 Task: Look for space in Salta, Argentina from 2nd June, 2023 to 9th June, 2023 for 5 adults in price range Rs.7000 to Rs.13000. Place can be shared room with 2 bedrooms having 5 beds and 2 bathrooms. Property type can be house, flat, guest house. Amenities needed are: wifi, heating. Booking option can be shelf check-in. Required host language is English.
Action: Mouse moved to (551, 118)
Screenshot: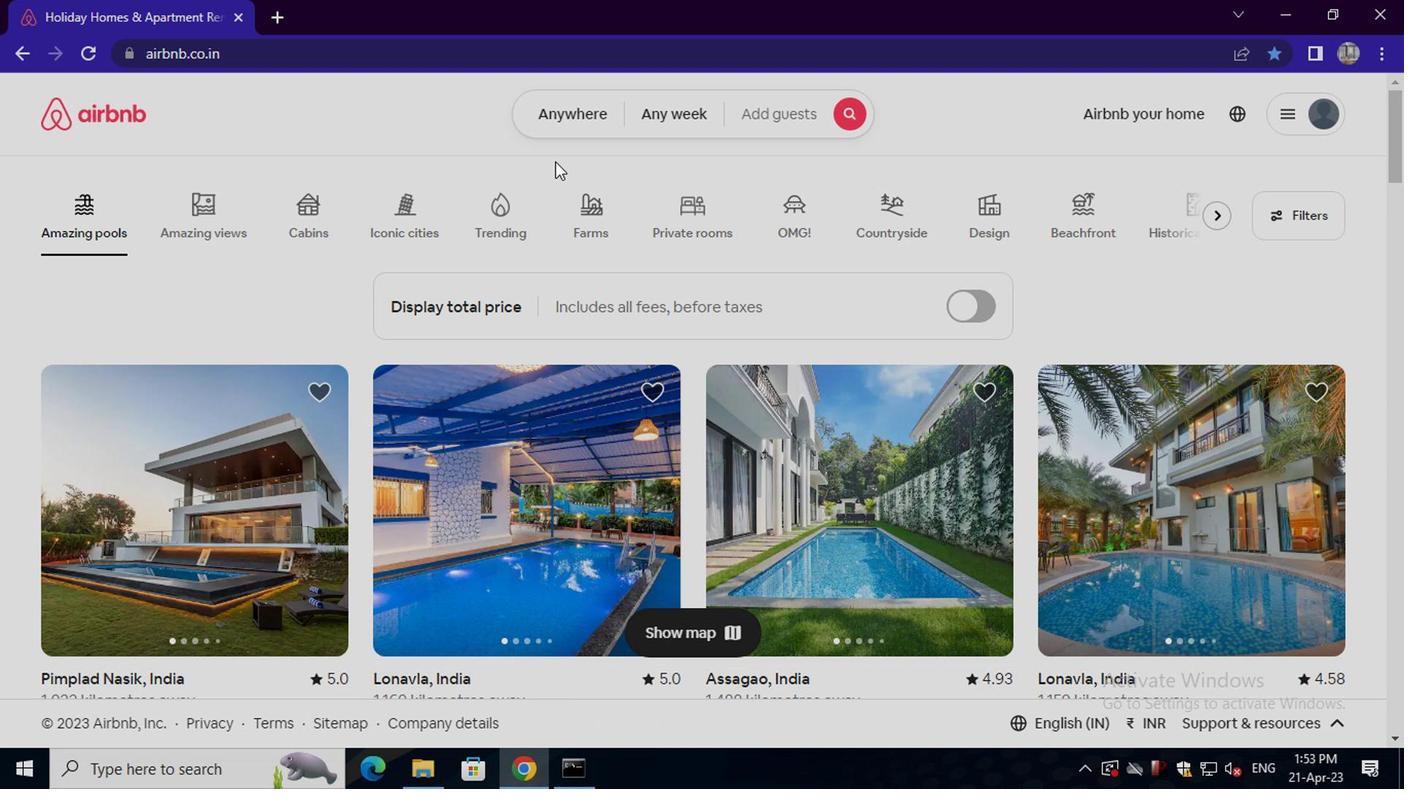 
Action: Mouse pressed left at (551, 118)
Screenshot: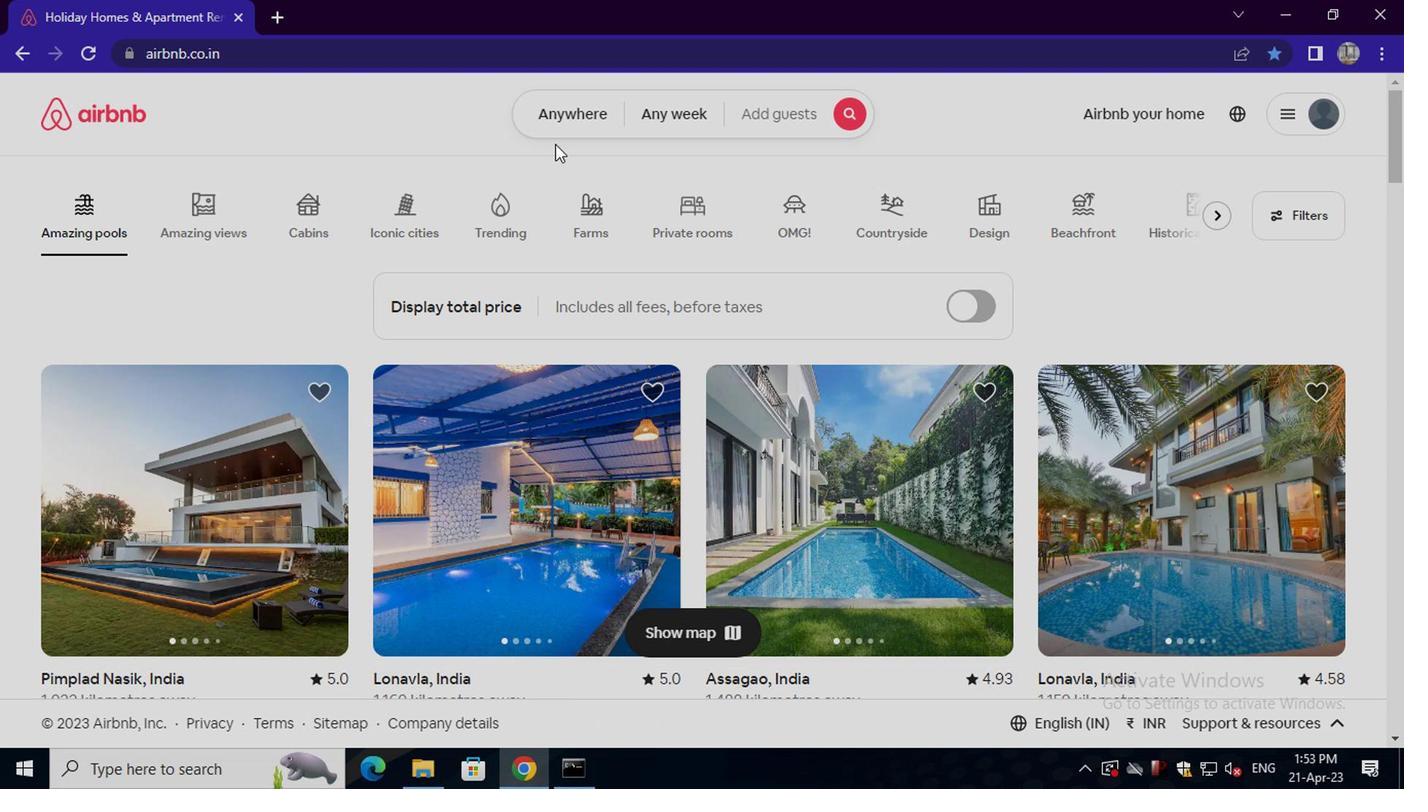 
Action: Mouse moved to (424, 186)
Screenshot: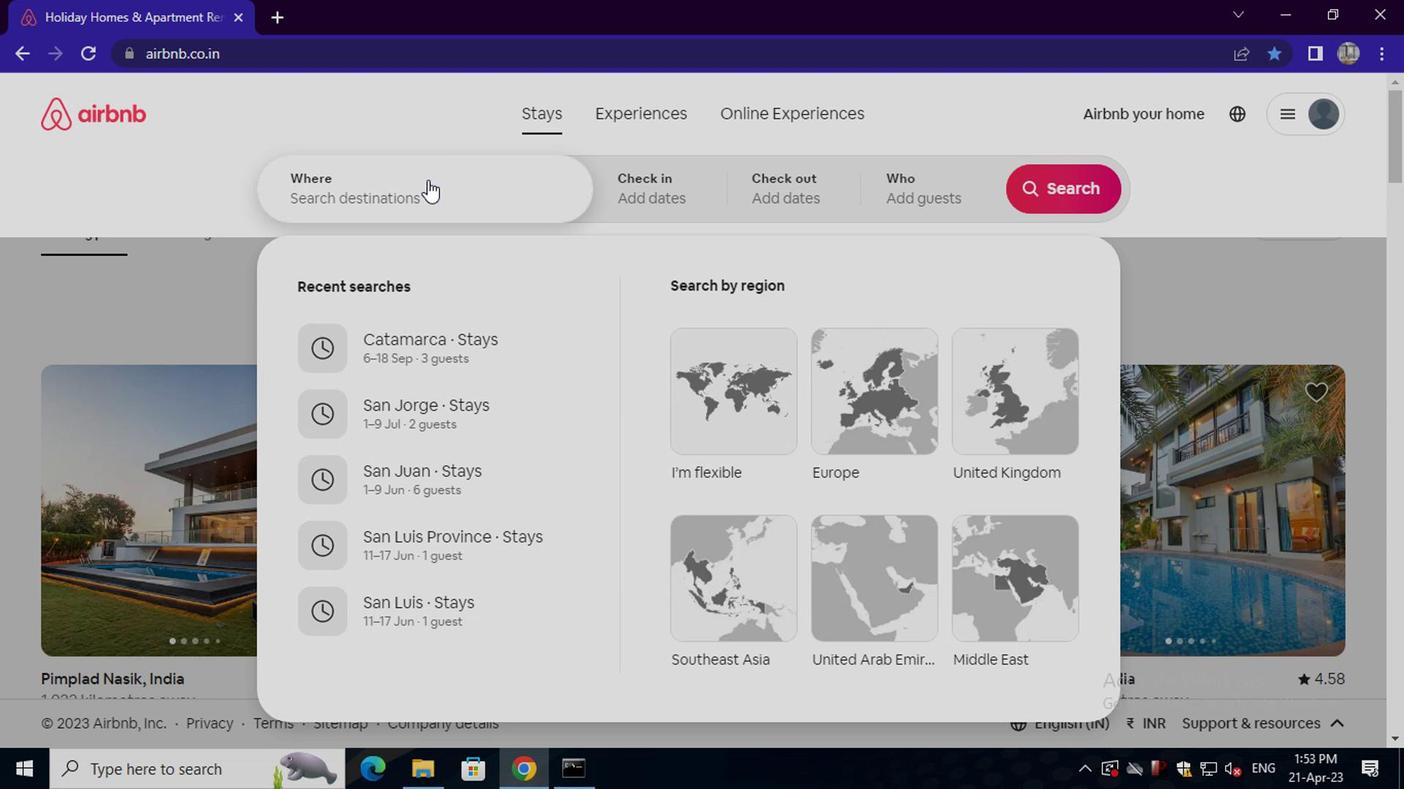 
Action: Mouse pressed left at (424, 186)
Screenshot: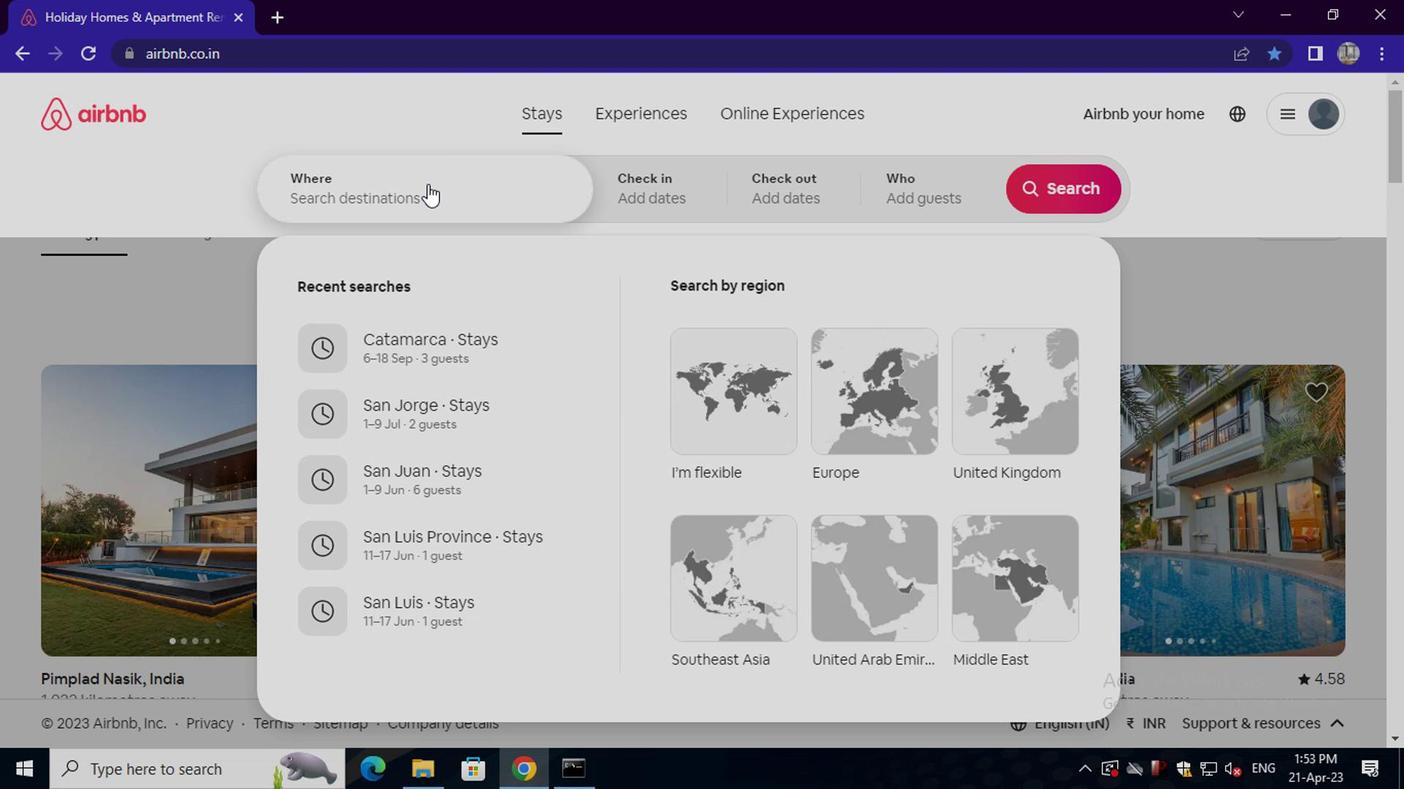 
Action: Key pressed salta,<Key.space>argentina<Key.enter>
Screenshot: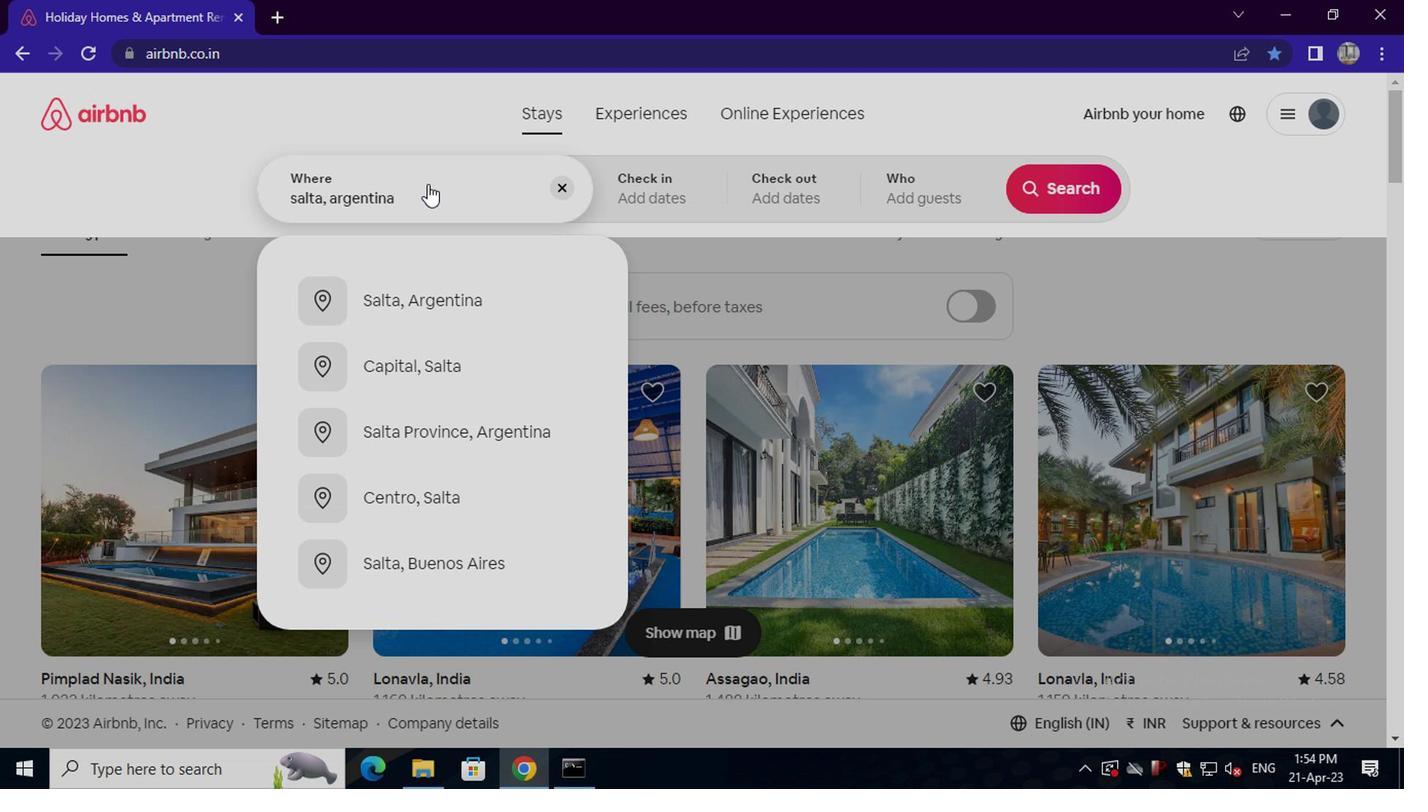 
Action: Mouse moved to (1048, 355)
Screenshot: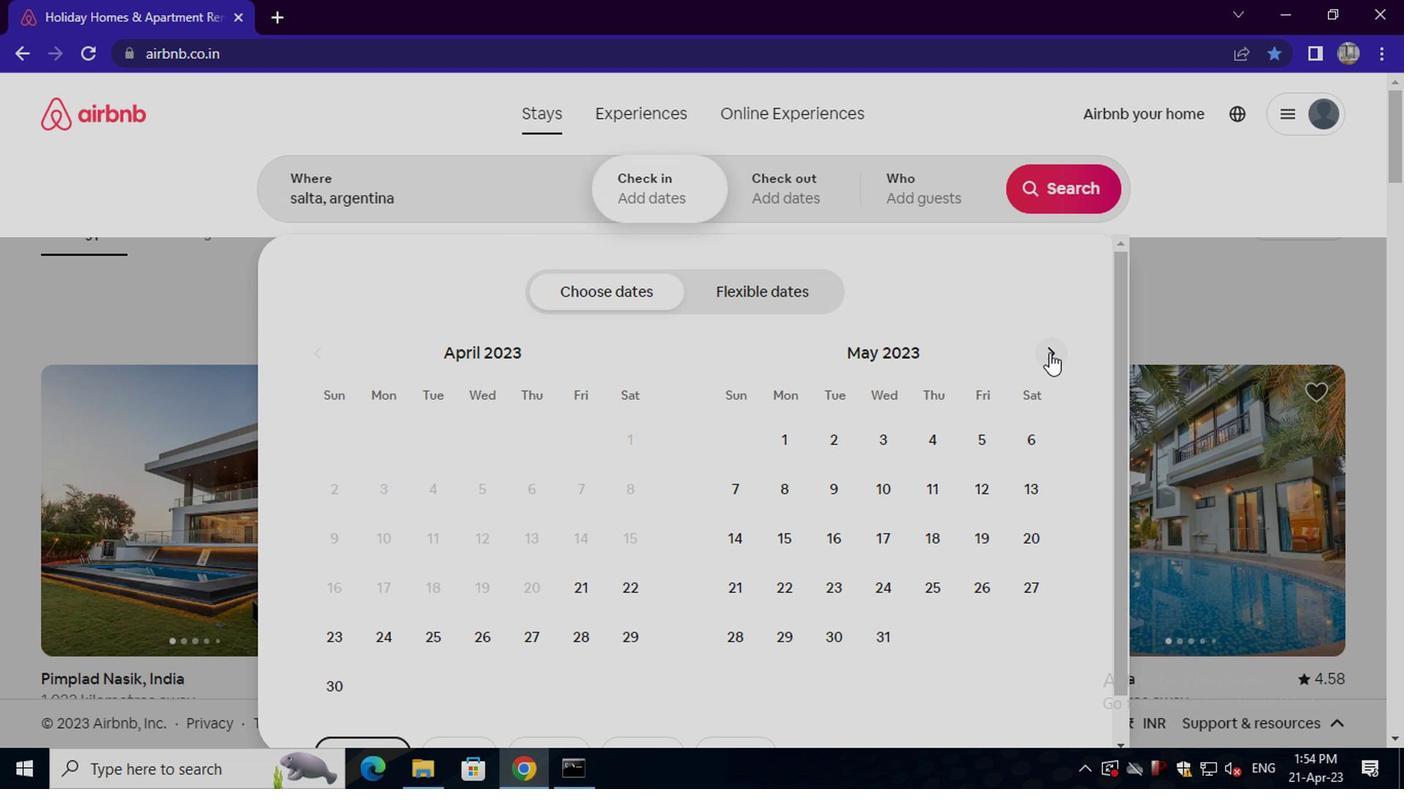 
Action: Mouse pressed left at (1048, 355)
Screenshot: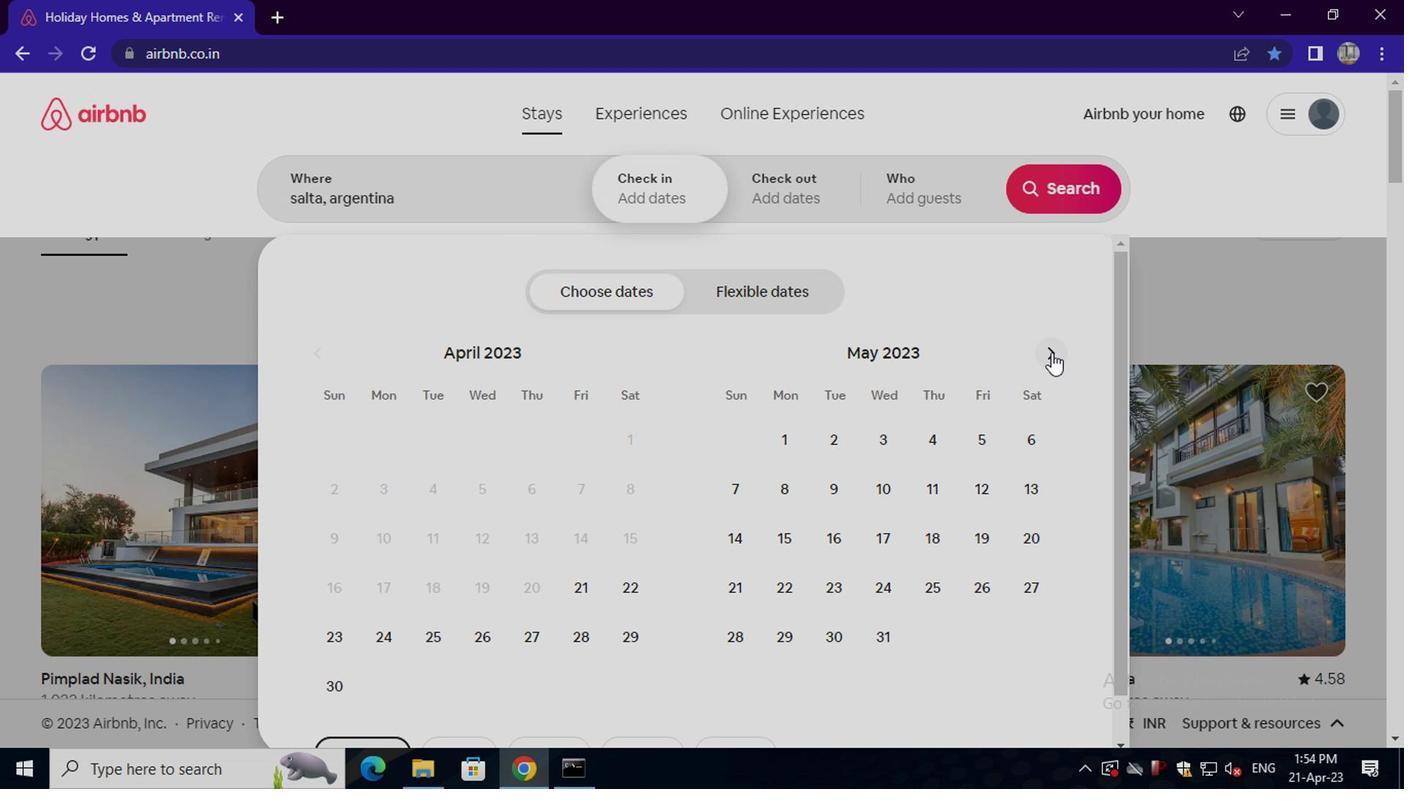 
Action: Mouse moved to (988, 435)
Screenshot: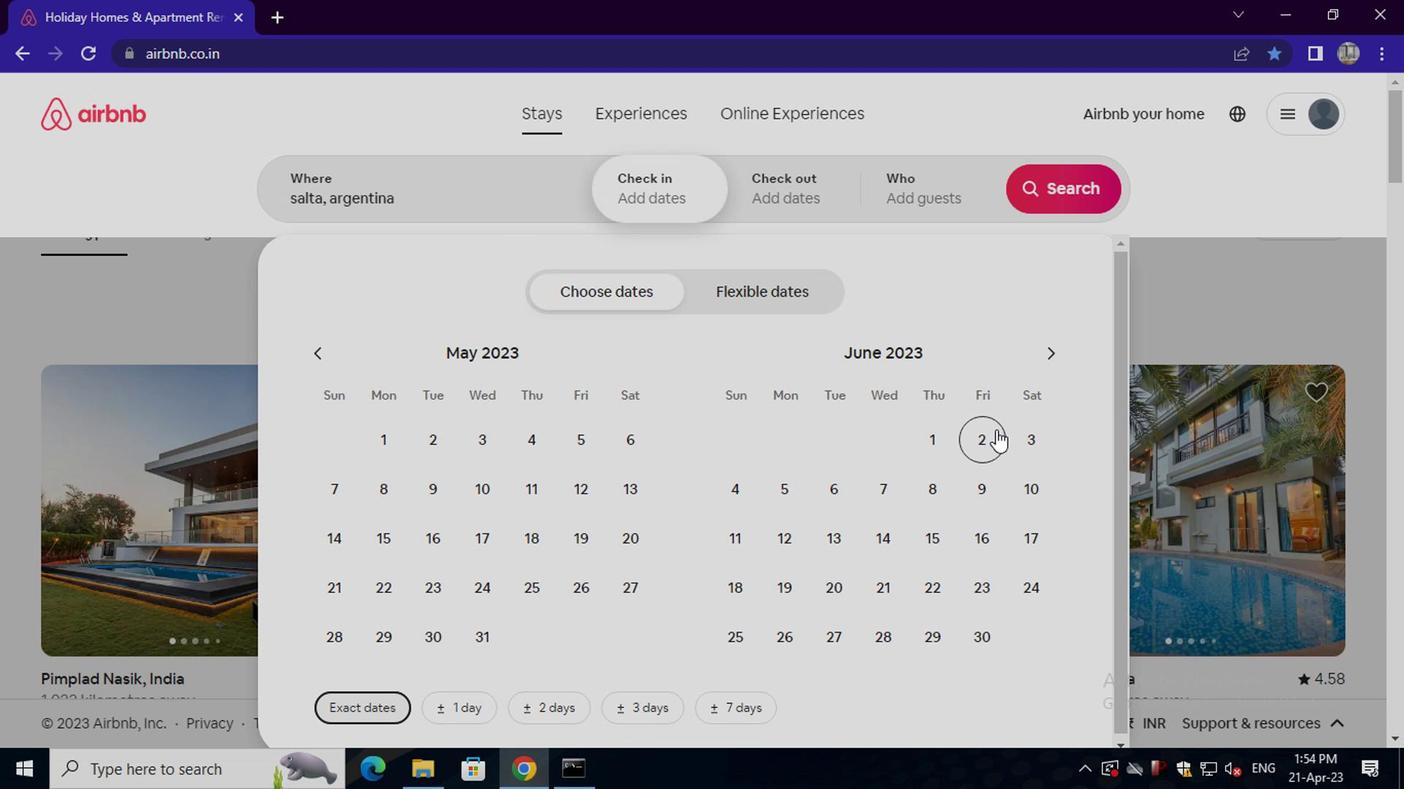
Action: Mouse pressed left at (988, 435)
Screenshot: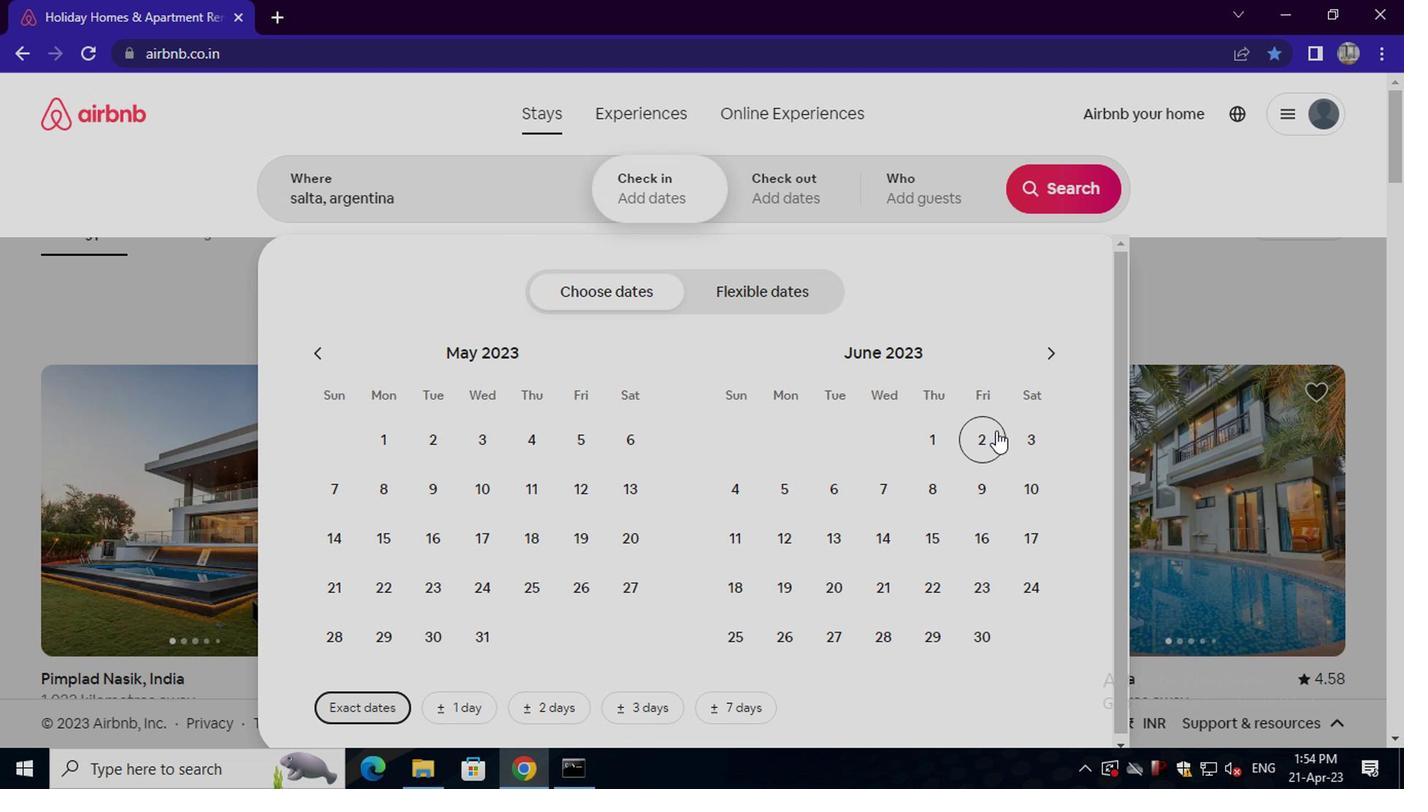 
Action: Mouse moved to (975, 504)
Screenshot: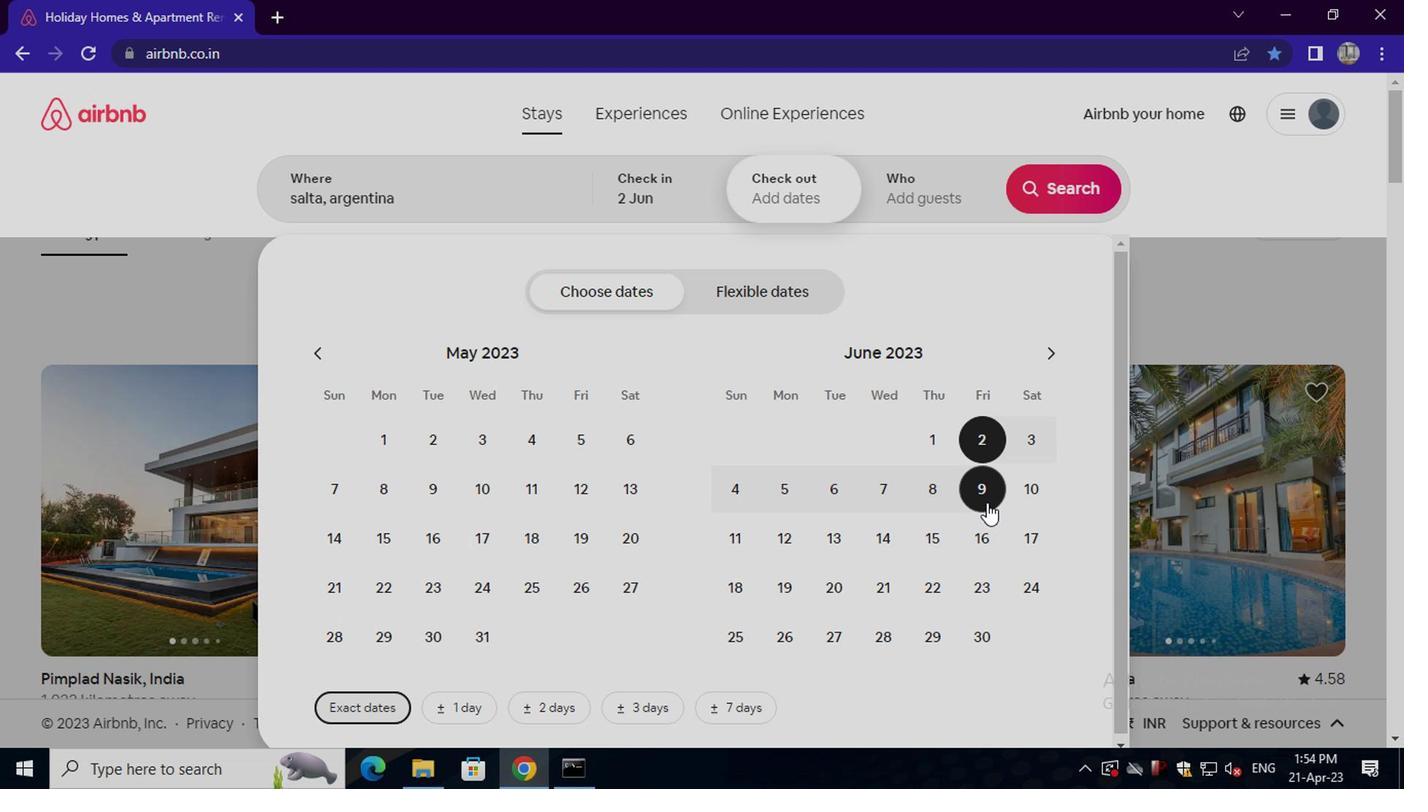
Action: Mouse pressed left at (975, 504)
Screenshot: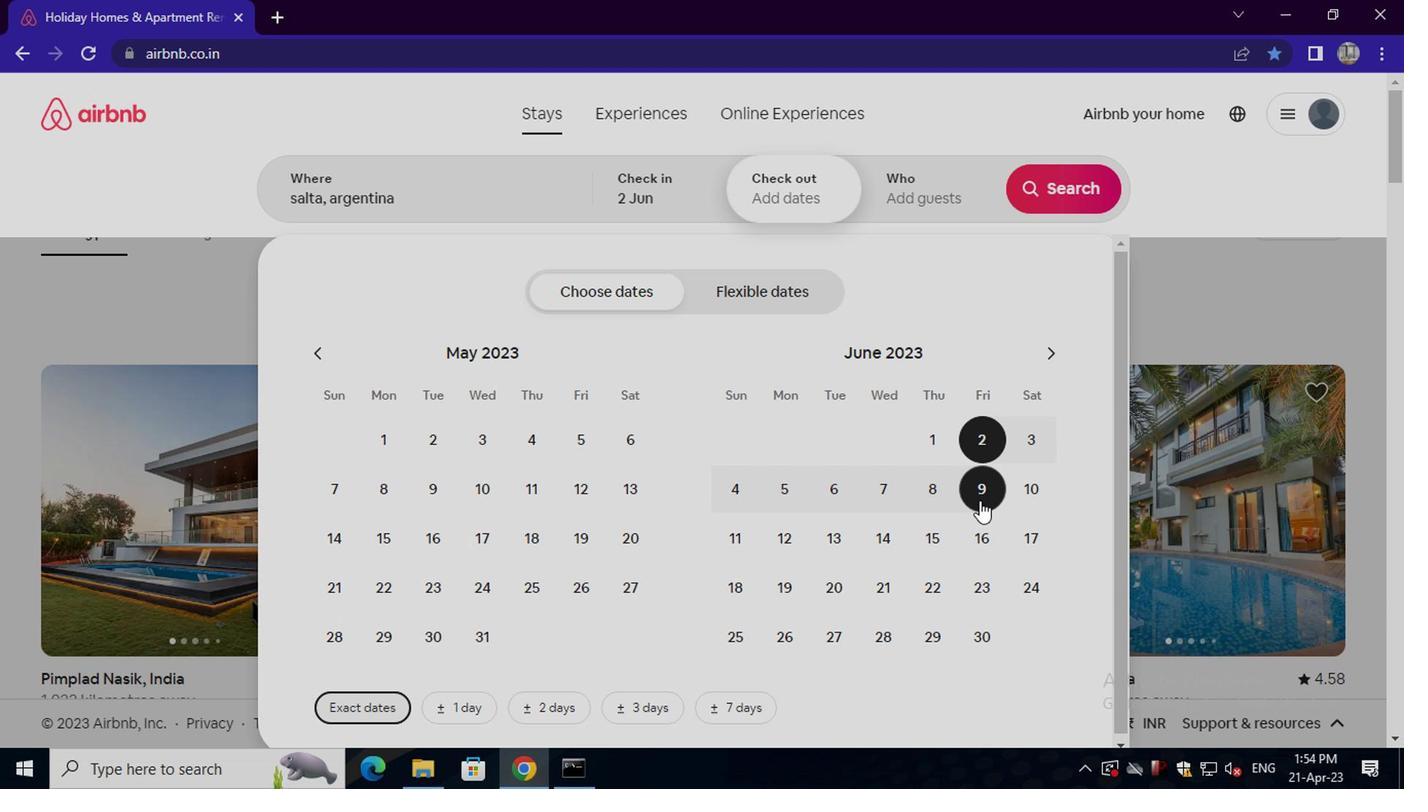 
Action: Mouse moved to (964, 192)
Screenshot: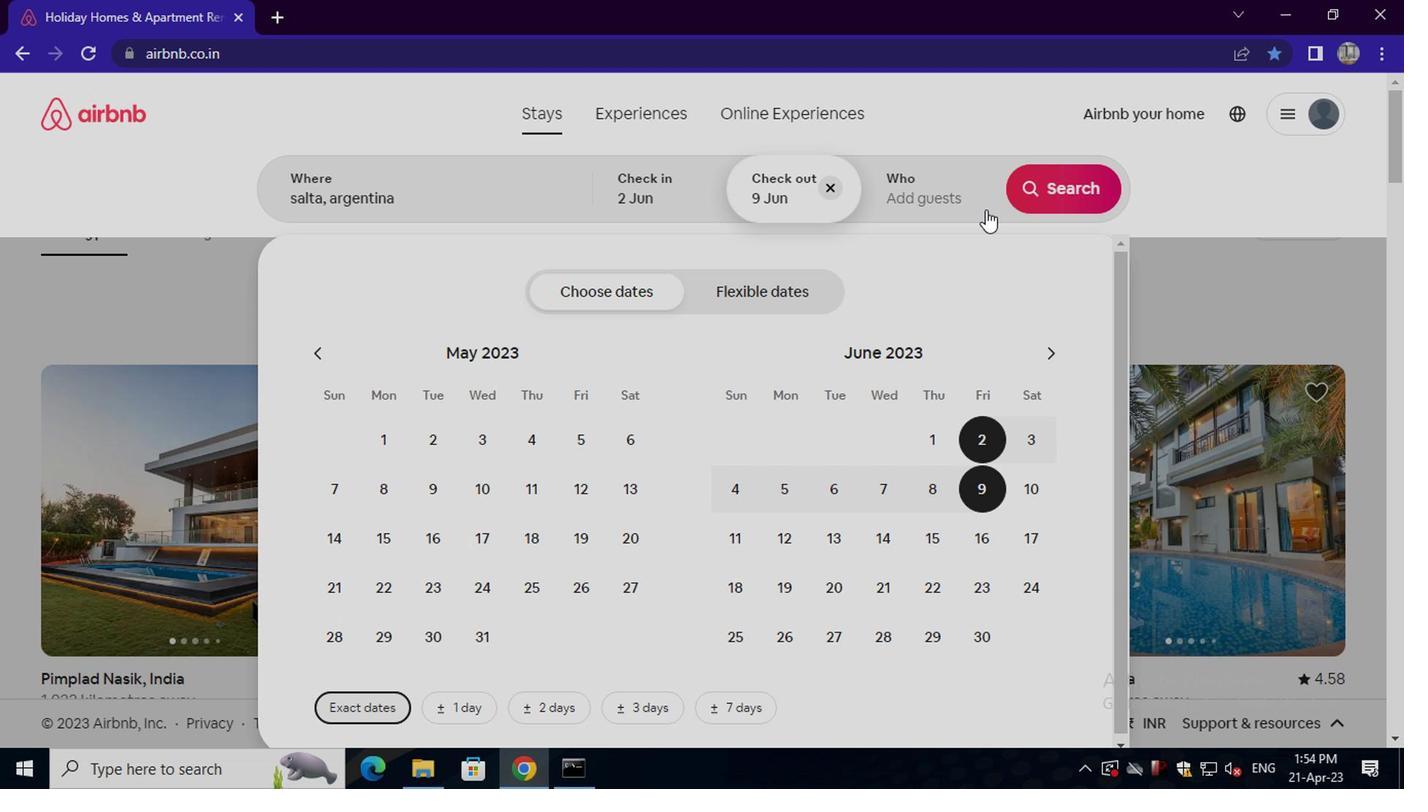 
Action: Mouse pressed left at (964, 192)
Screenshot: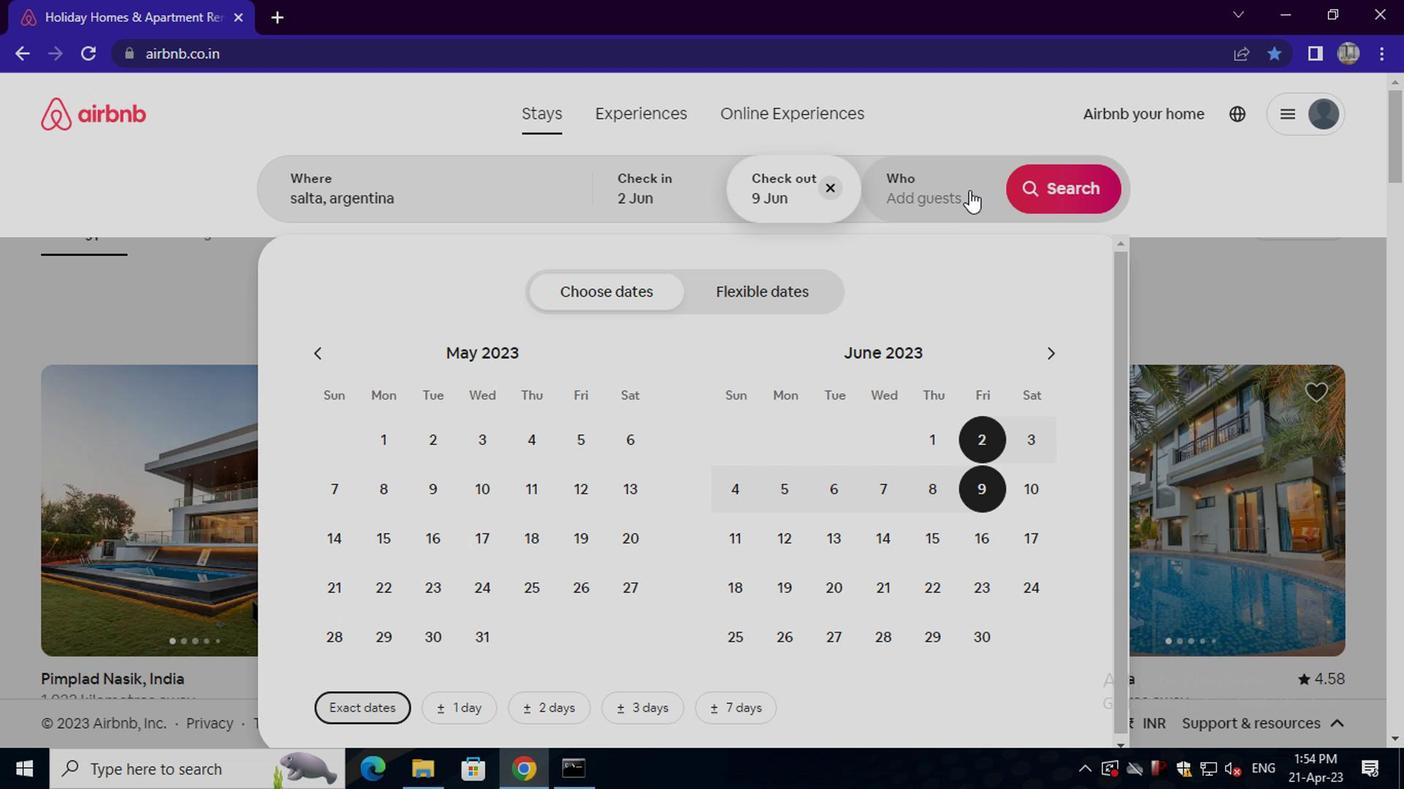 
Action: Mouse moved to (1071, 291)
Screenshot: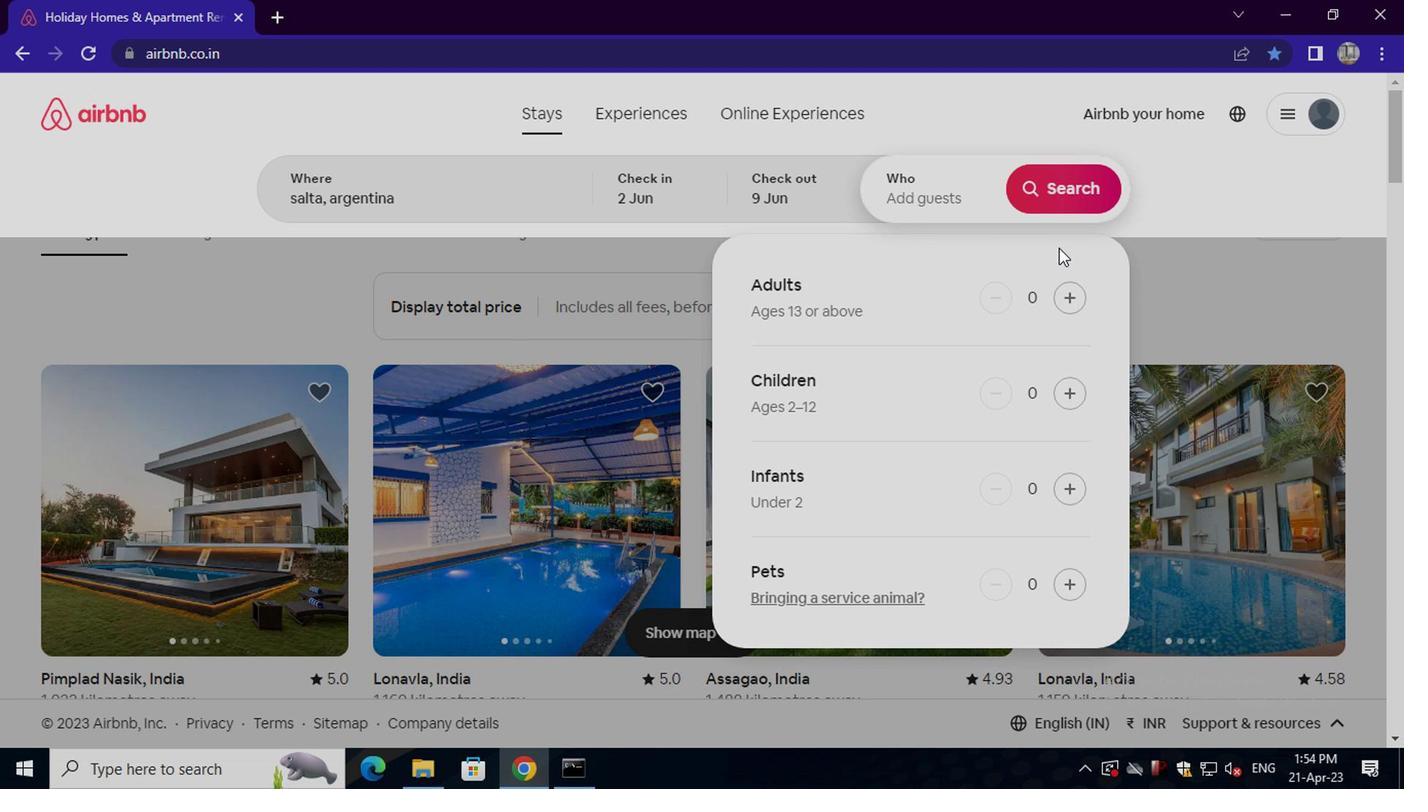 
Action: Mouse pressed left at (1071, 291)
Screenshot: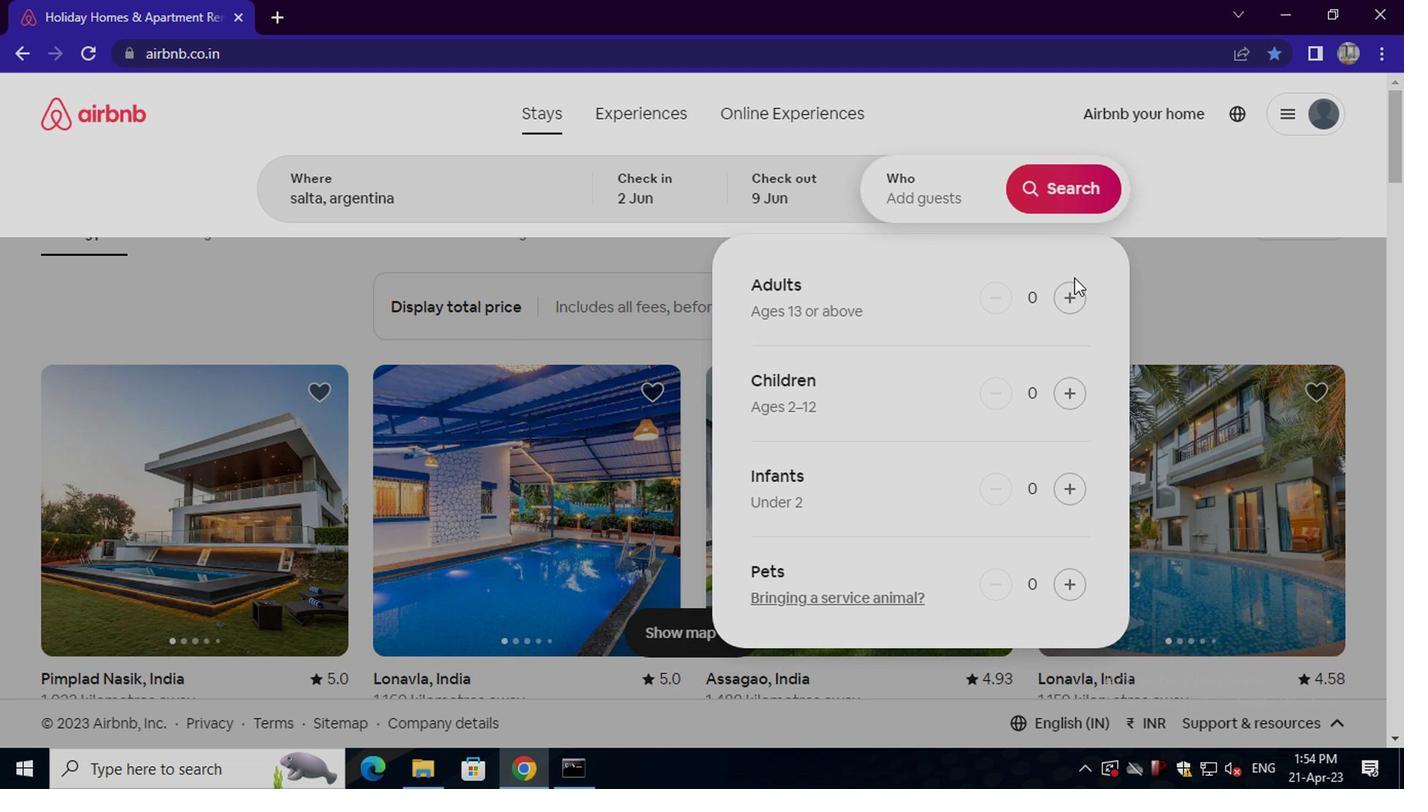 
Action: Mouse pressed left at (1071, 291)
Screenshot: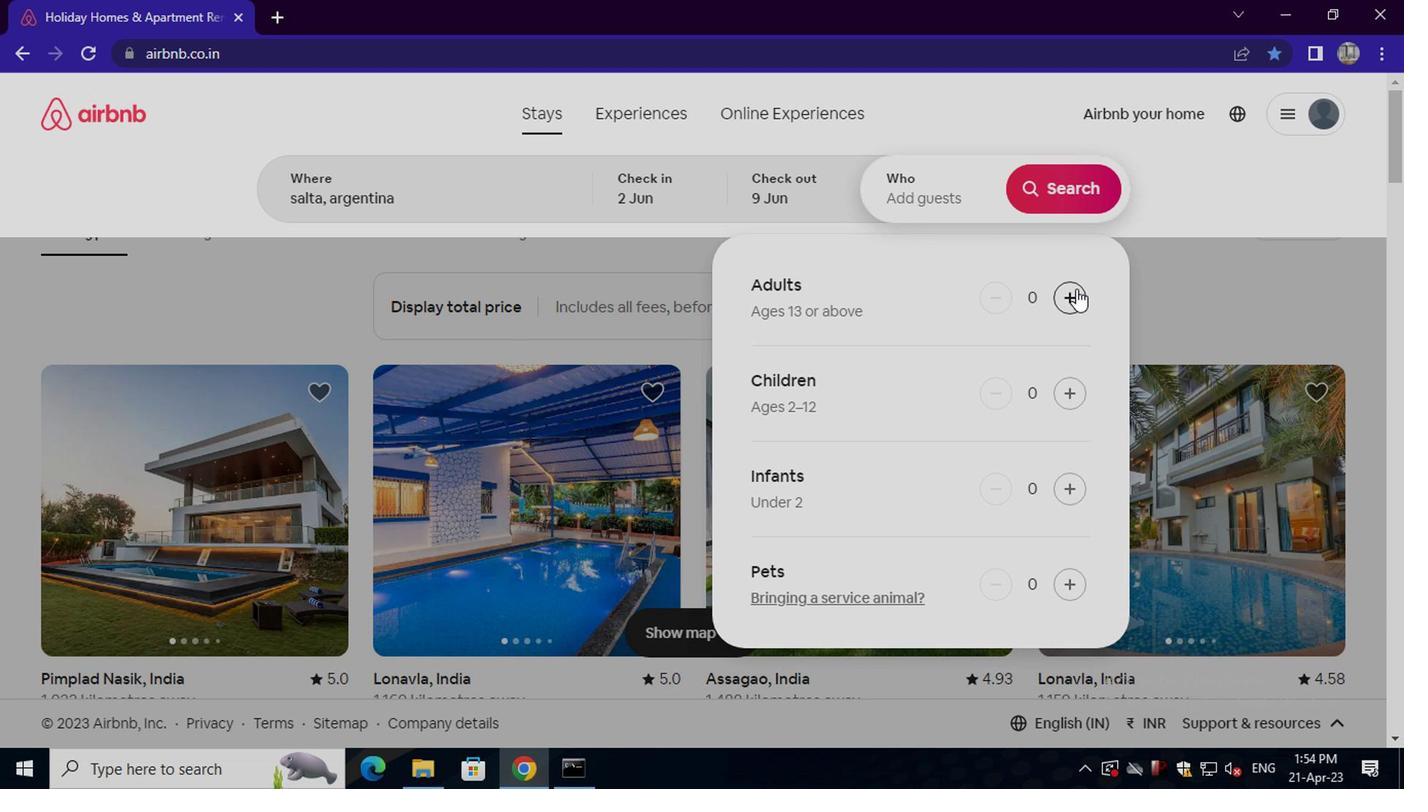 
Action: Mouse pressed left at (1071, 291)
Screenshot: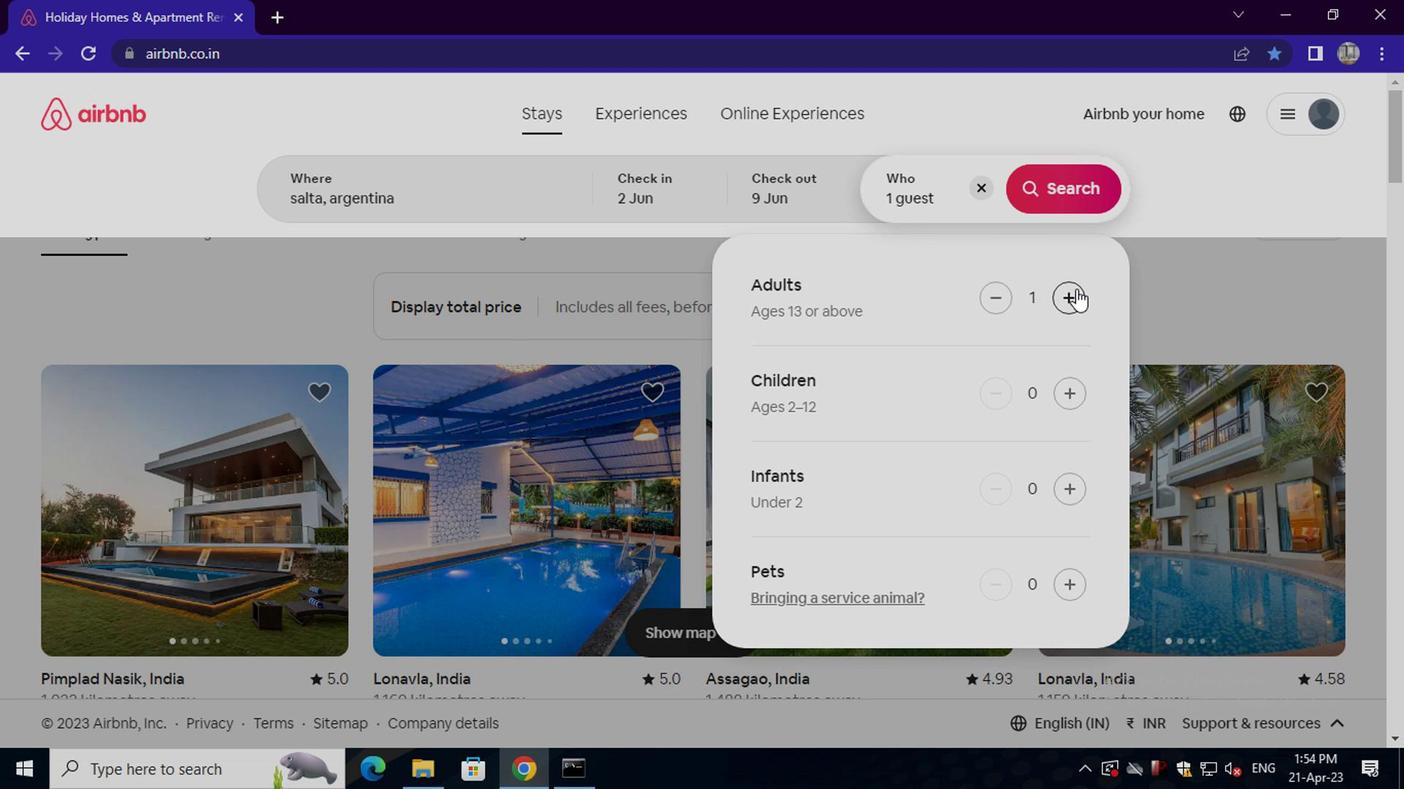 
Action: Mouse pressed left at (1071, 291)
Screenshot: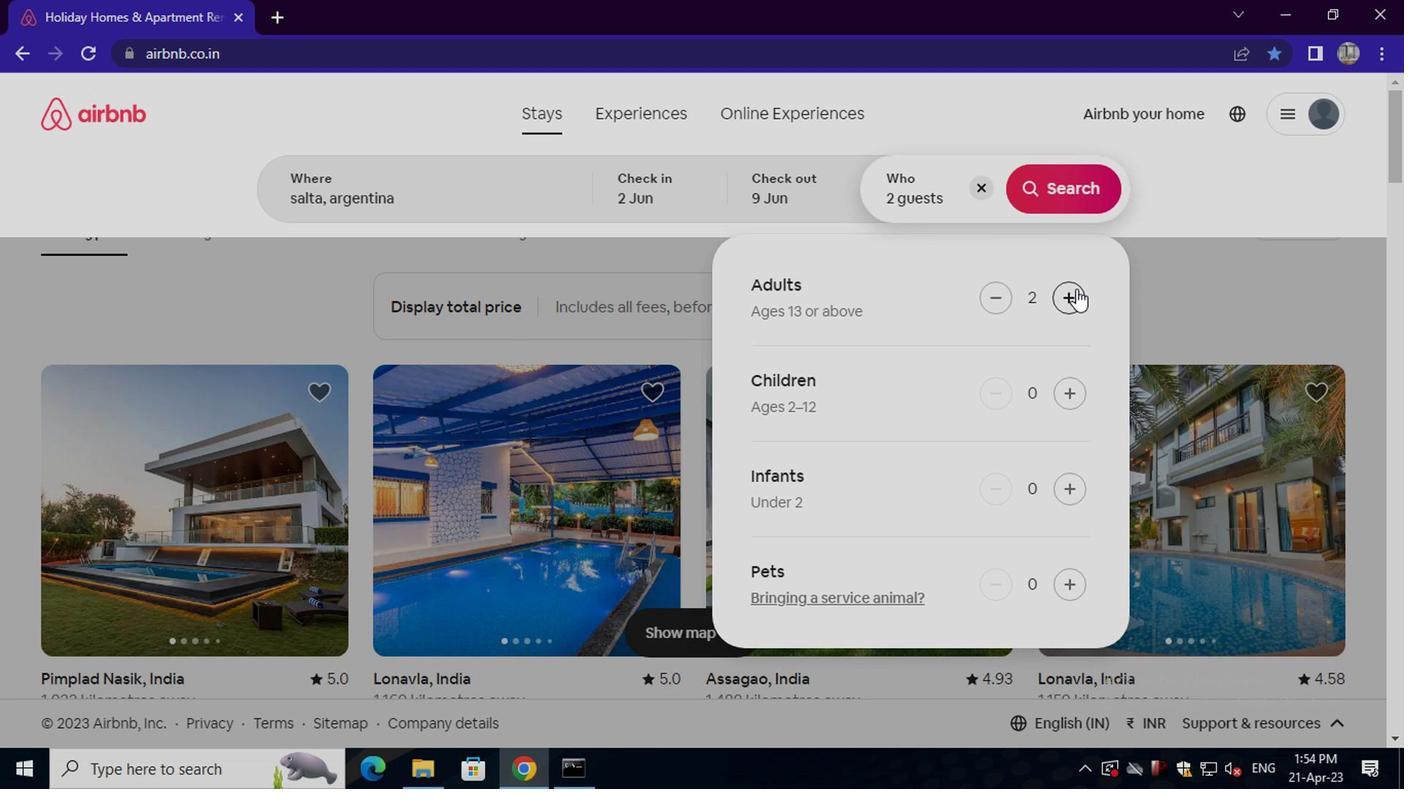 
Action: Mouse pressed left at (1071, 291)
Screenshot: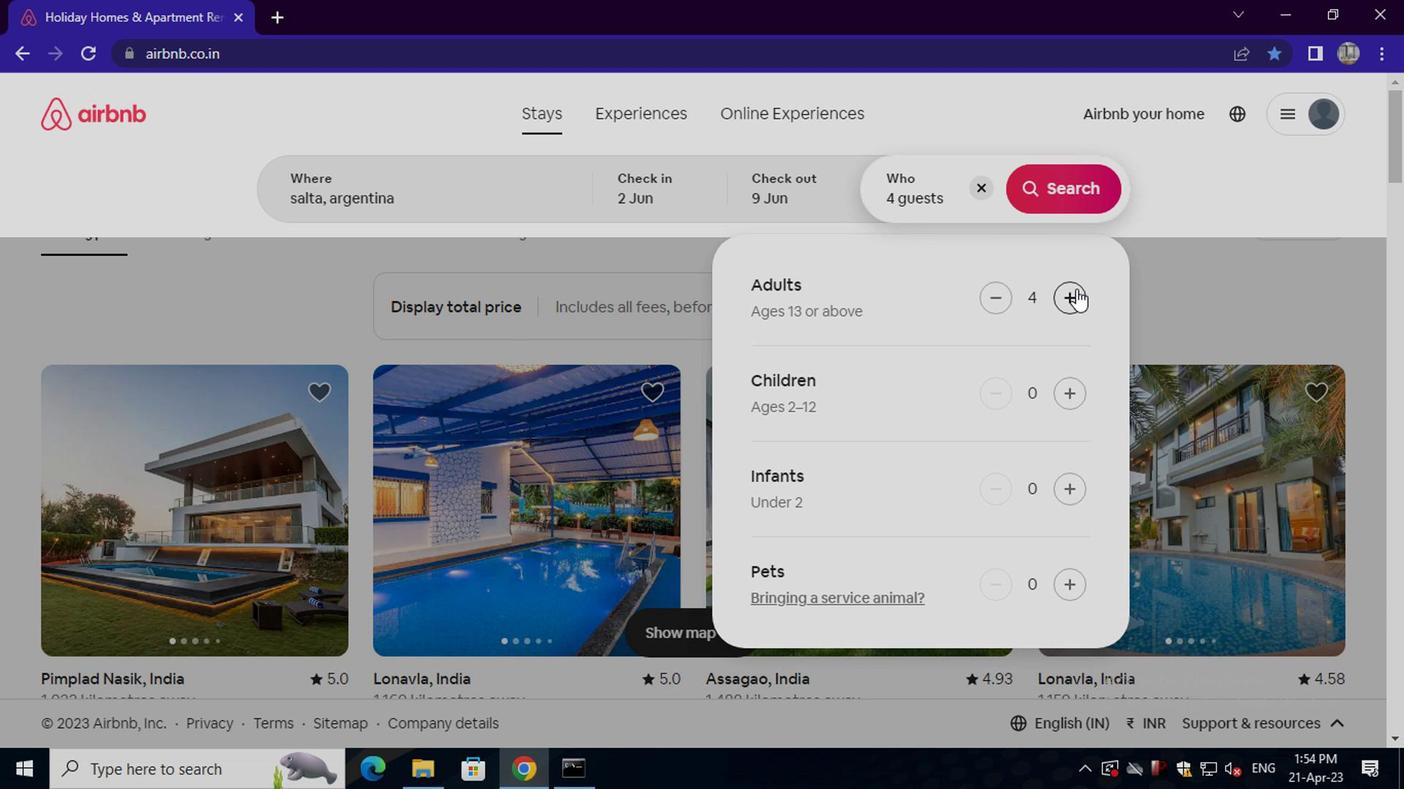 
Action: Mouse moved to (1053, 197)
Screenshot: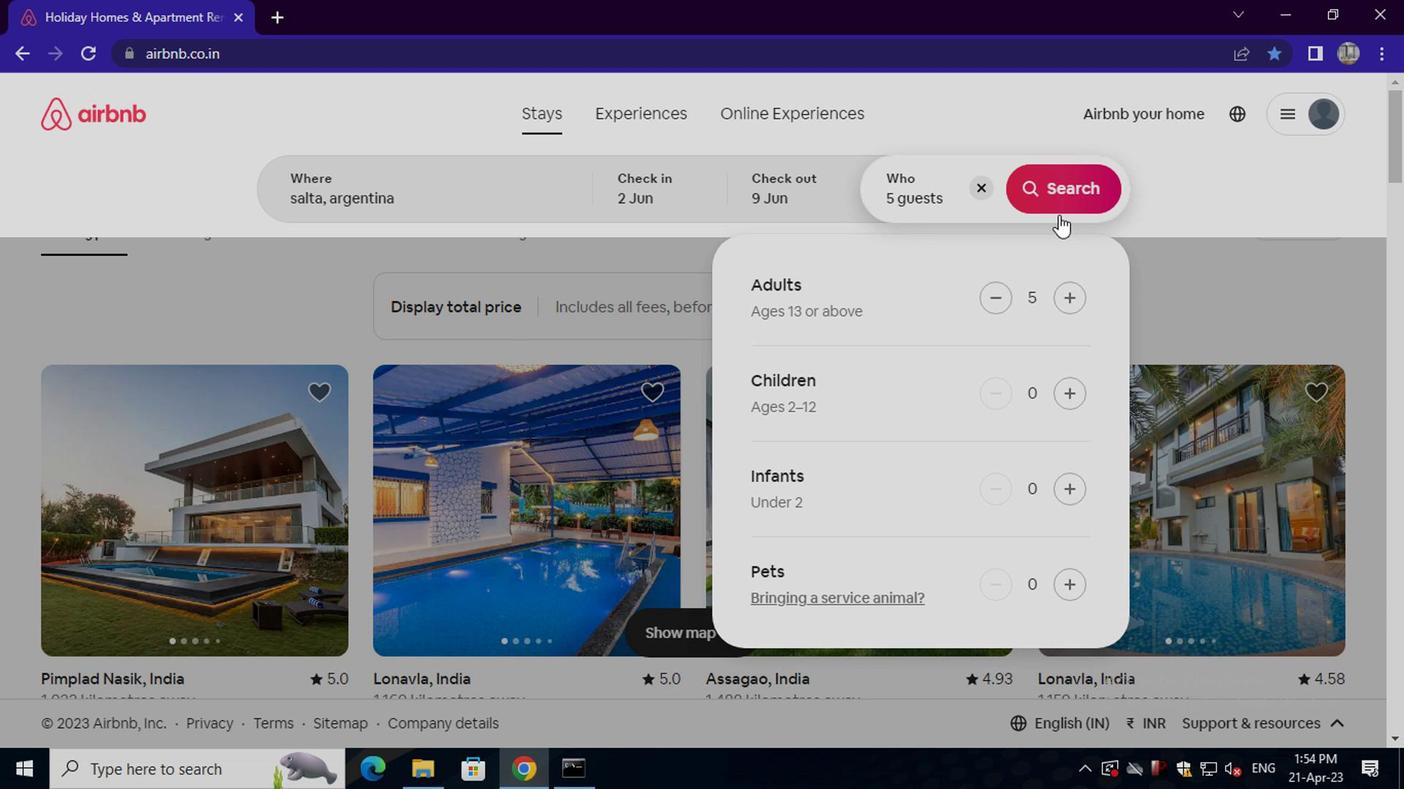 
Action: Mouse pressed left at (1053, 197)
Screenshot: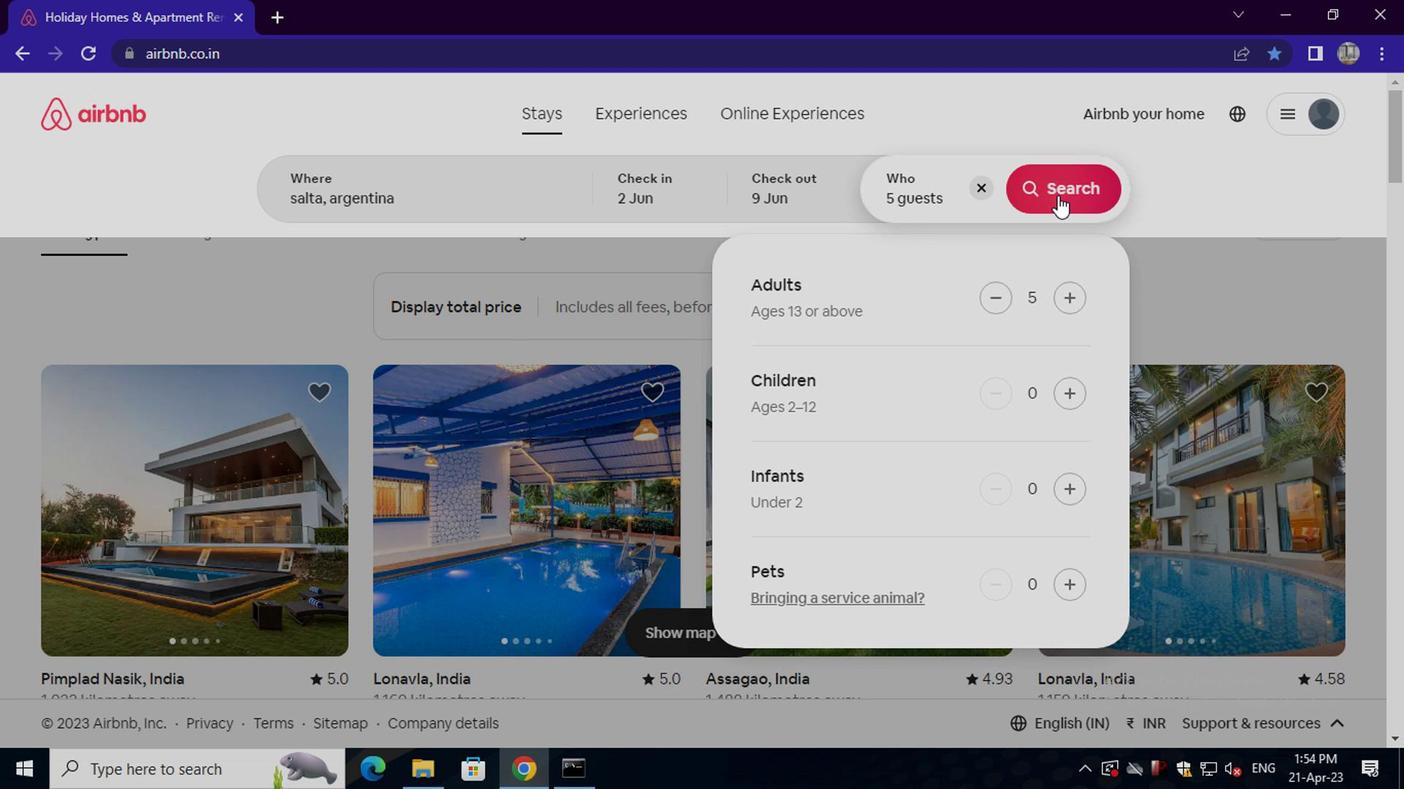 
Action: Mouse moved to (1325, 204)
Screenshot: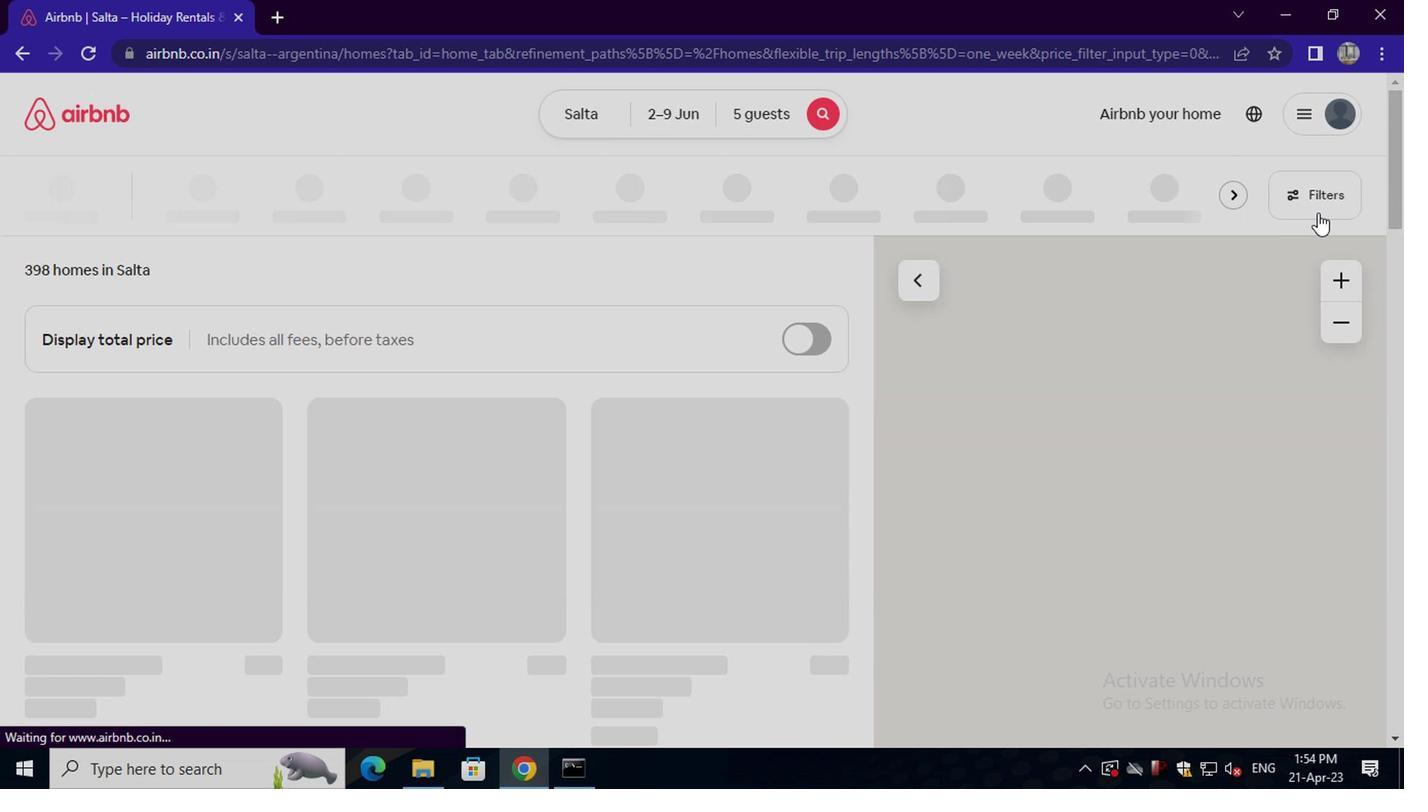 
Action: Mouse pressed left at (1325, 204)
Screenshot: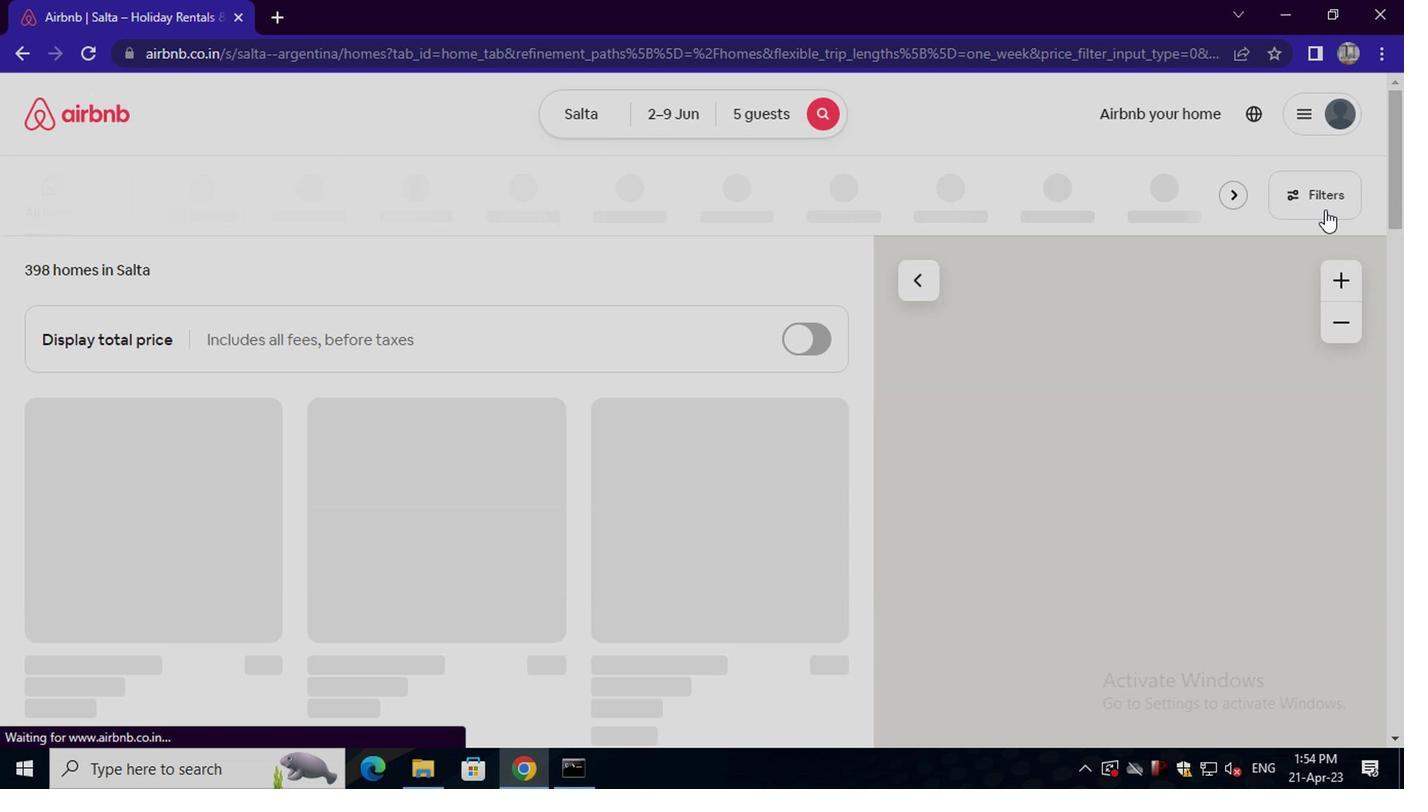 
Action: Mouse moved to (485, 453)
Screenshot: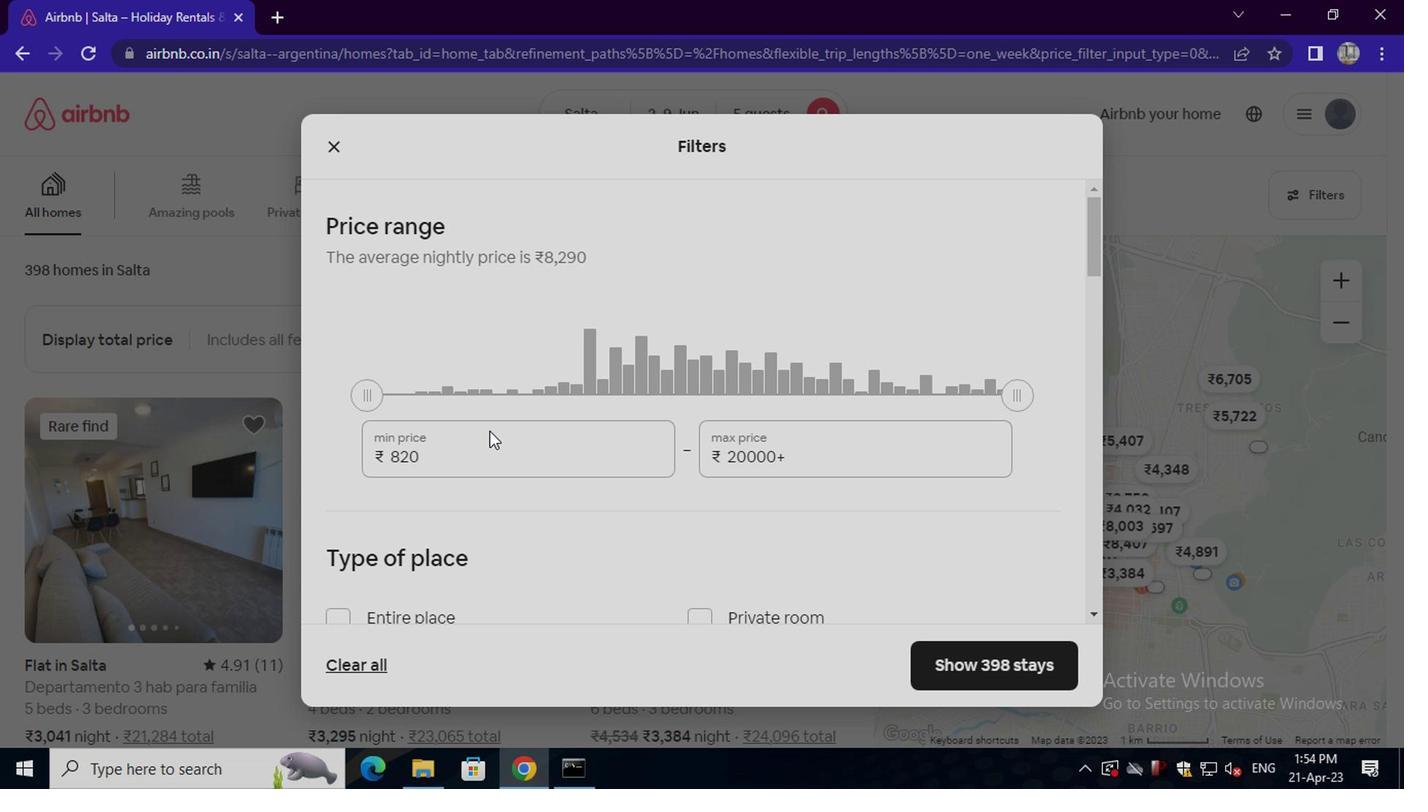 
Action: Mouse pressed left at (485, 453)
Screenshot: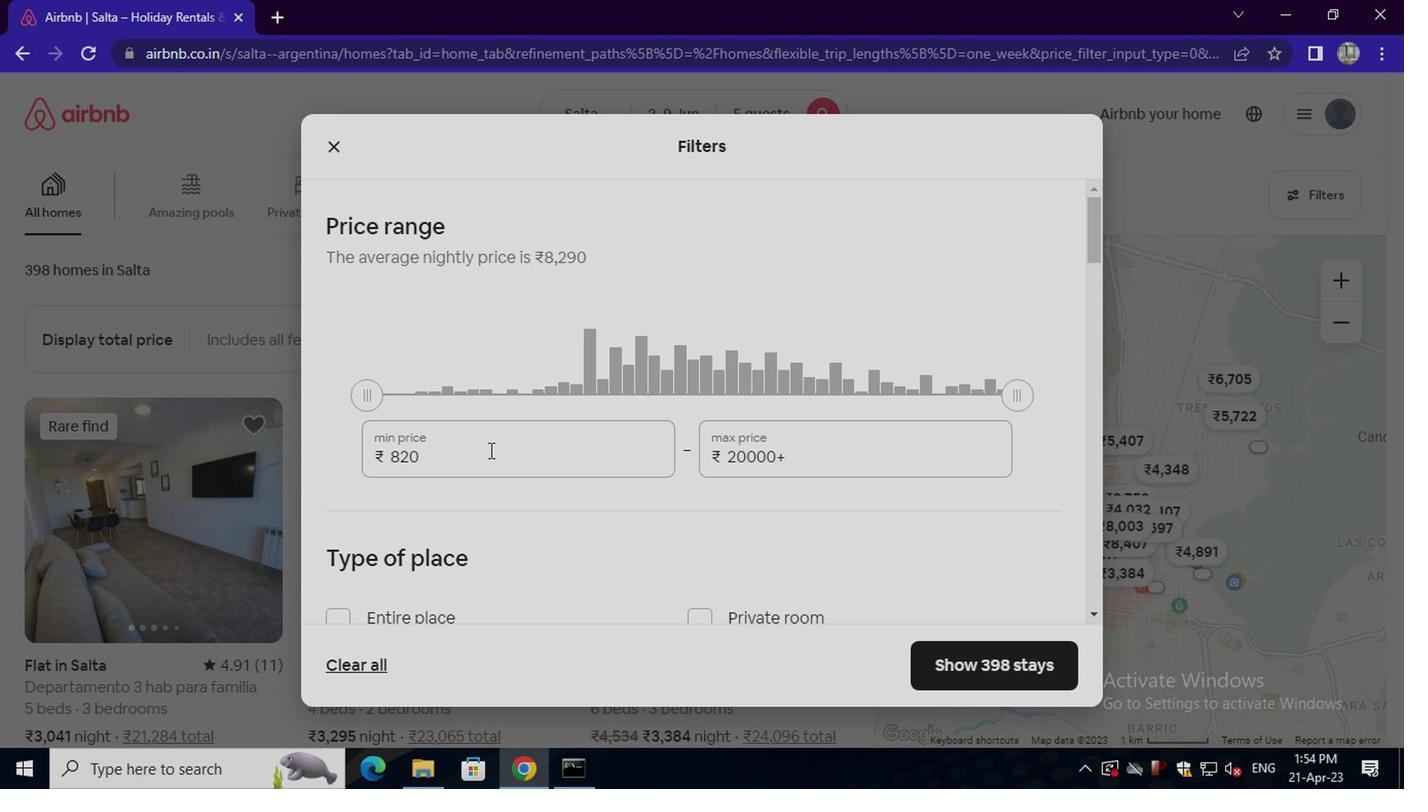 
Action: Key pressed <Key.backspace><Key.backspace><Key.backspace><Key.backspace><Key.backspace><Key.backspace><Key.backspace><Key.backspace><Key.backspace><Key.backspace><Key.backspace><Key.backspace><Key.backspace><Key.backspace><Key.backspace><Key.backspace><Key.backspace>7000
Screenshot: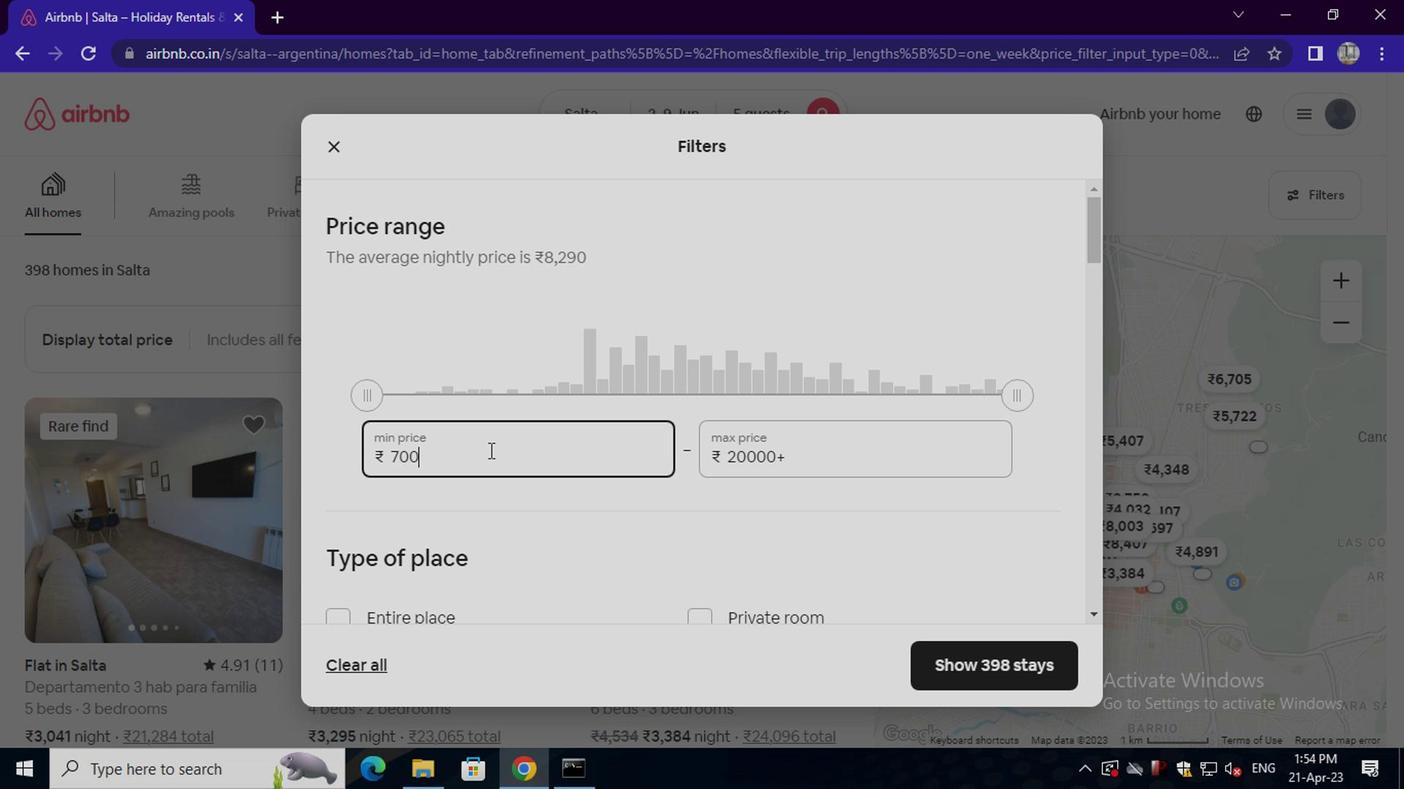
Action: Mouse moved to (785, 460)
Screenshot: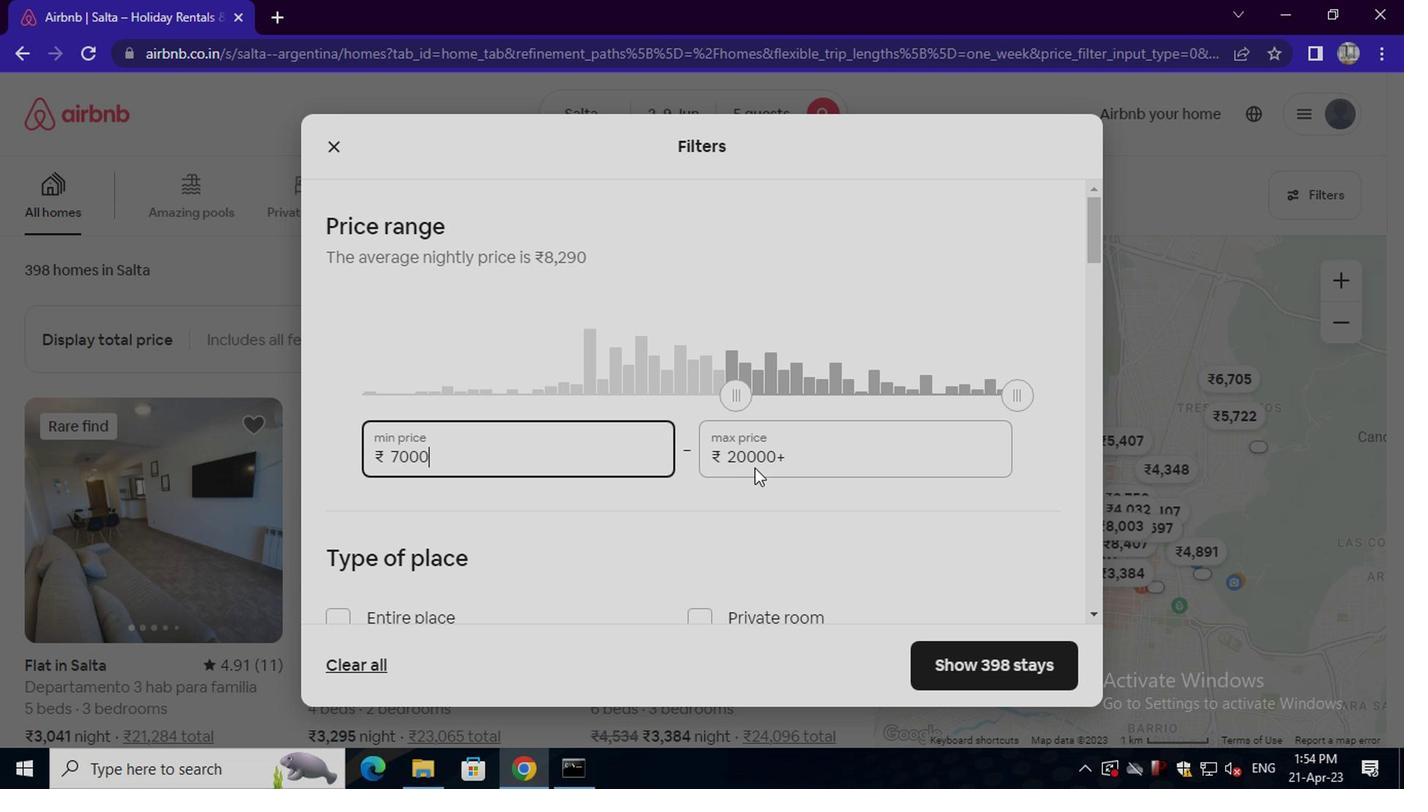 
Action: Mouse pressed left at (785, 460)
Screenshot: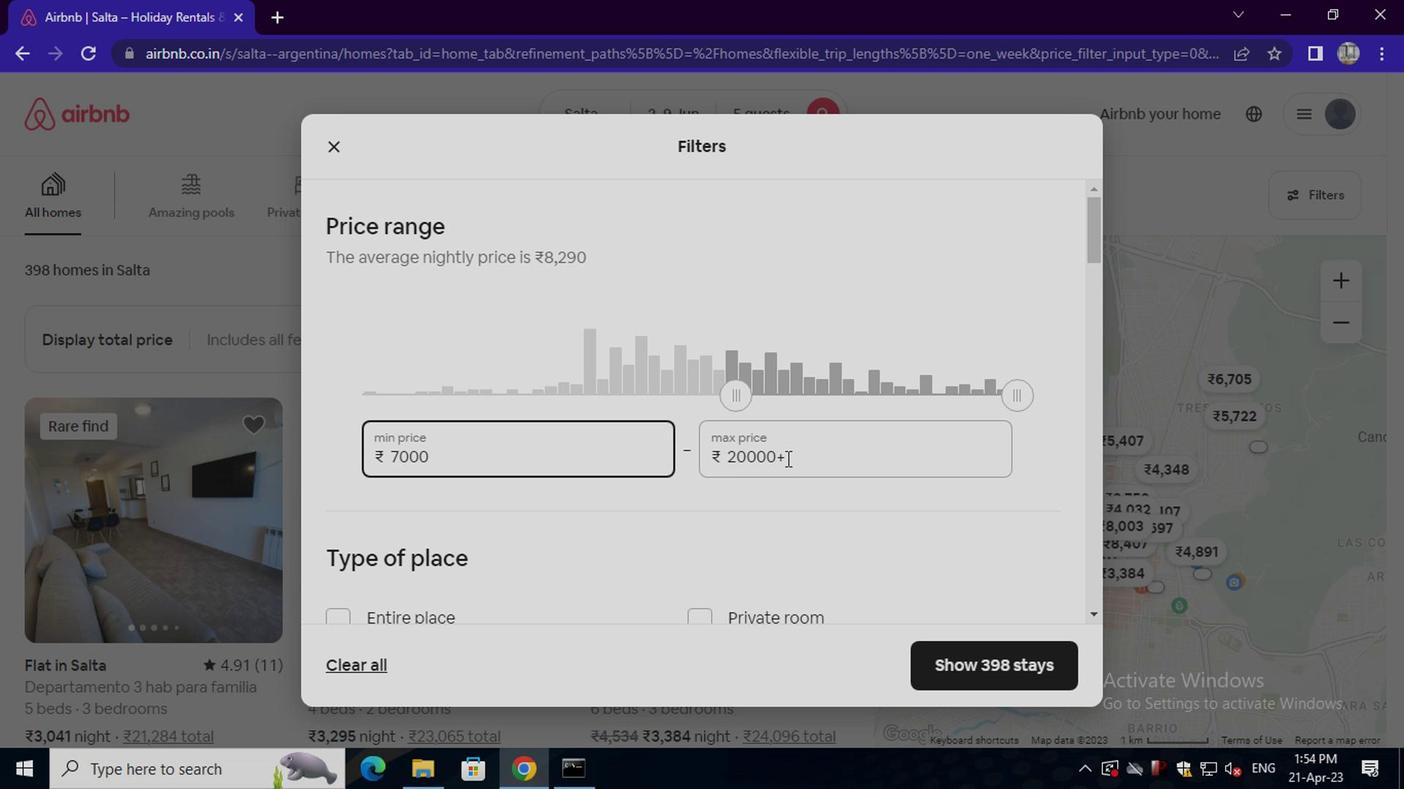 
Action: Mouse moved to (770, 468)
Screenshot: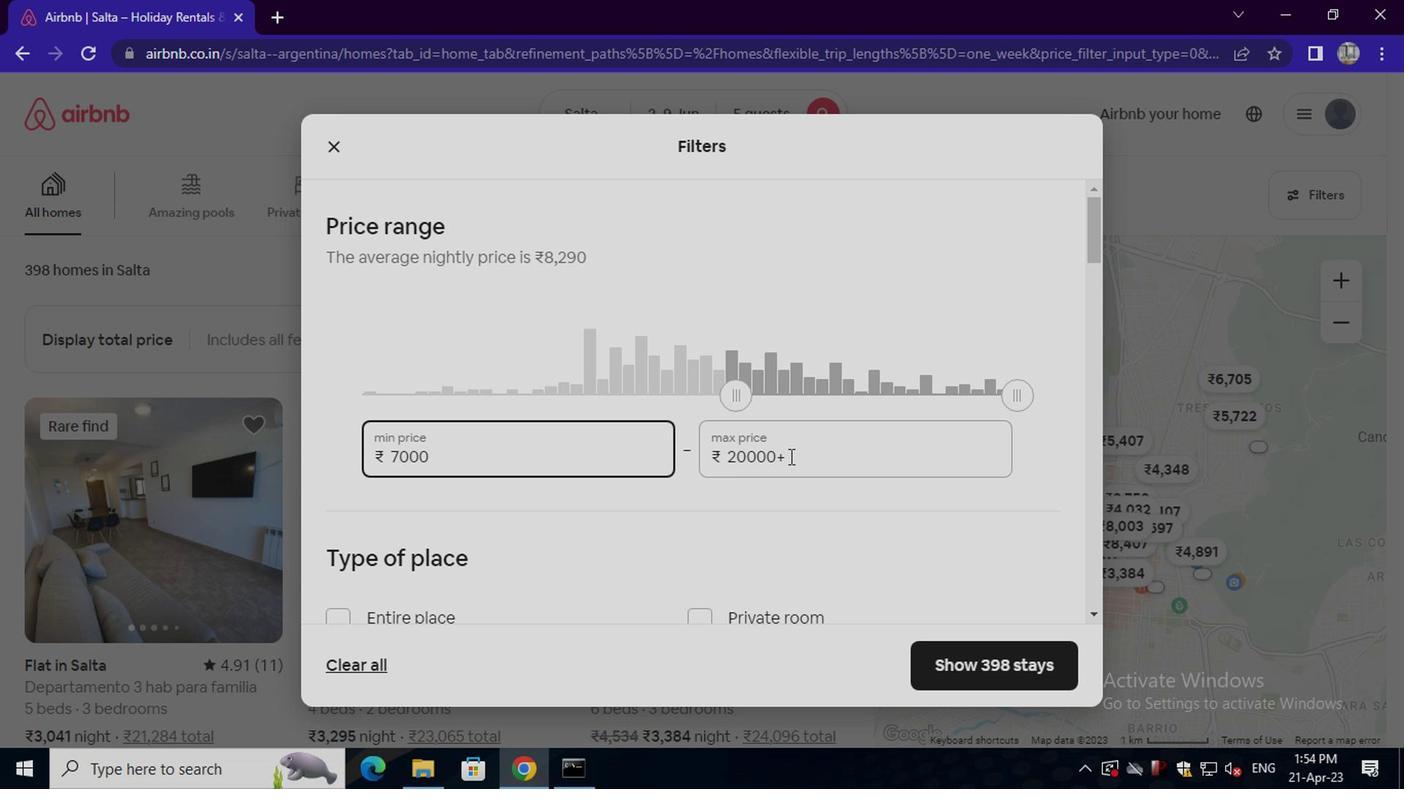 
Action: Key pressed <Key.backspace><Key.backspace><Key.backspace><Key.backspace><Key.backspace><Key.backspace><Key.backspace><Key.backspace><Key.backspace><Key.backspace><Key.backspace>130000<Key.backspace>
Screenshot: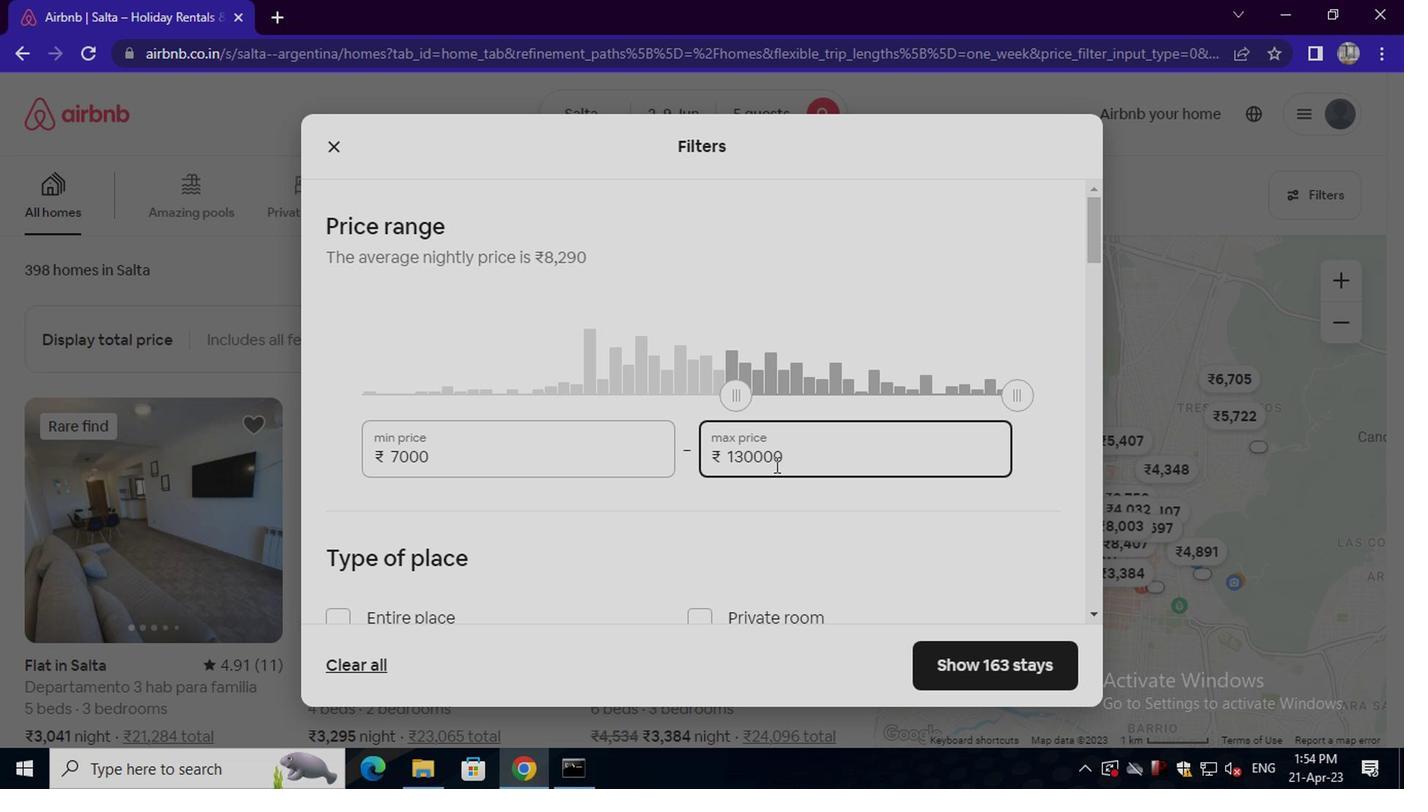 
Action: Mouse moved to (712, 532)
Screenshot: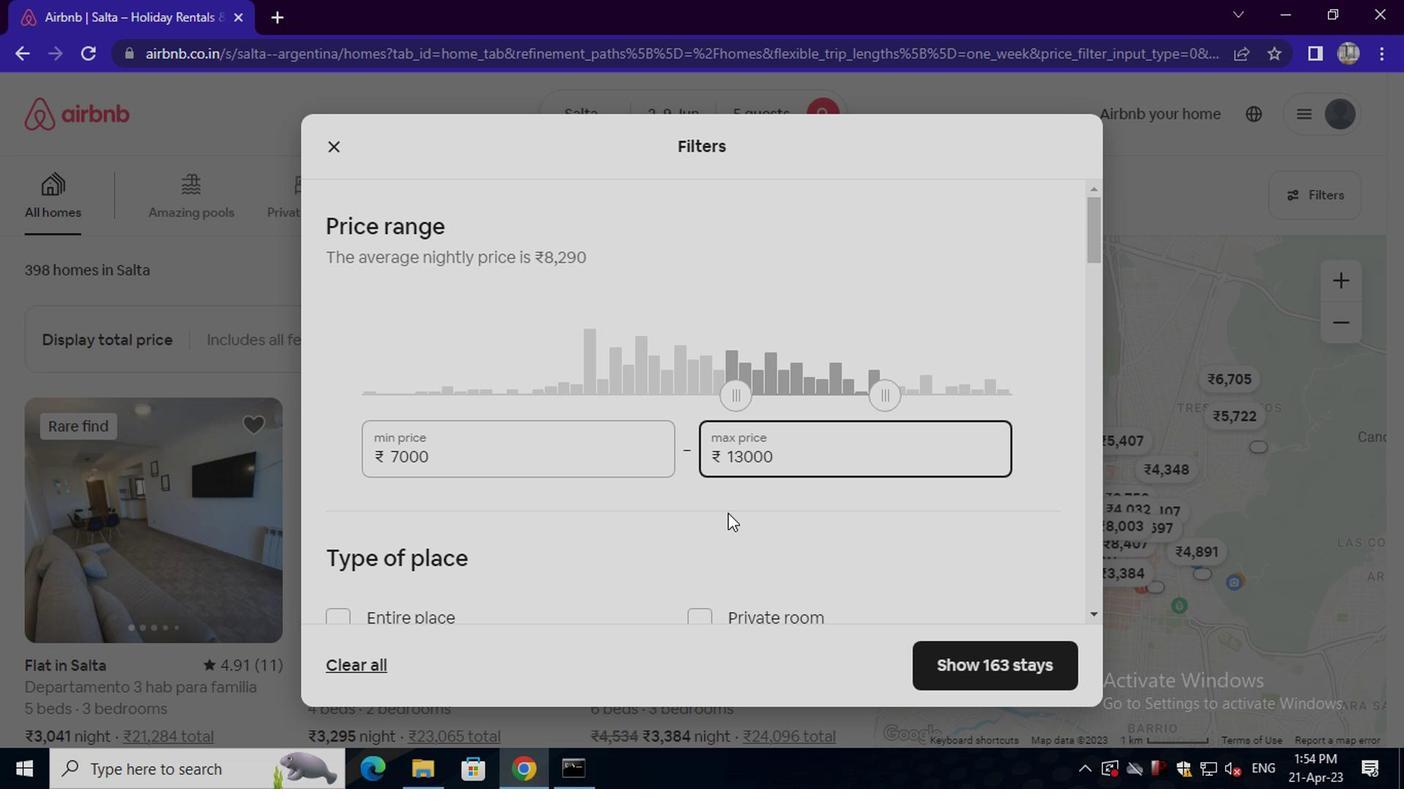 
Action: Mouse scrolled (712, 531) with delta (0, -1)
Screenshot: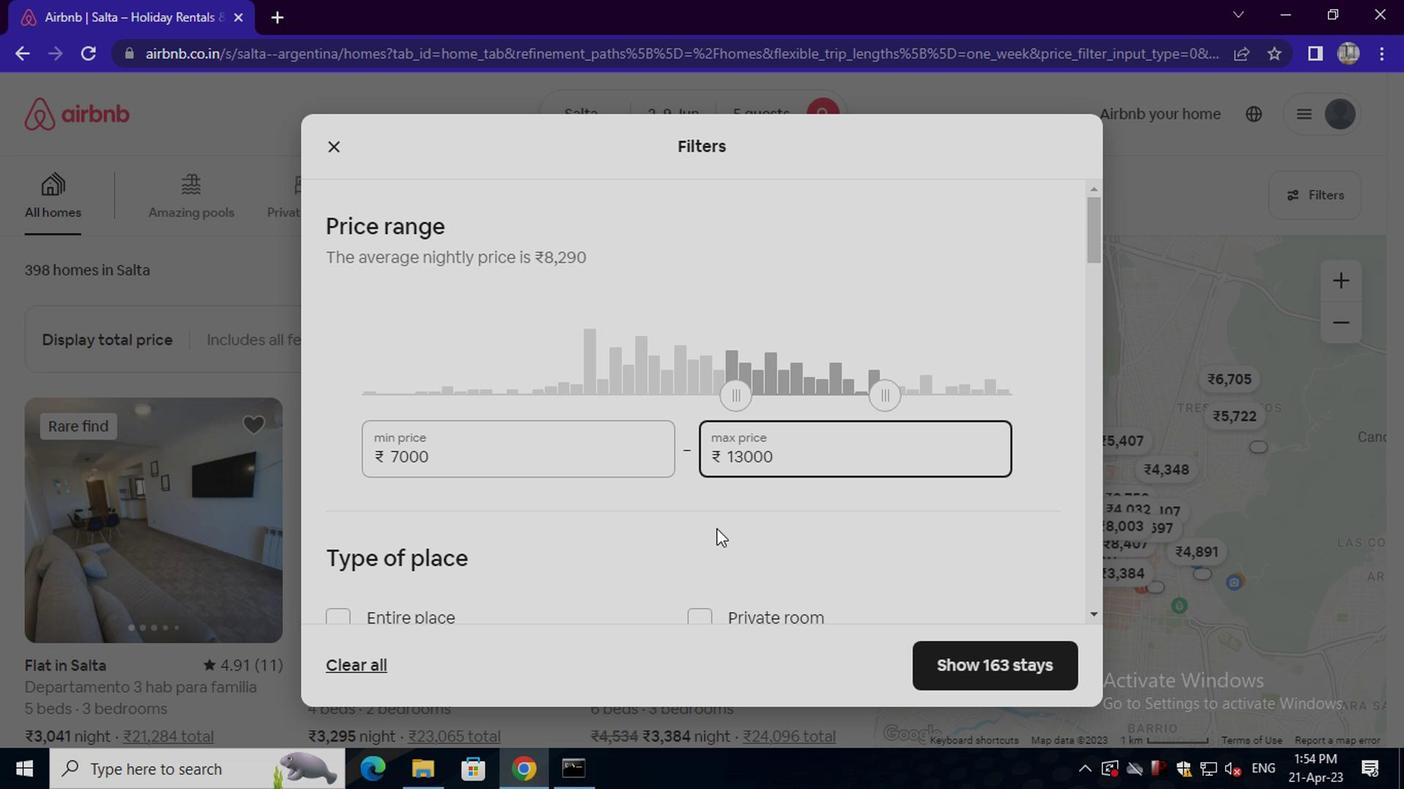 
Action: Mouse scrolled (712, 531) with delta (0, -1)
Screenshot: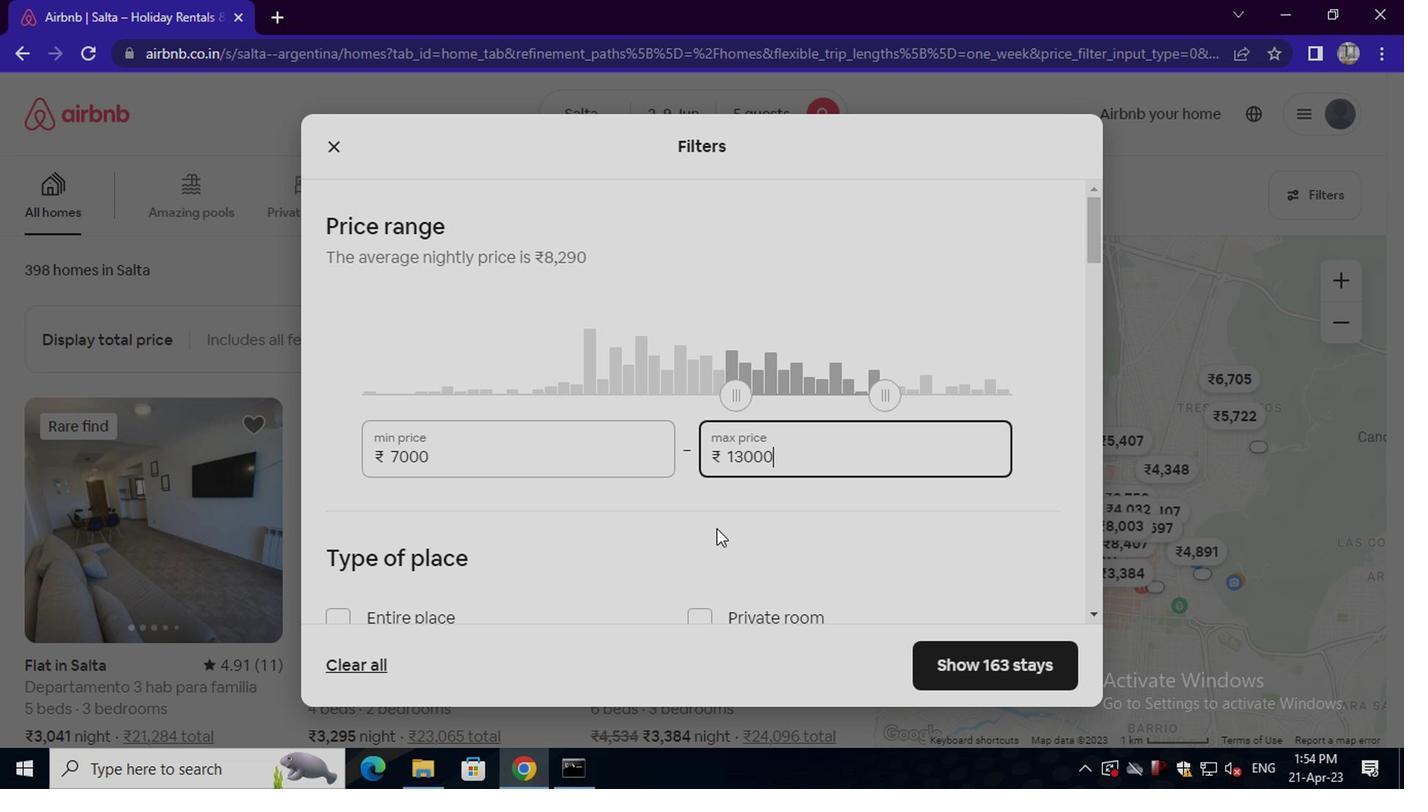 
Action: Mouse scrolled (712, 531) with delta (0, -1)
Screenshot: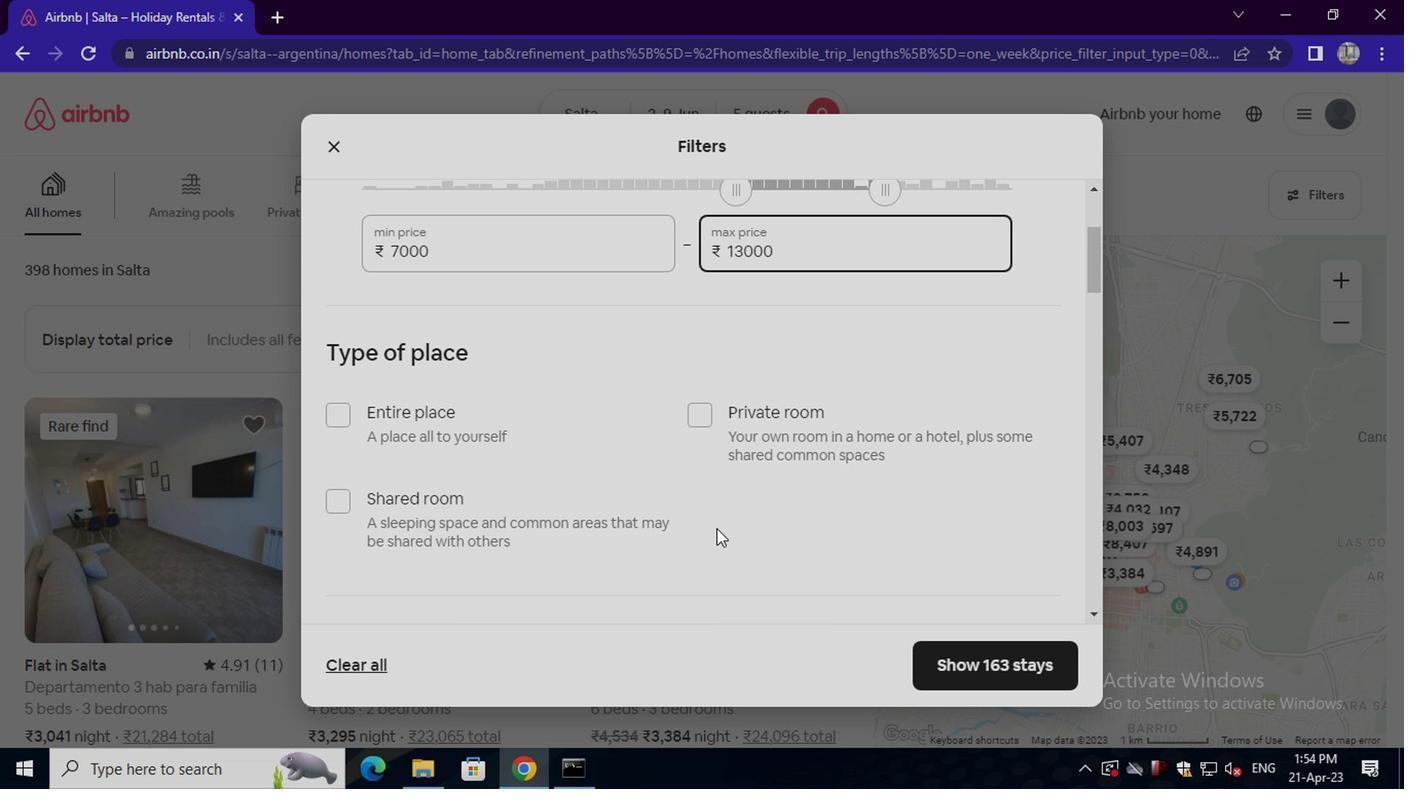 
Action: Mouse moved to (446, 394)
Screenshot: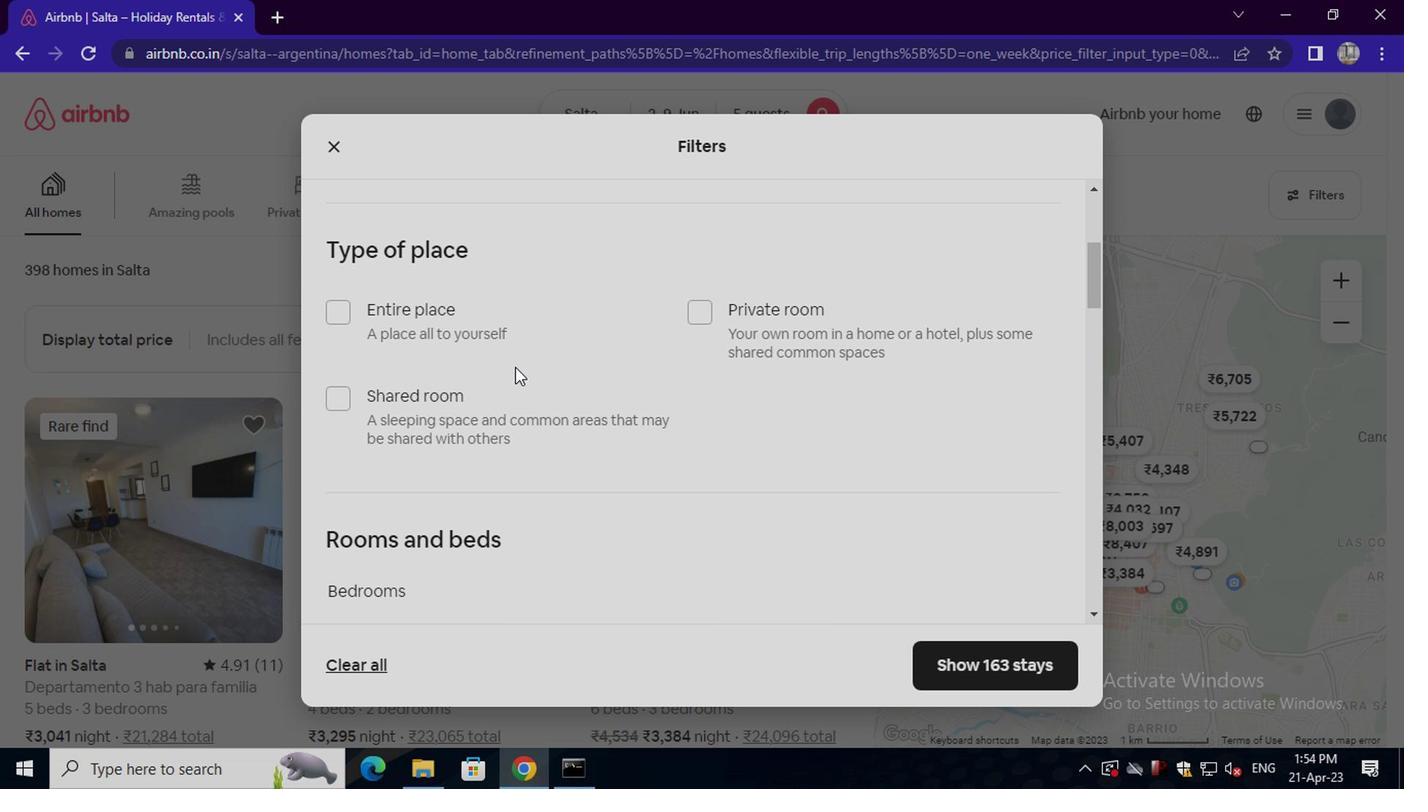 
Action: Mouse pressed left at (446, 394)
Screenshot: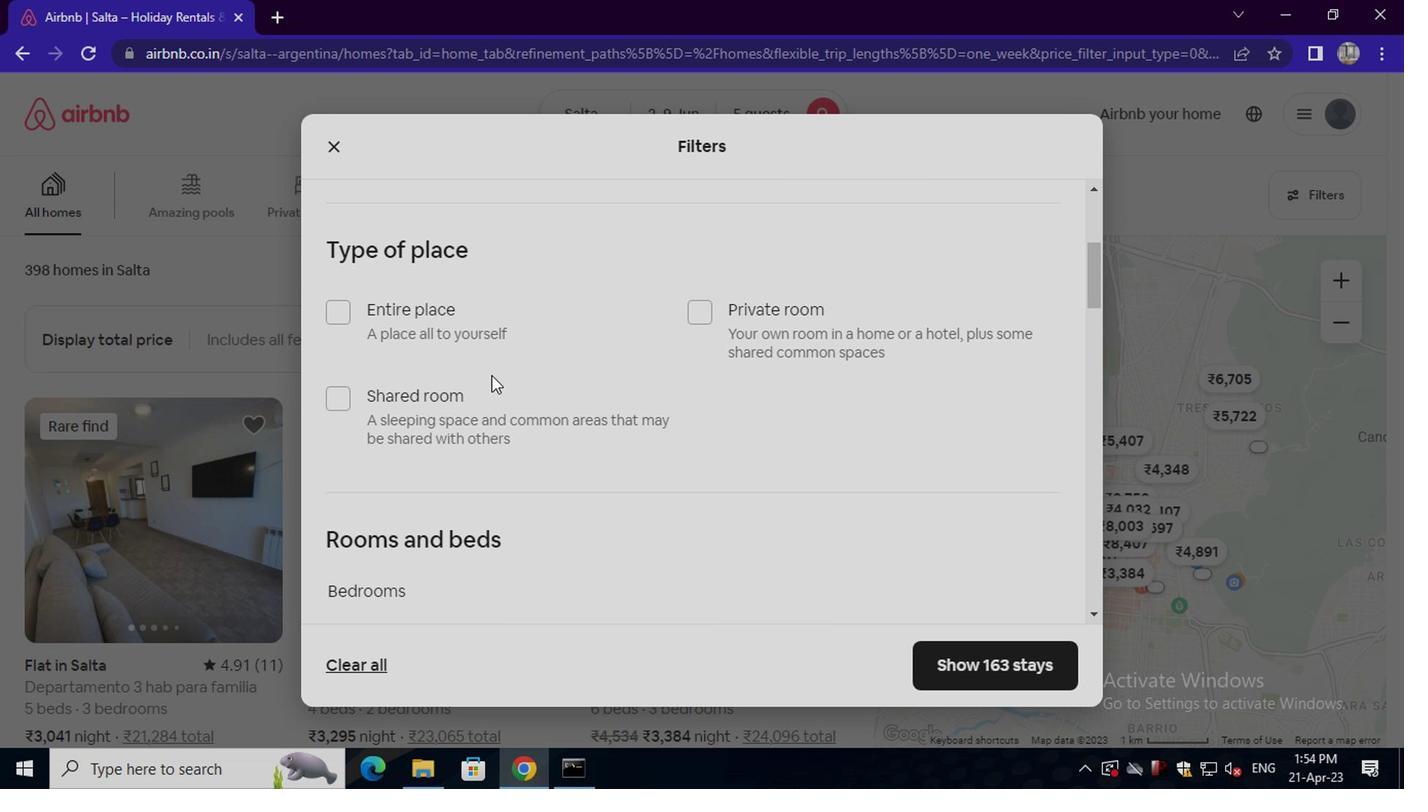 
Action: Mouse moved to (452, 411)
Screenshot: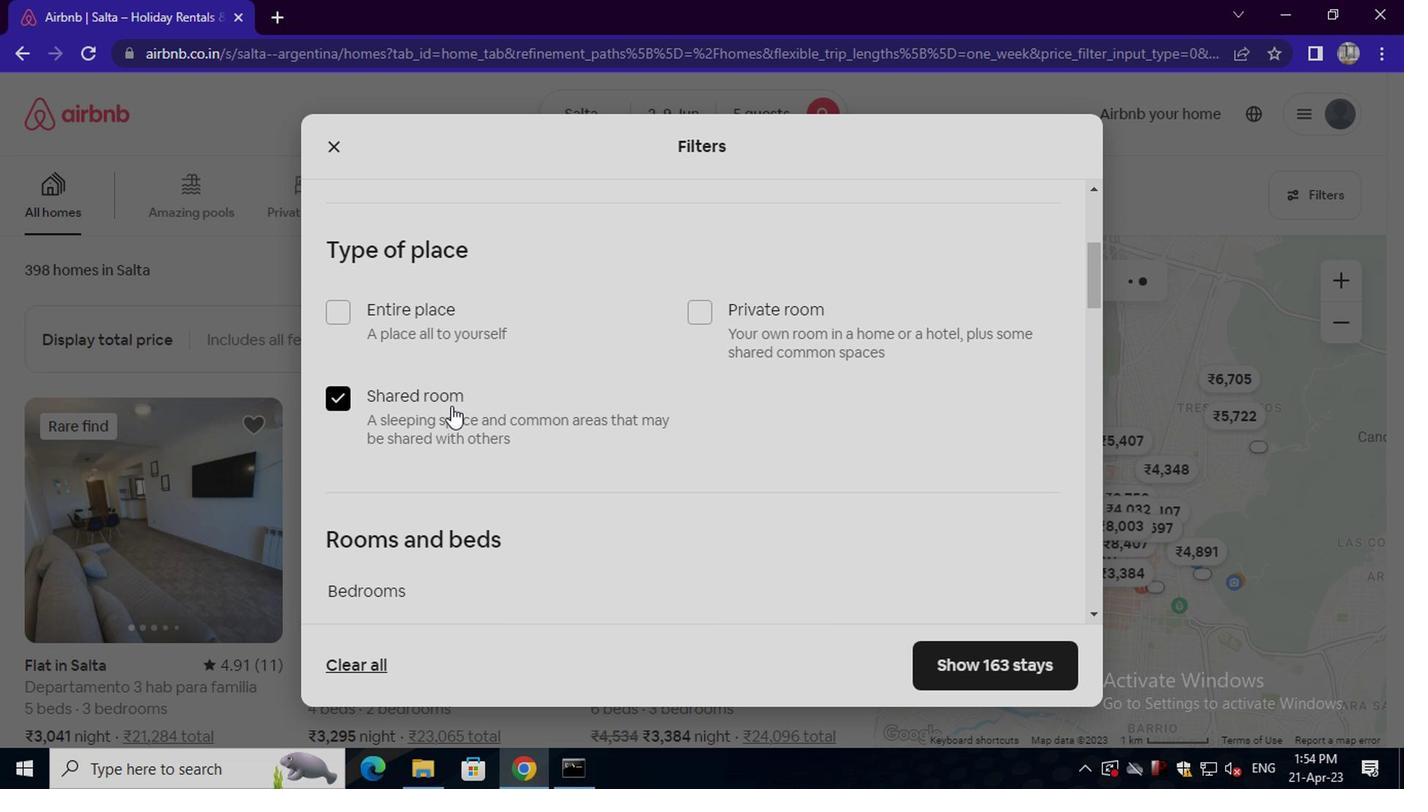 
Action: Mouse scrolled (452, 410) with delta (0, 0)
Screenshot: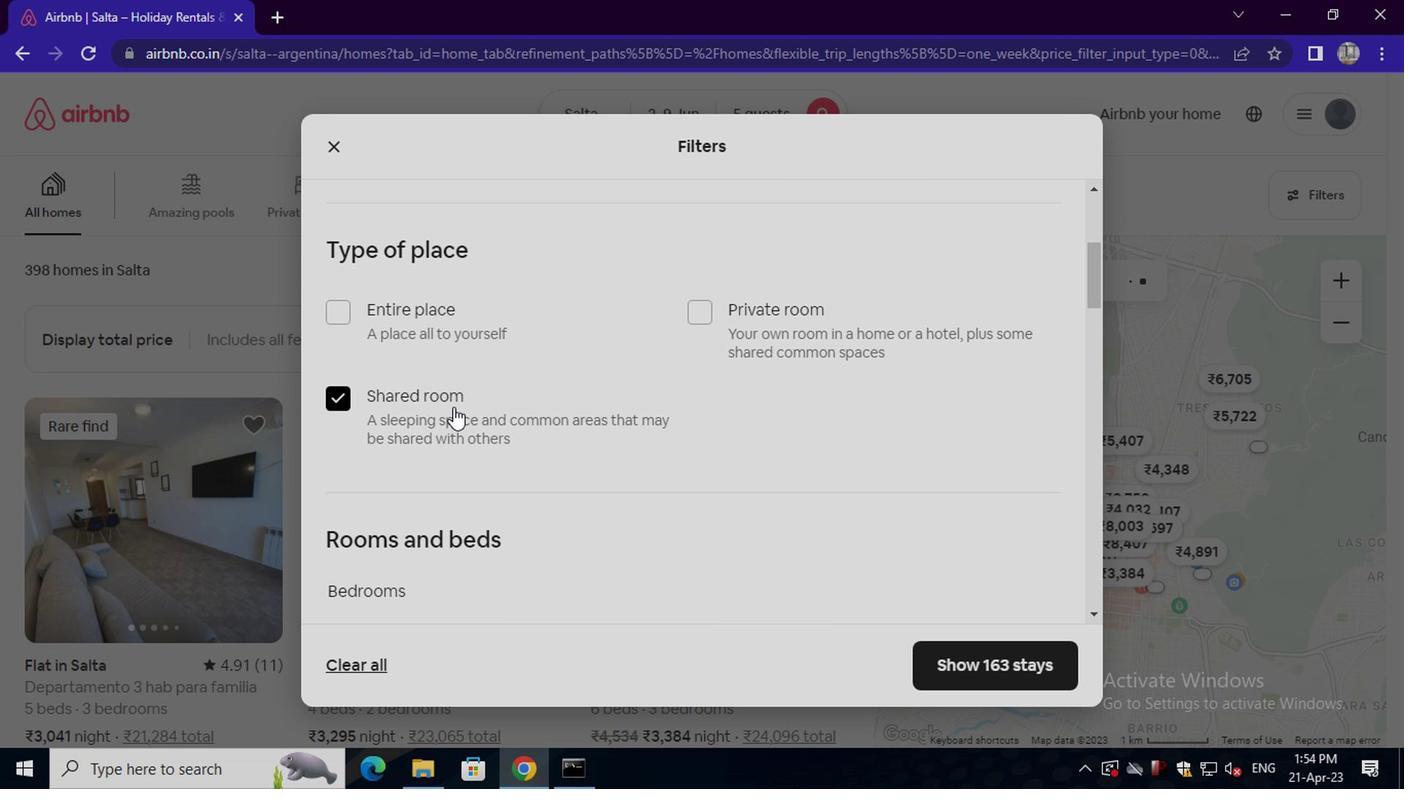 
Action: Mouse scrolled (452, 410) with delta (0, 0)
Screenshot: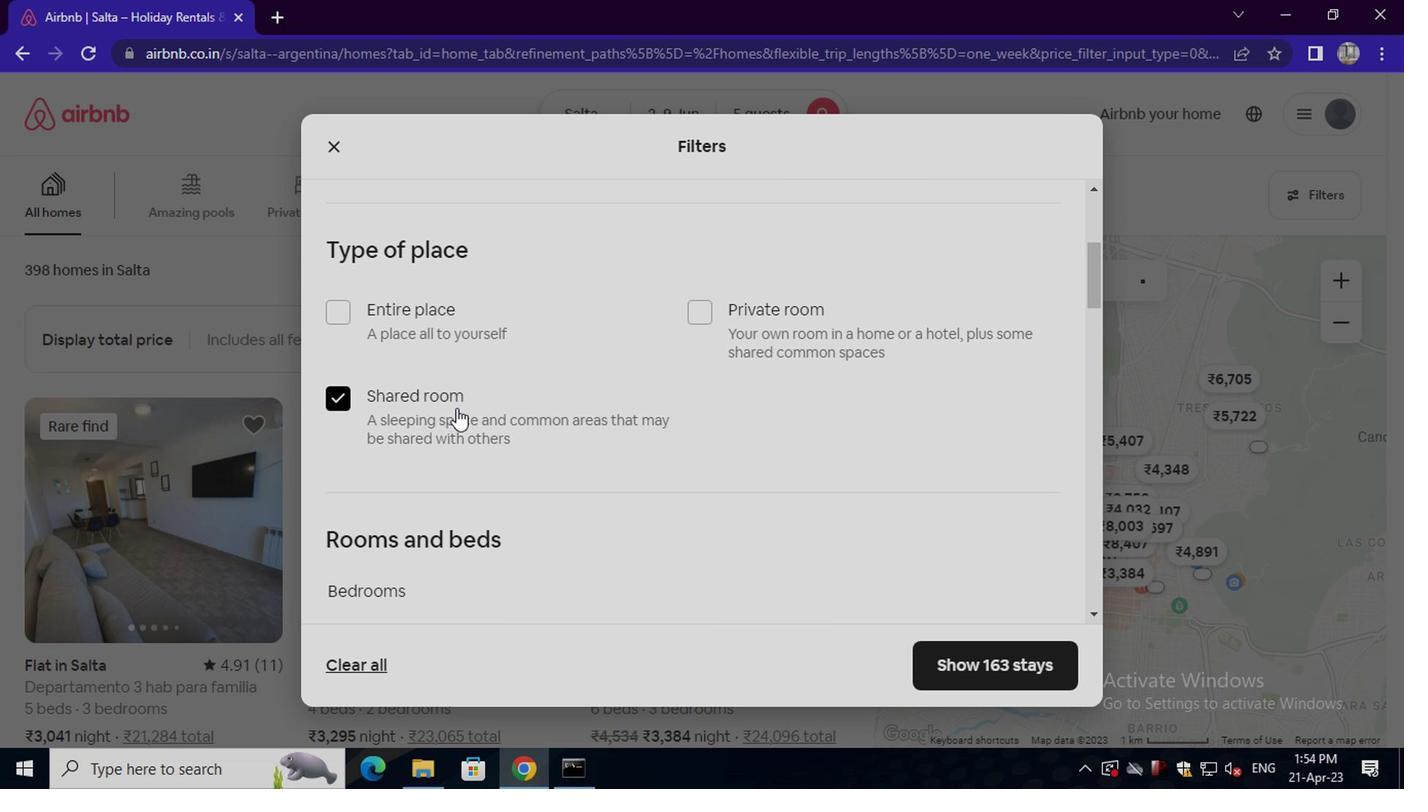 
Action: Mouse scrolled (452, 410) with delta (0, 0)
Screenshot: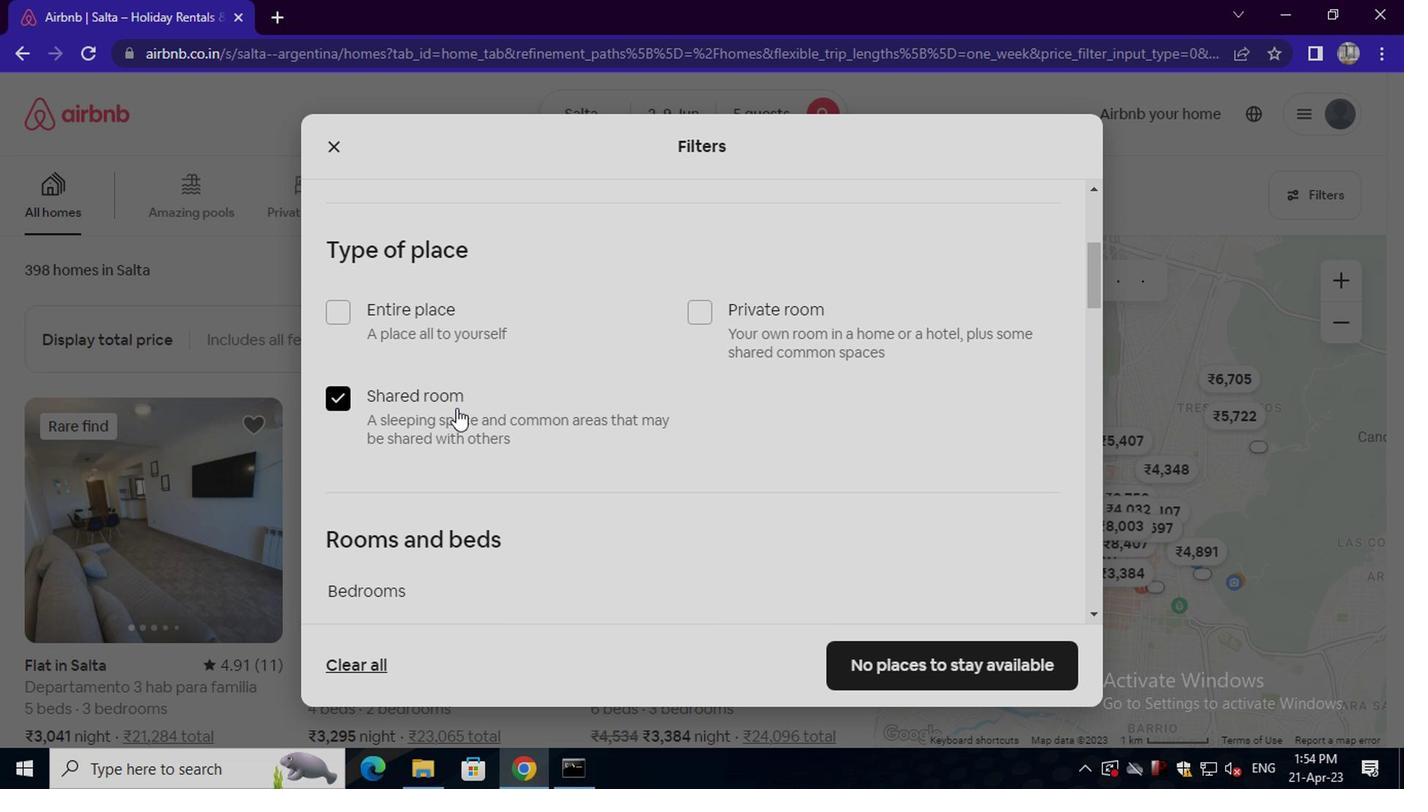 
Action: Mouse moved to (512, 348)
Screenshot: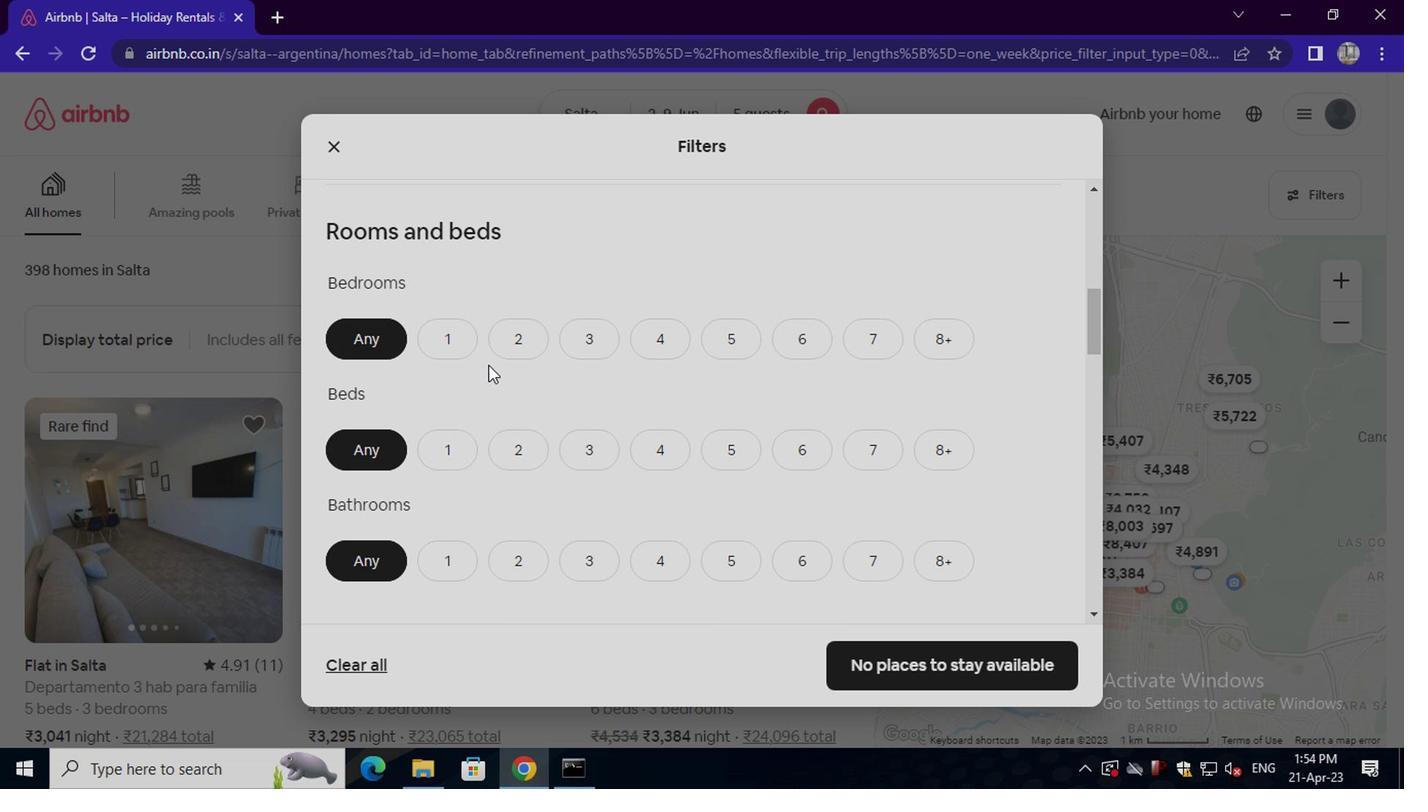 
Action: Mouse pressed left at (512, 348)
Screenshot: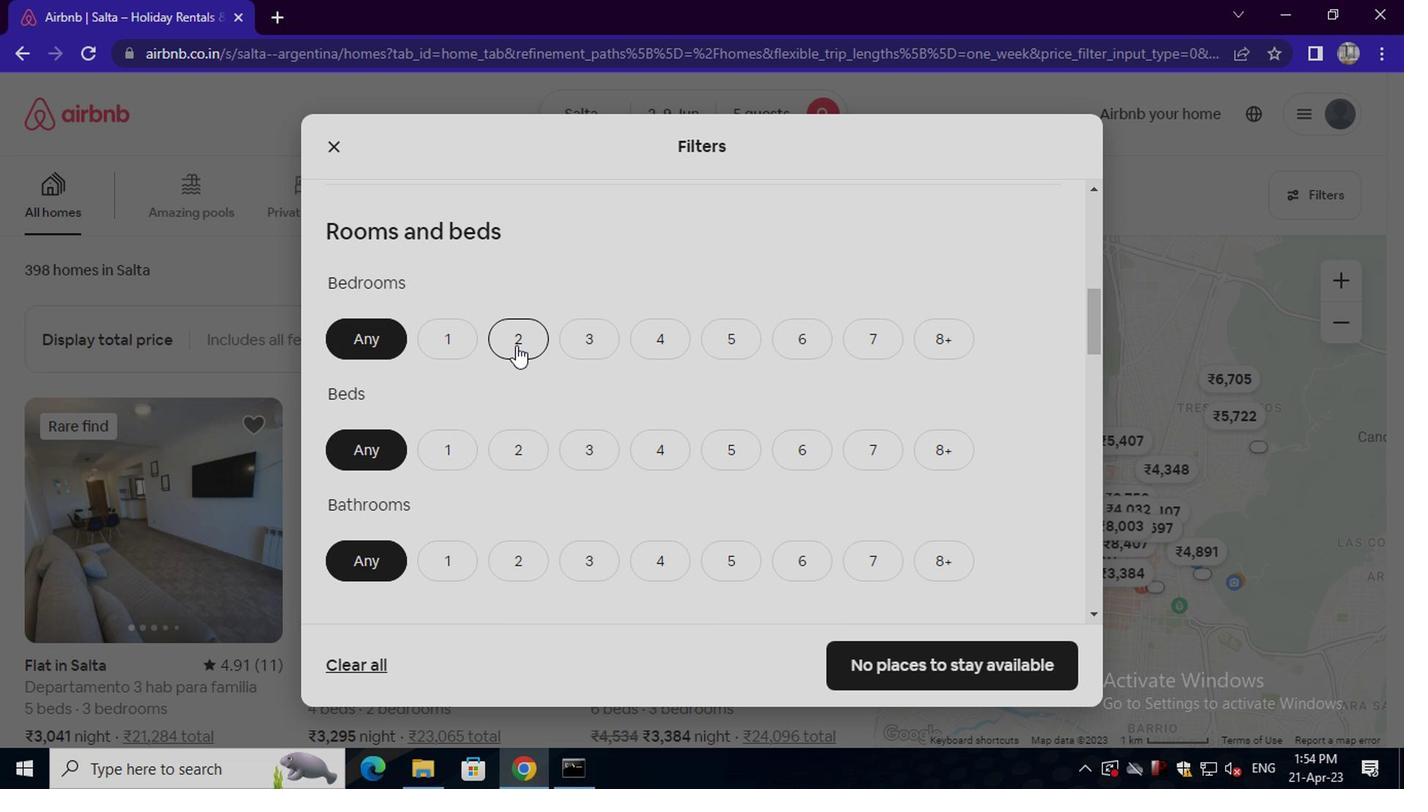 
Action: Mouse moved to (699, 457)
Screenshot: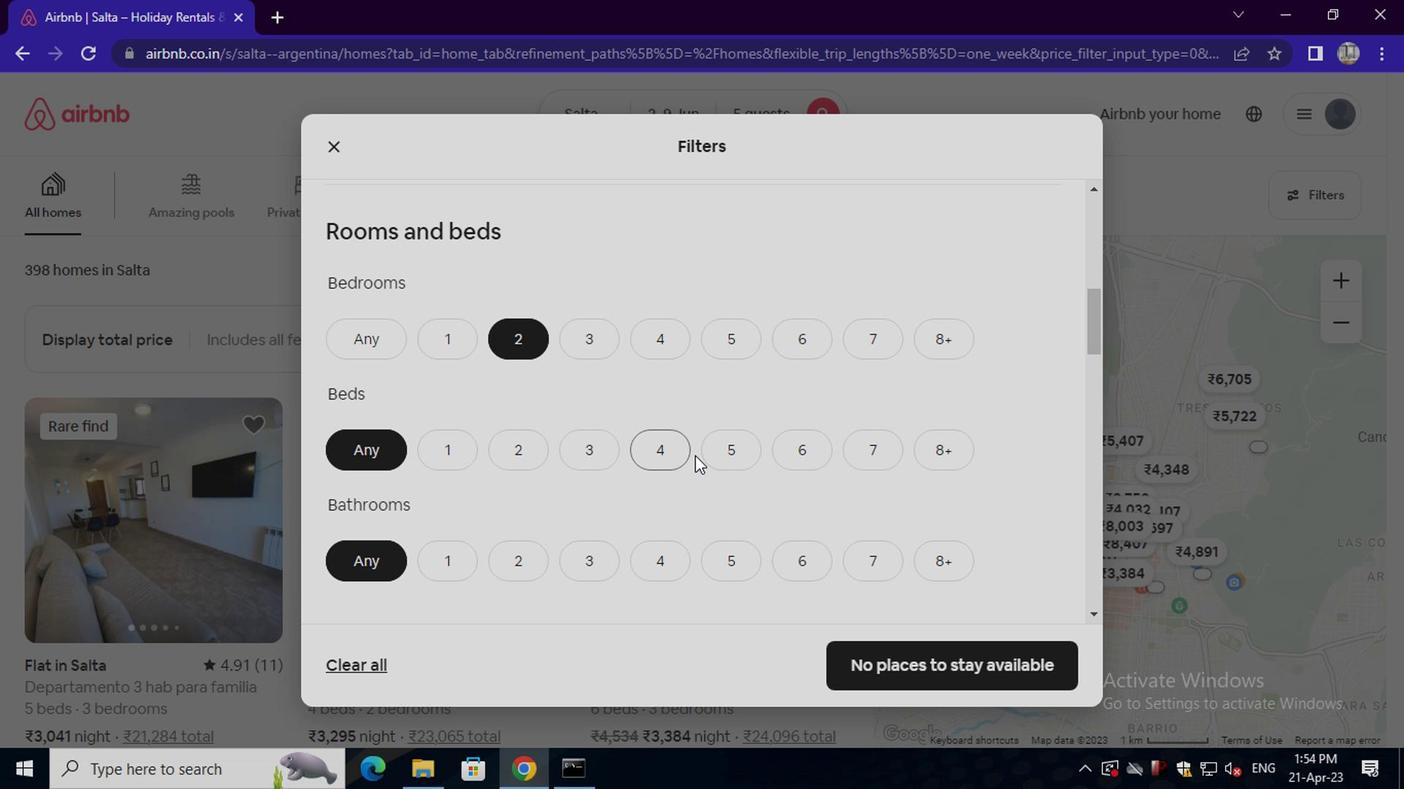 
Action: Mouse pressed left at (699, 457)
Screenshot: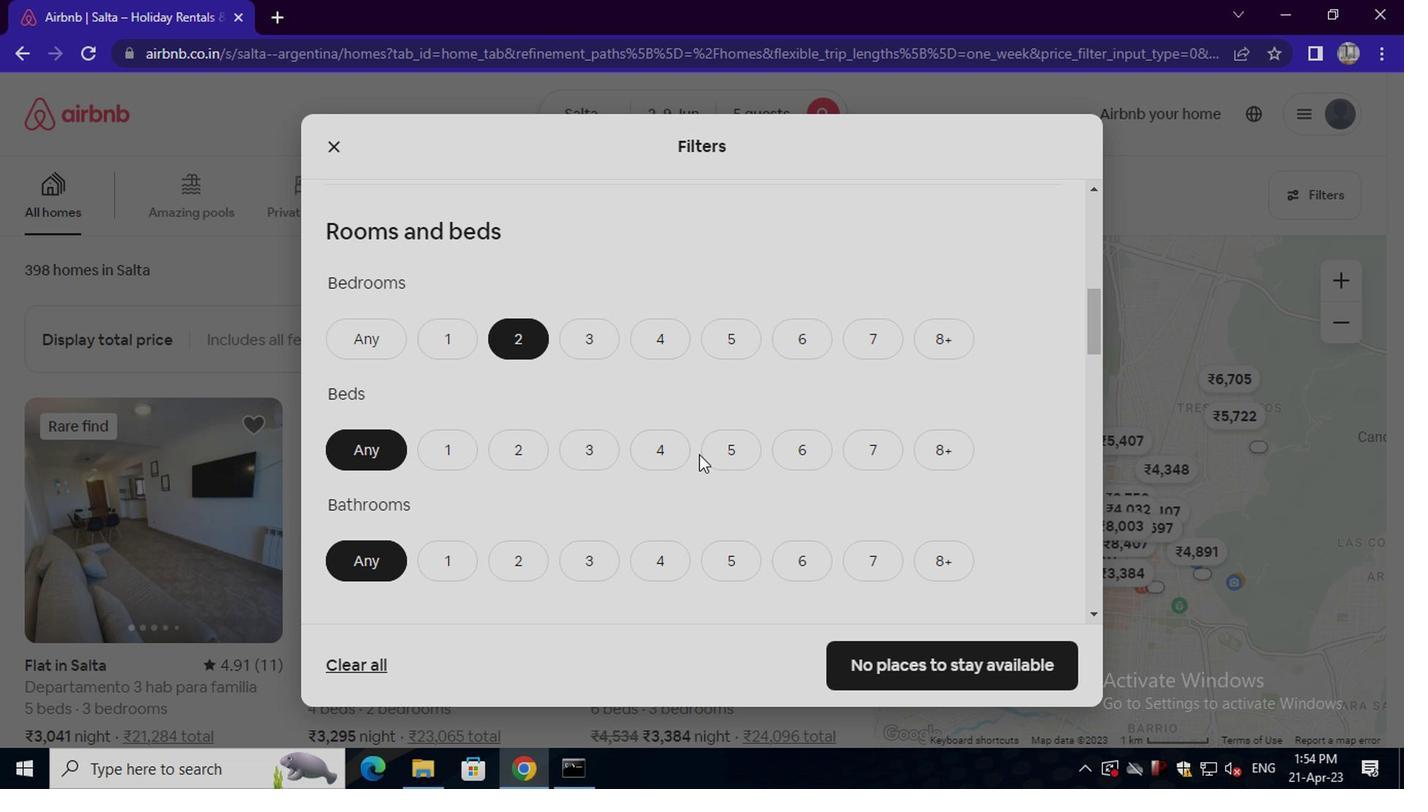 
Action: Mouse moved to (492, 565)
Screenshot: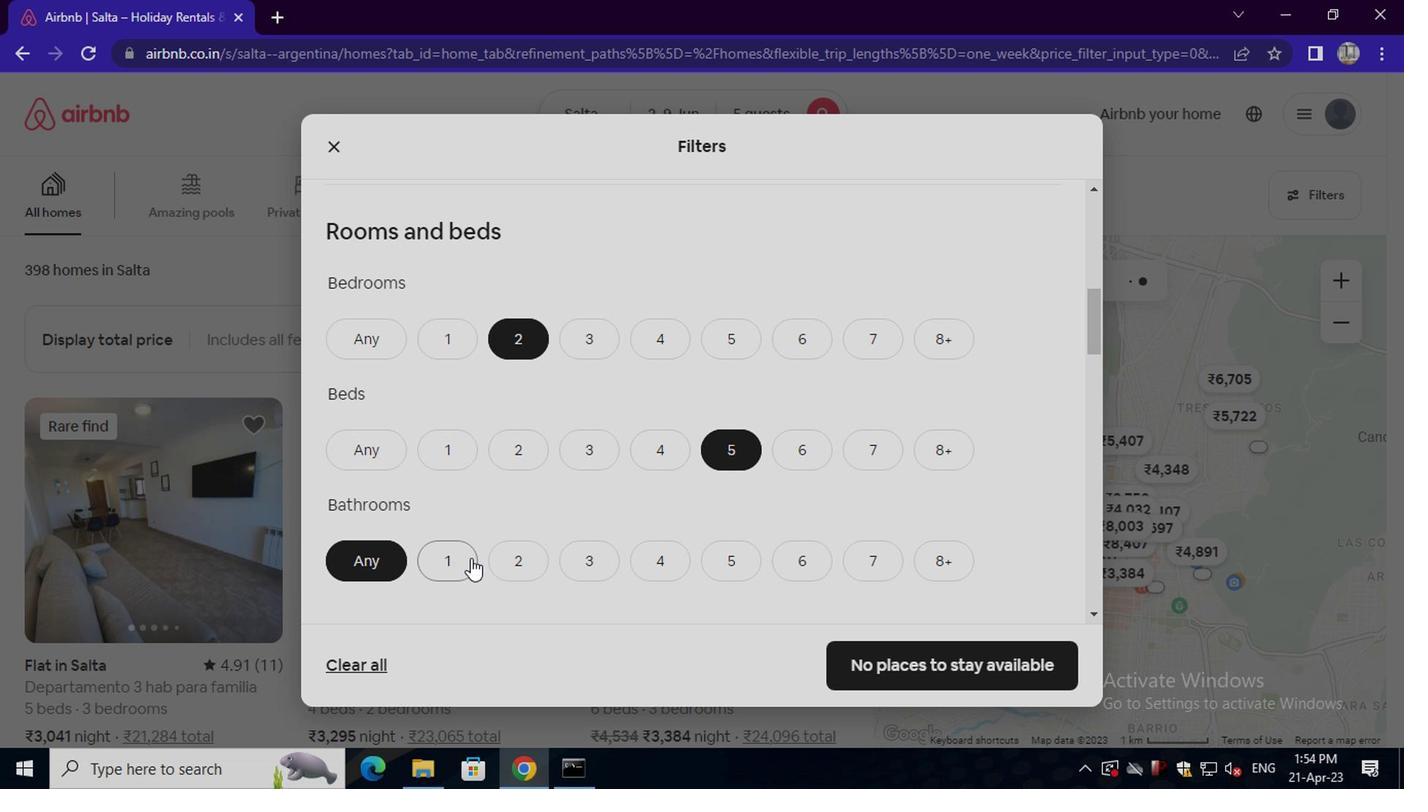 
Action: Mouse pressed left at (492, 565)
Screenshot: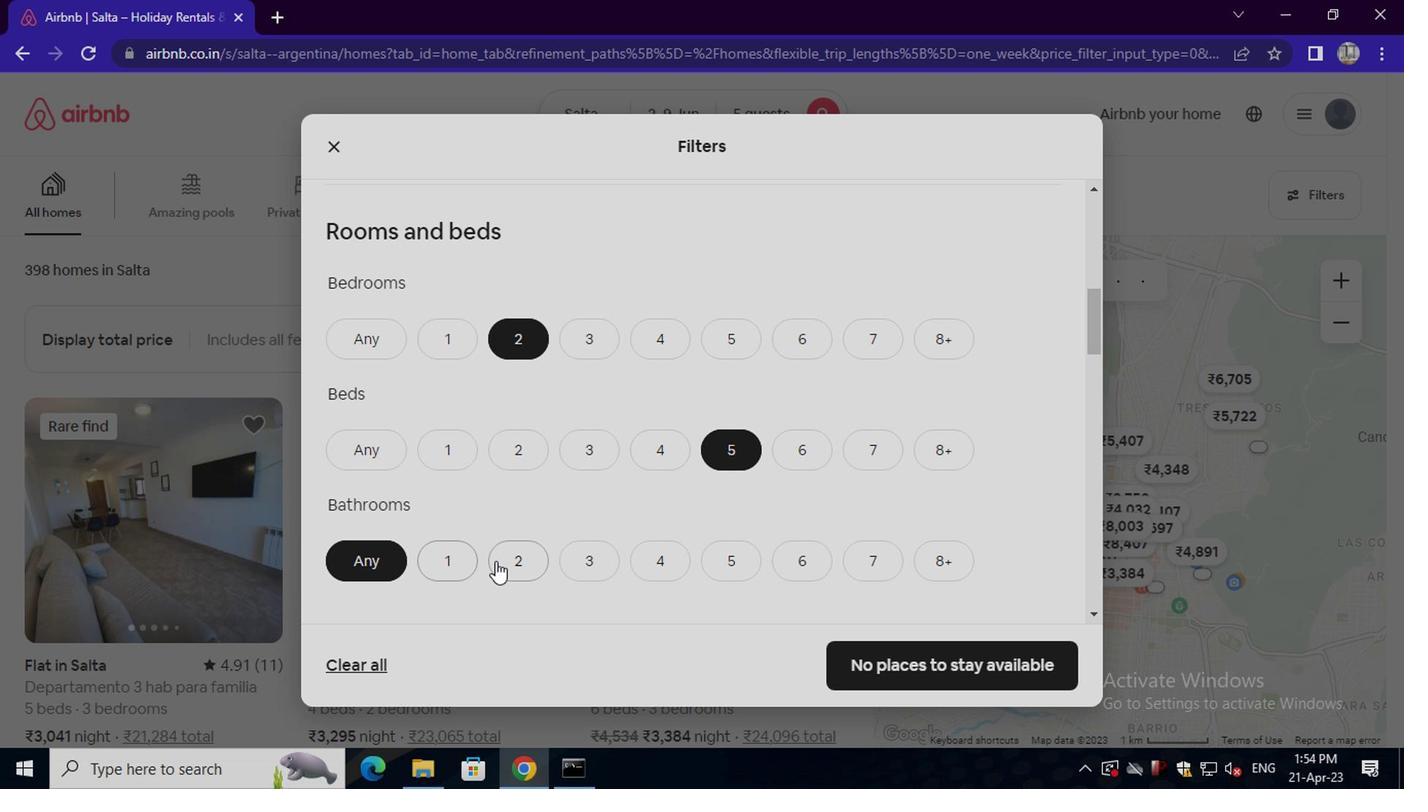
Action: Mouse moved to (484, 568)
Screenshot: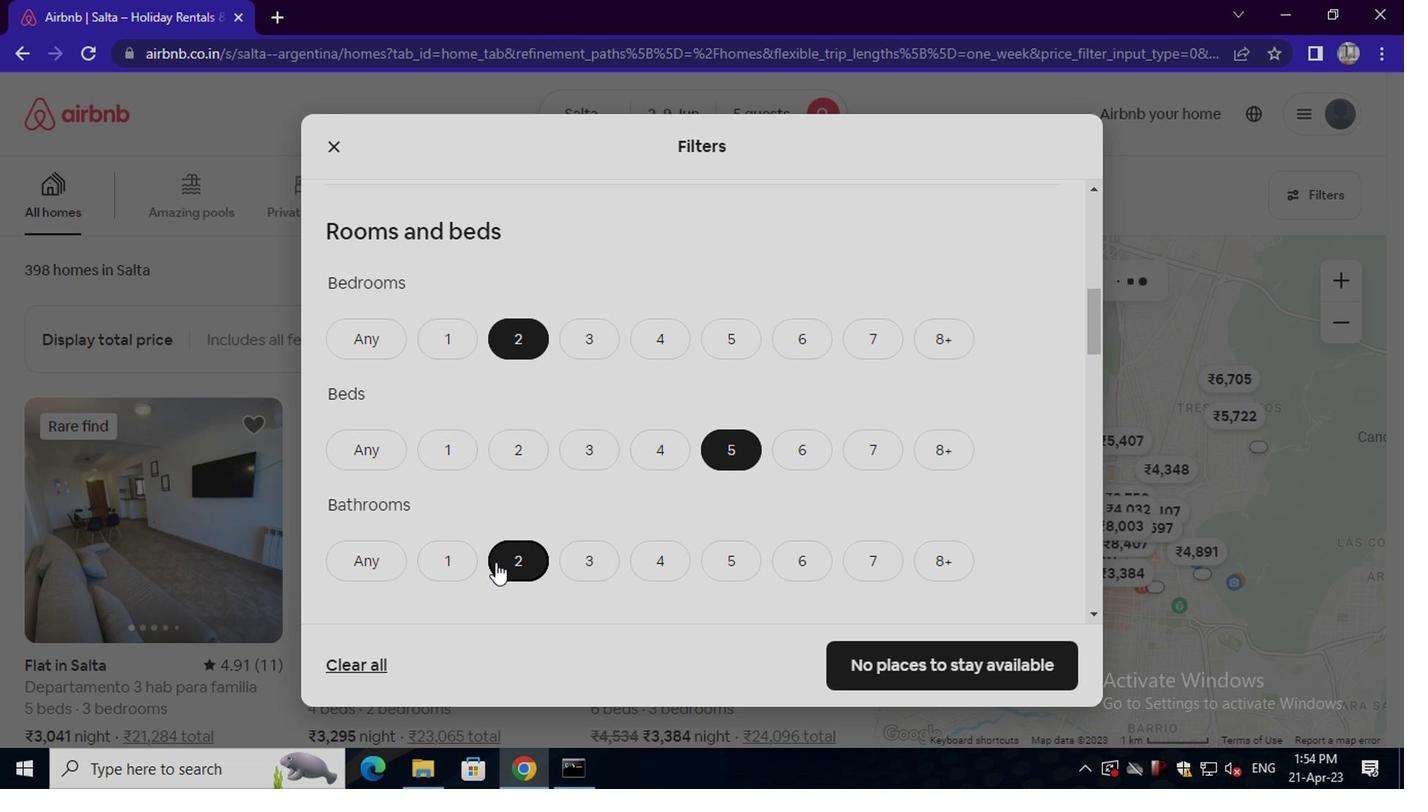 
Action: Mouse scrolled (484, 567) with delta (0, 0)
Screenshot: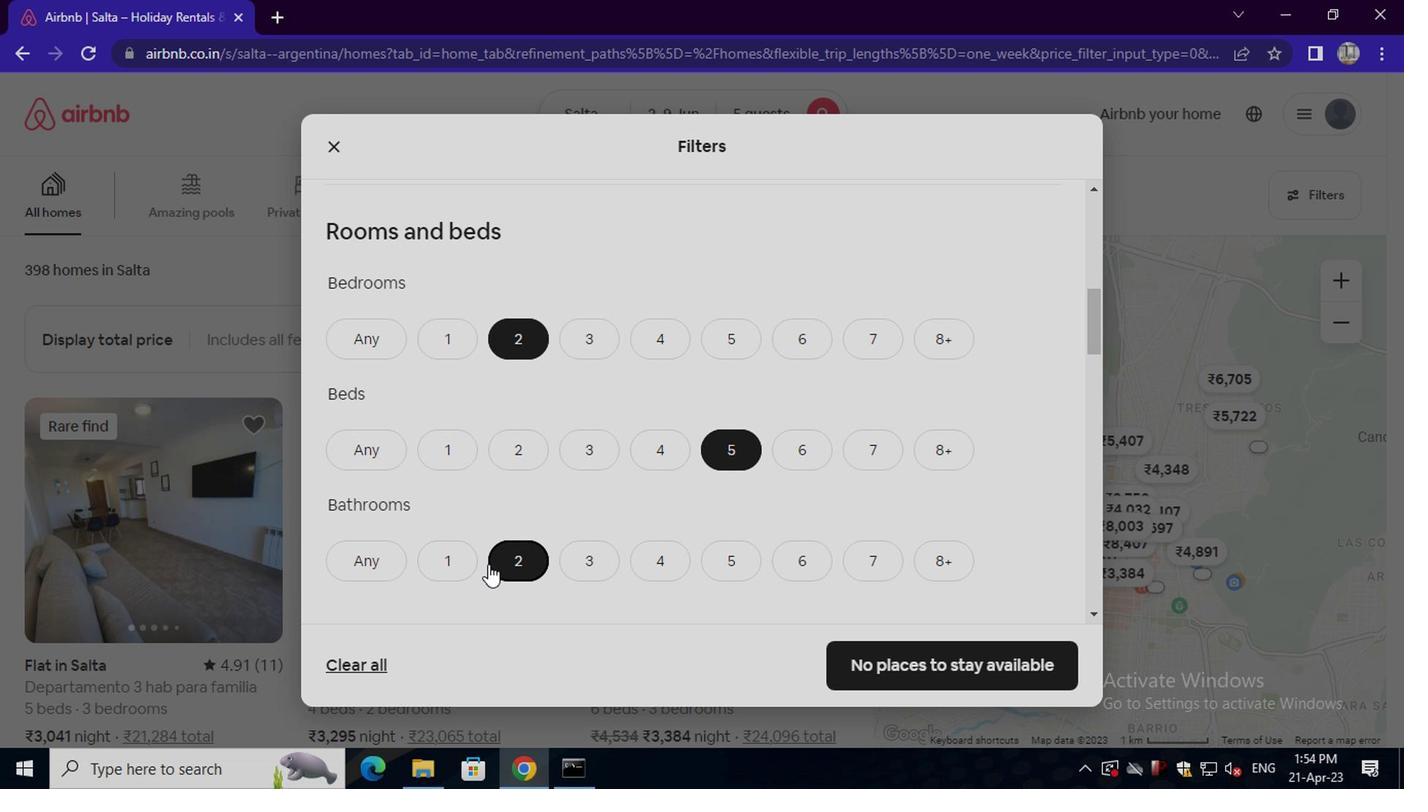 
Action: Mouse scrolled (484, 567) with delta (0, 0)
Screenshot: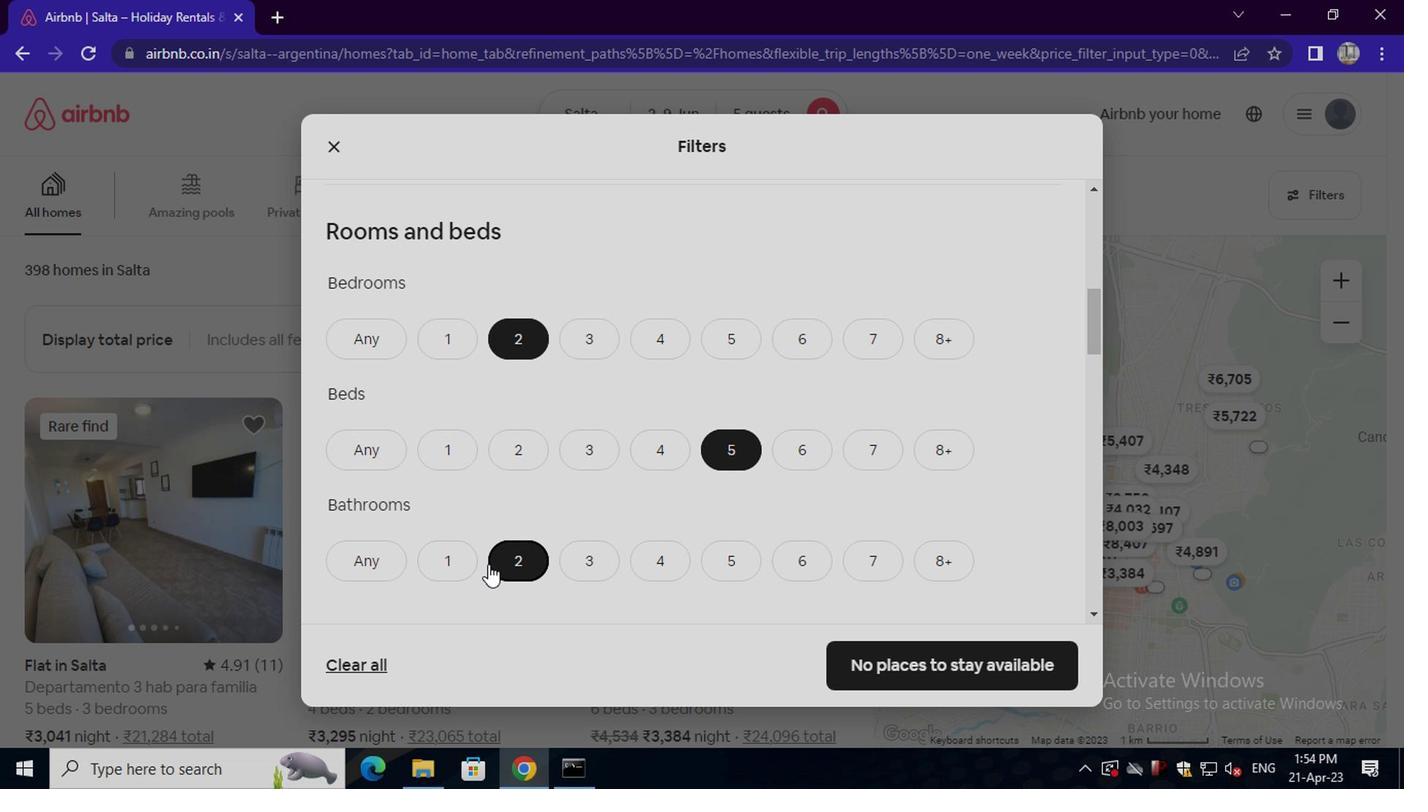 
Action: Mouse moved to (487, 569)
Screenshot: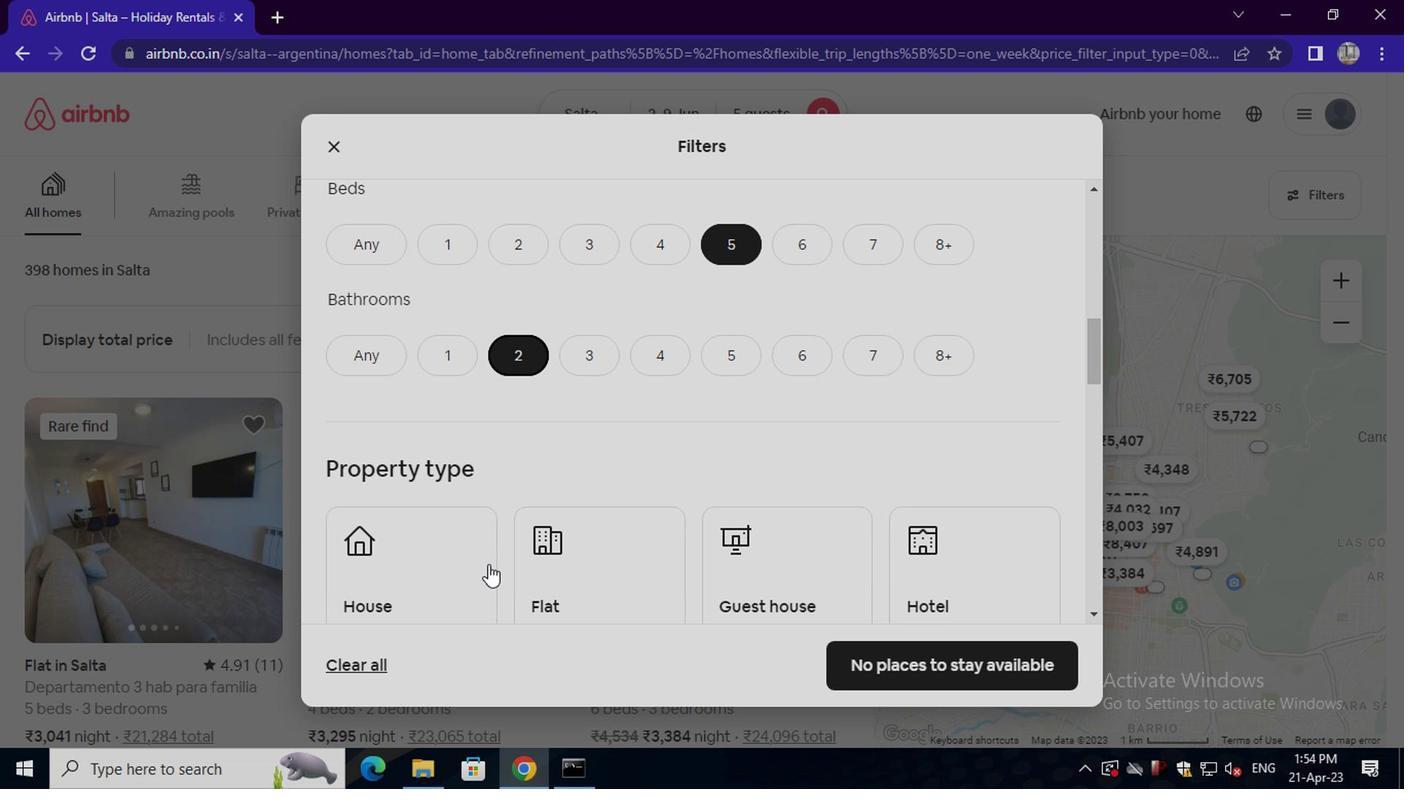 
Action: Mouse scrolled (487, 568) with delta (0, 0)
Screenshot: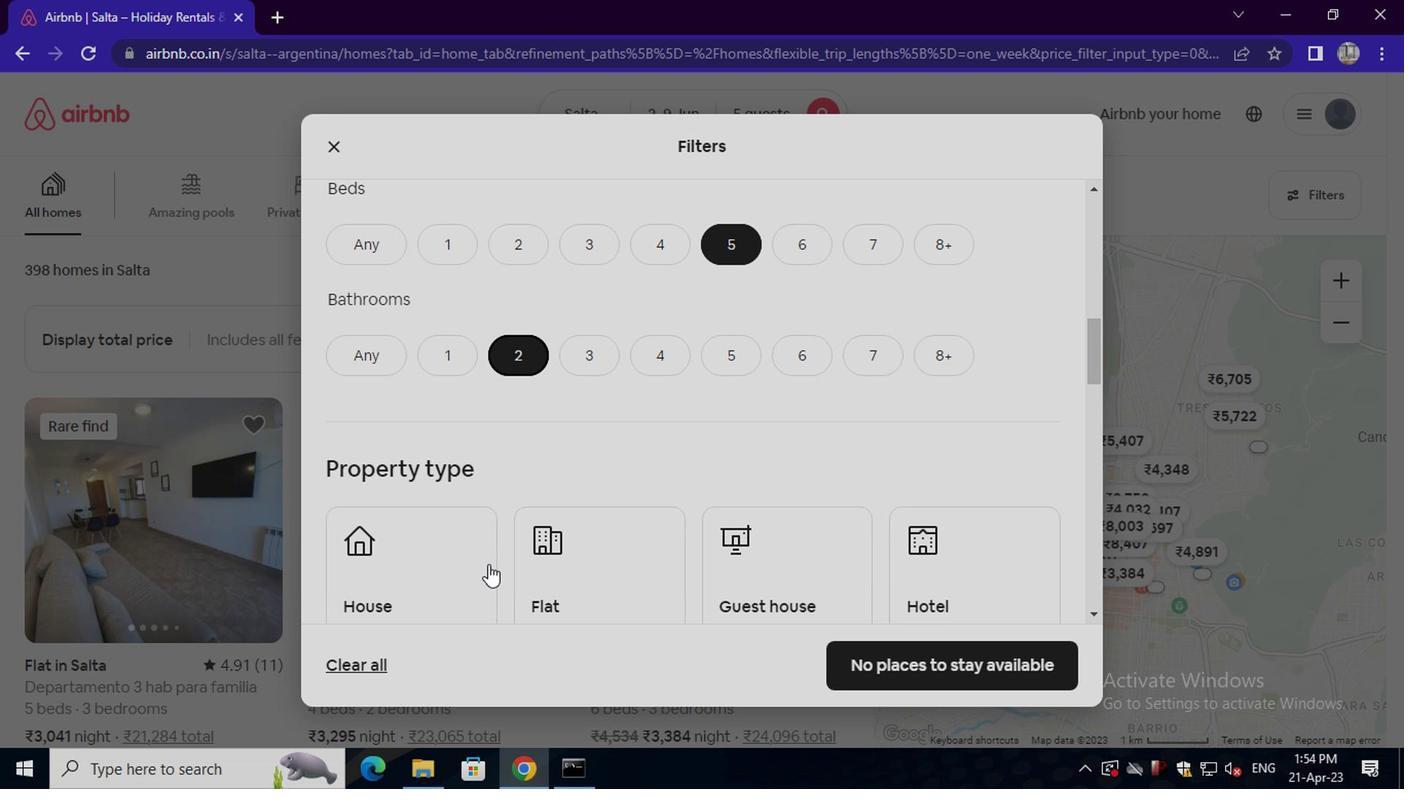 
Action: Mouse moved to (490, 570)
Screenshot: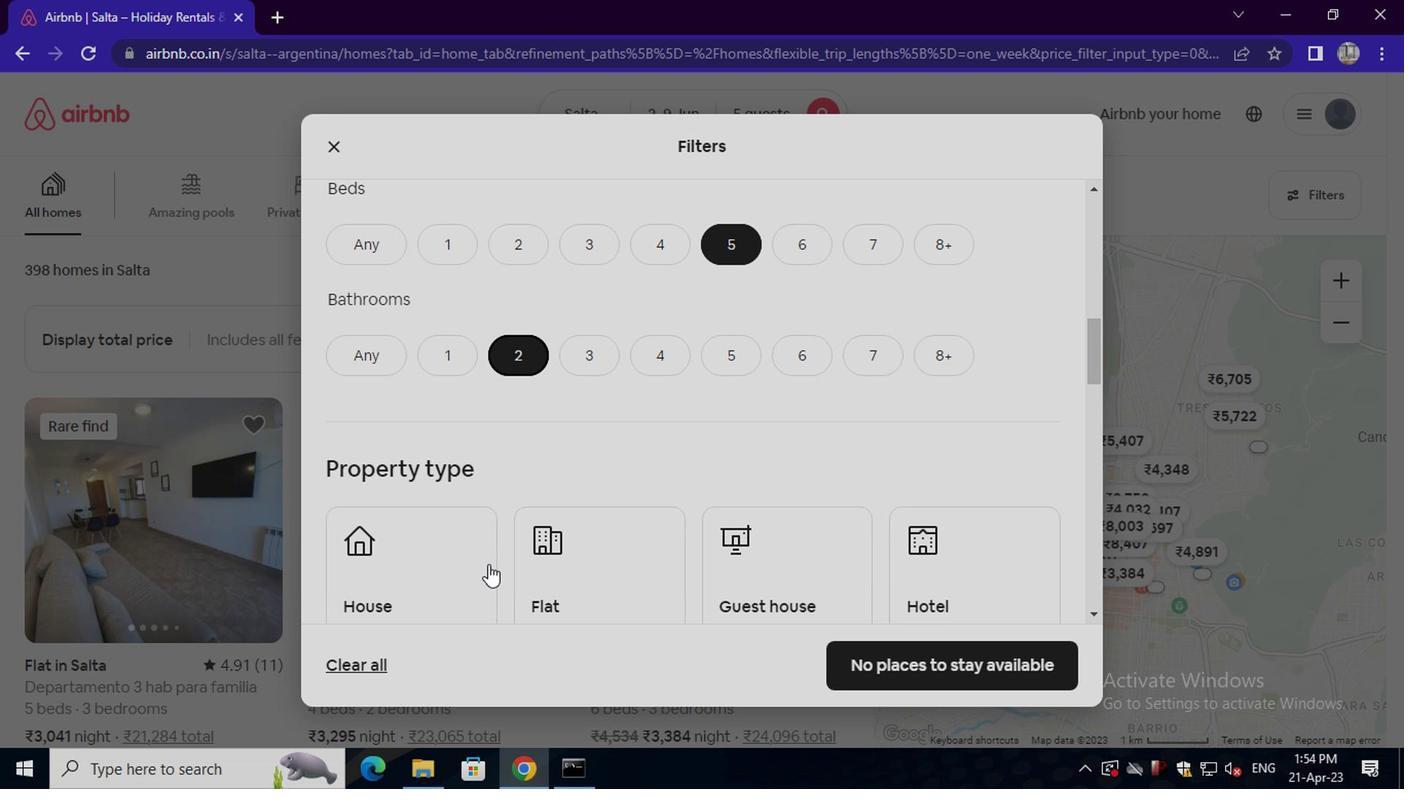 
Action: Mouse scrolled (490, 569) with delta (0, -1)
Screenshot: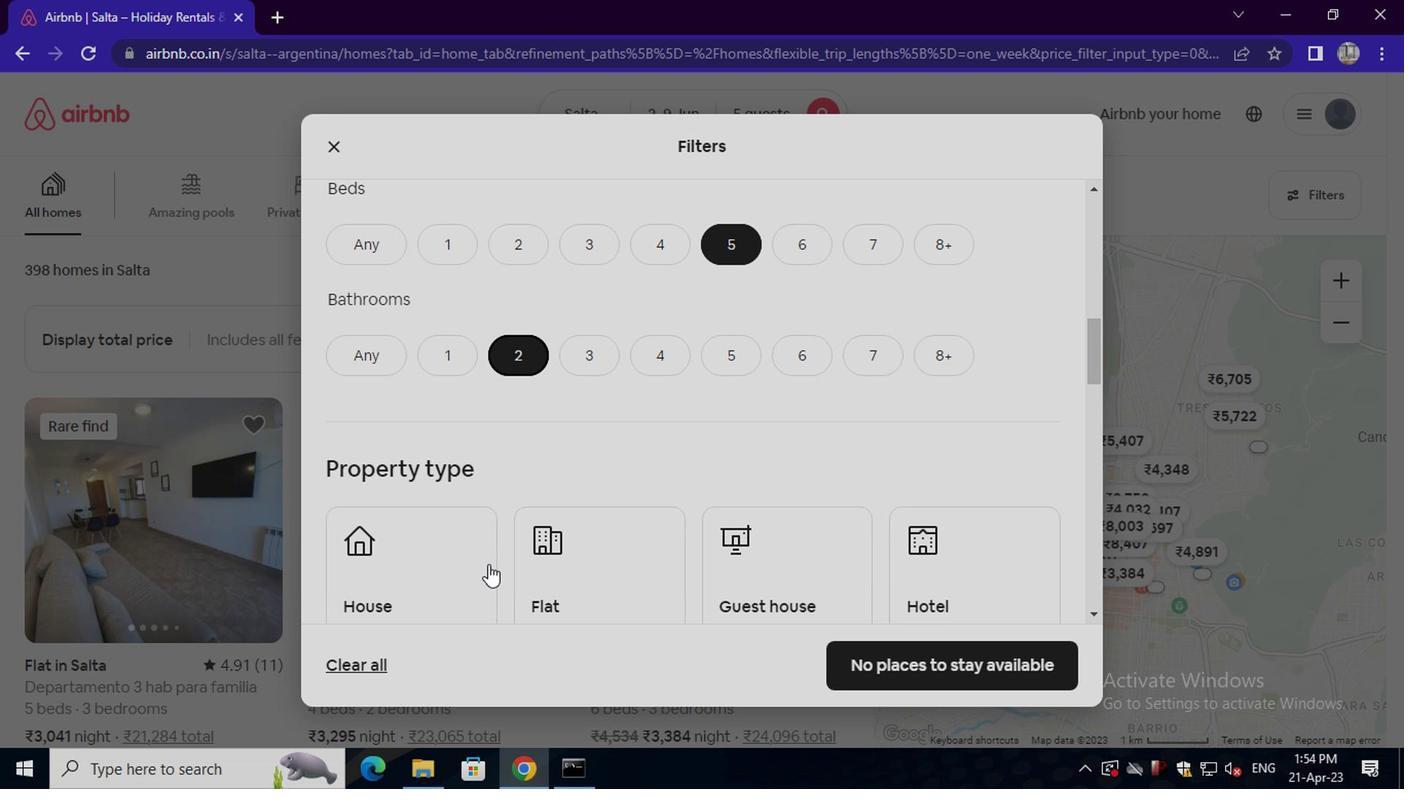 
Action: Mouse scrolled (490, 569) with delta (0, -1)
Screenshot: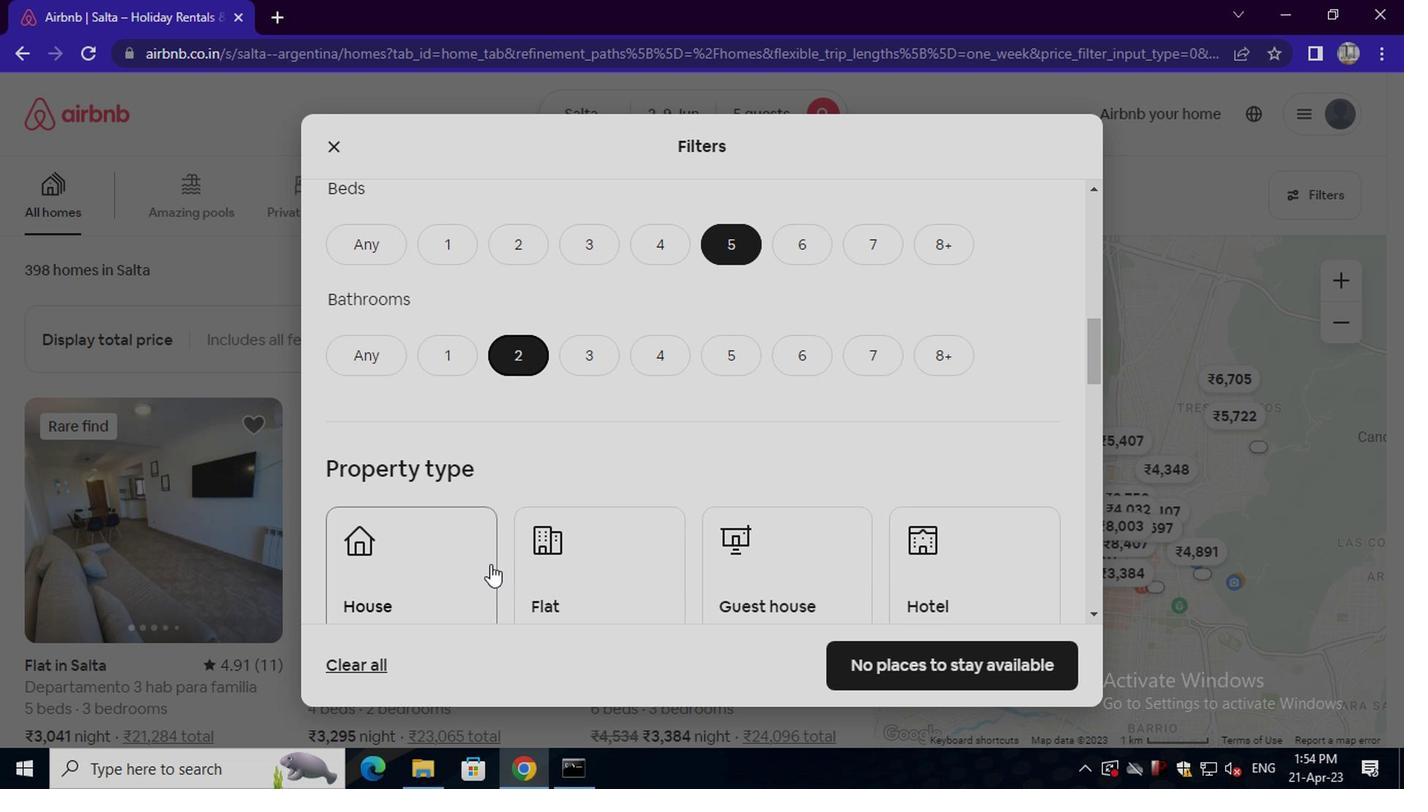 
Action: Mouse moved to (434, 279)
Screenshot: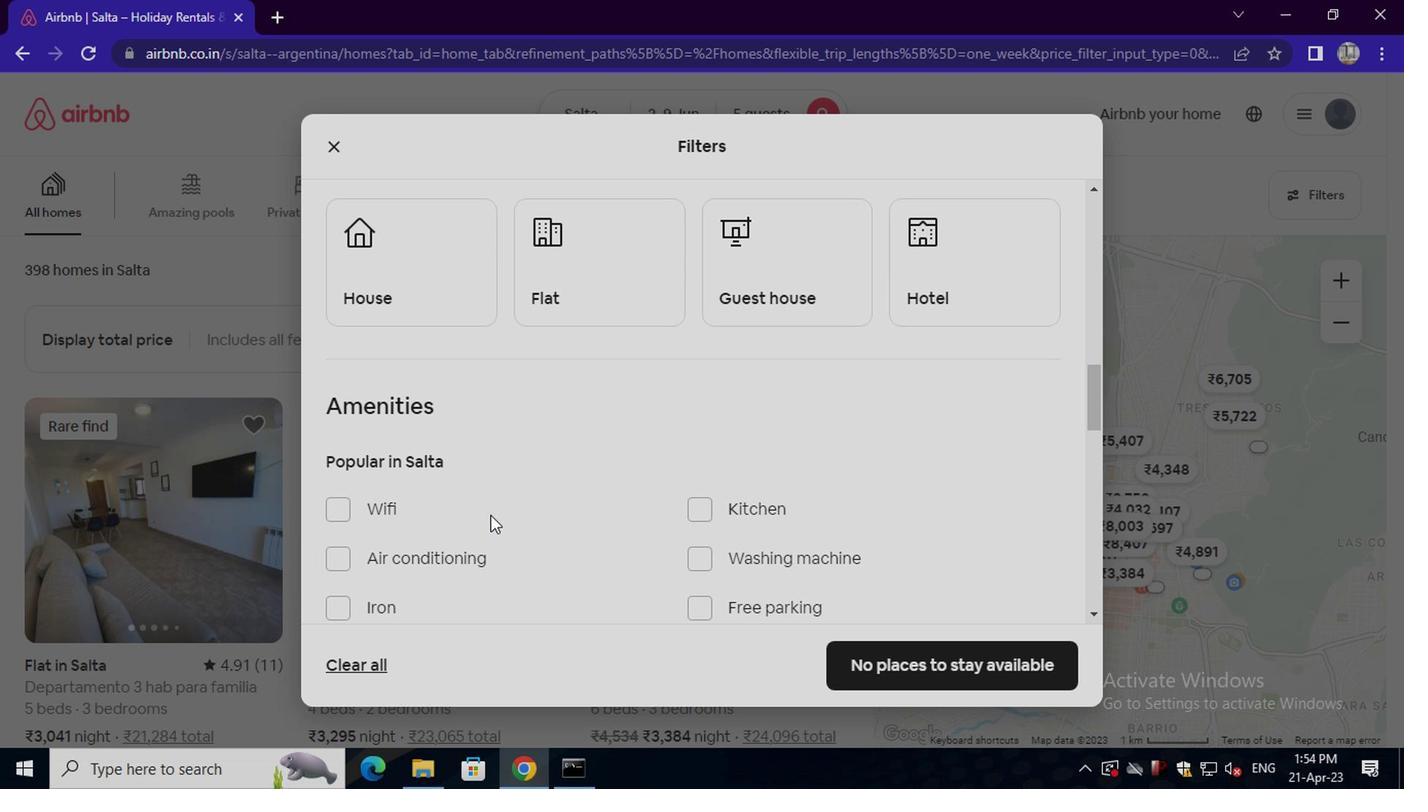 
Action: Mouse pressed left at (434, 279)
Screenshot: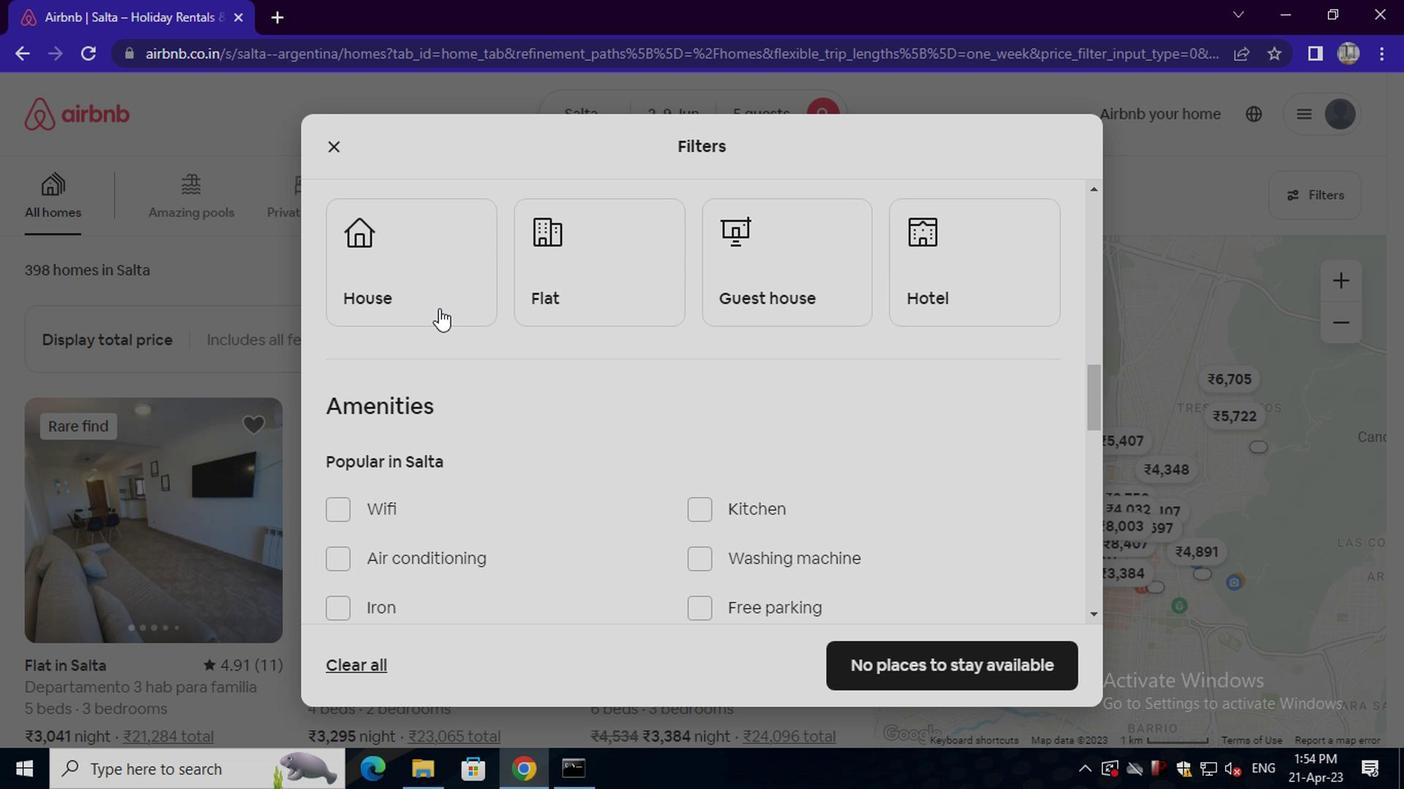 
Action: Mouse moved to (596, 285)
Screenshot: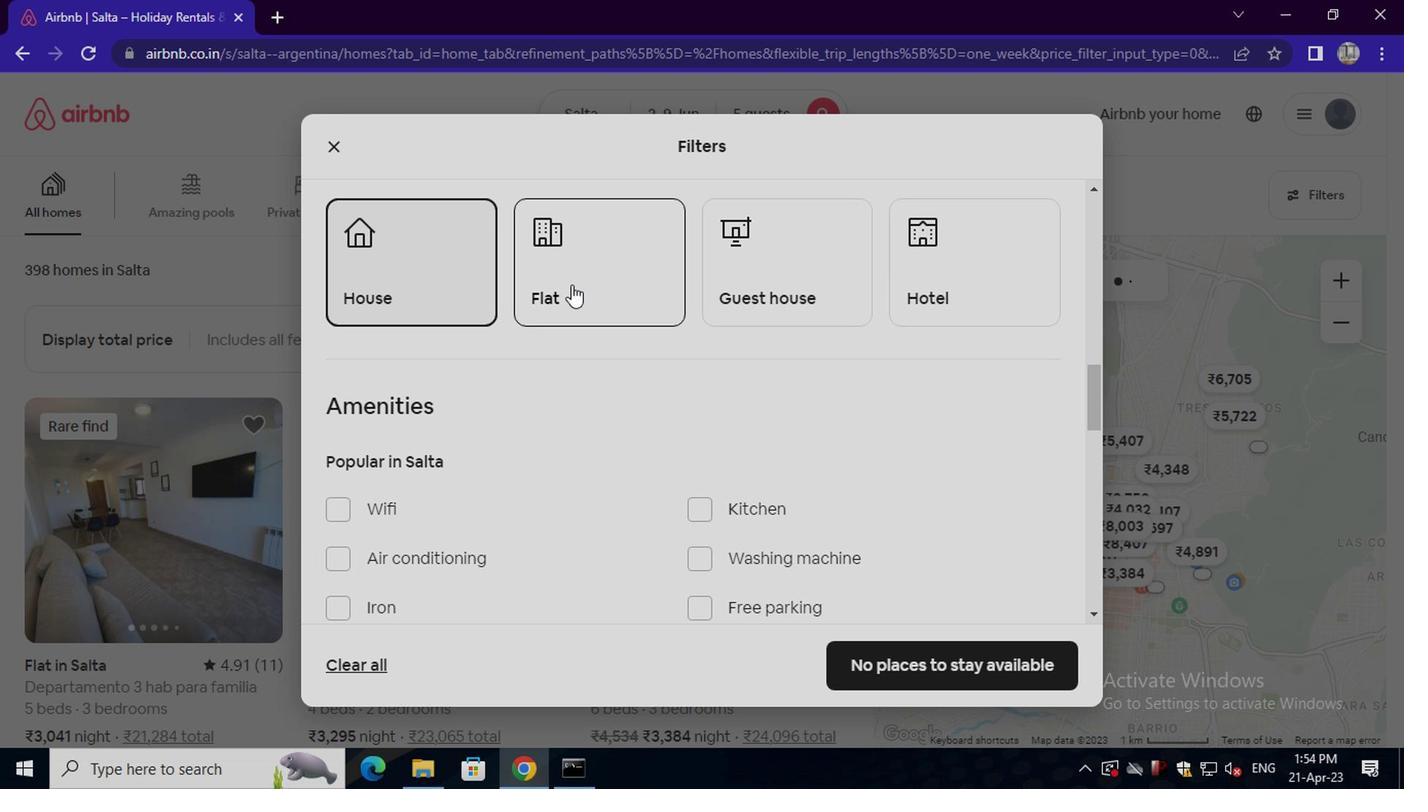 
Action: Mouse pressed left at (596, 285)
Screenshot: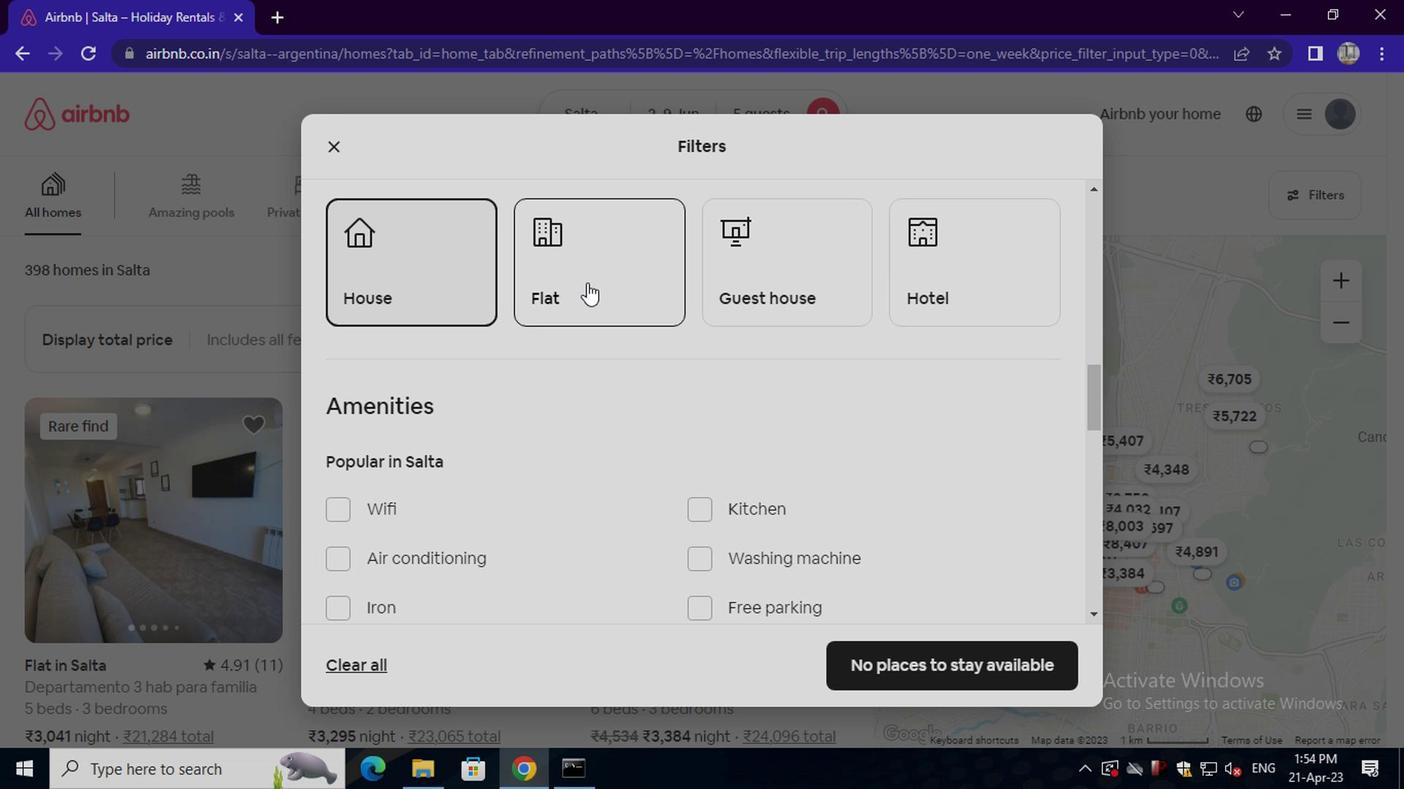 
Action: Mouse moved to (770, 289)
Screenshot: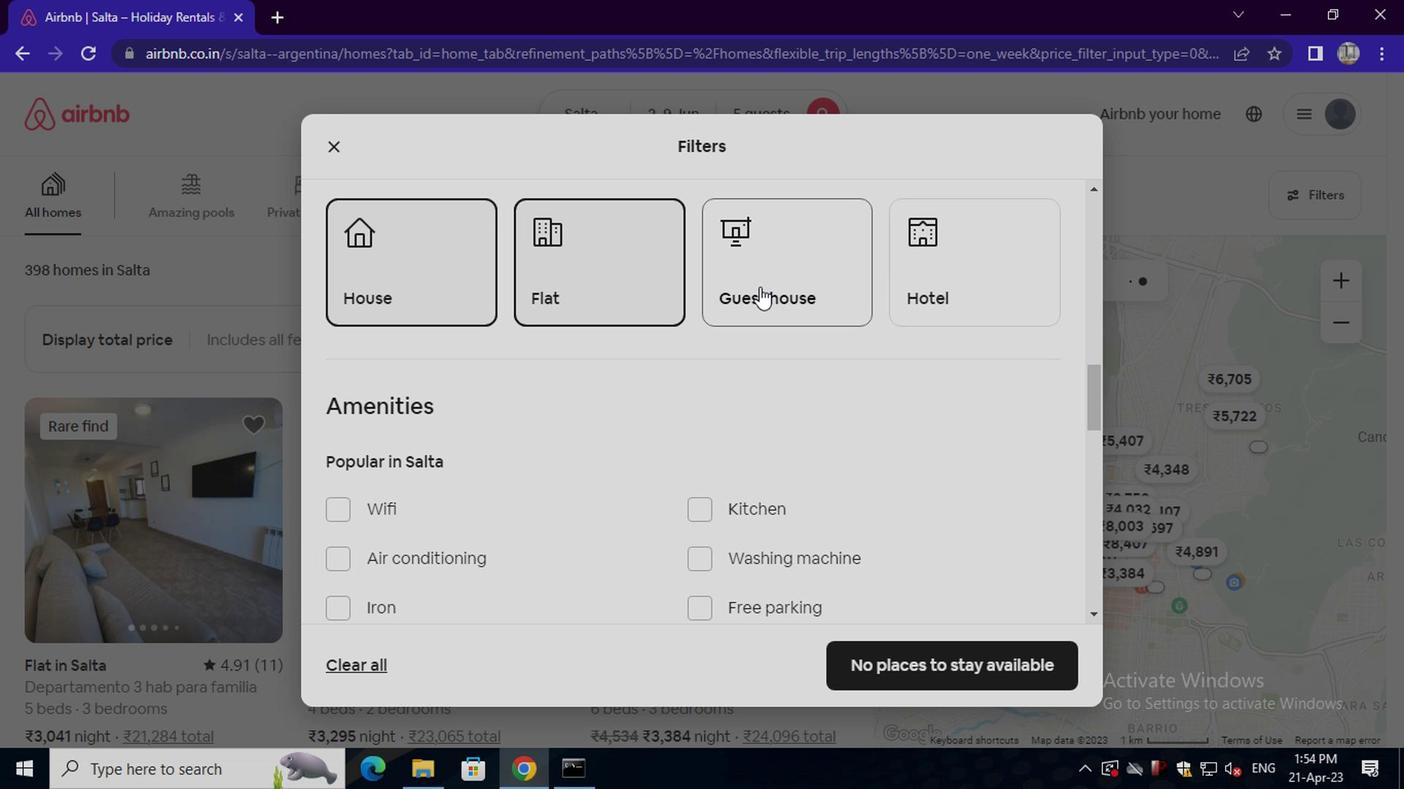 
Action: Mouse pressed left at (770, 289)
Screenshot: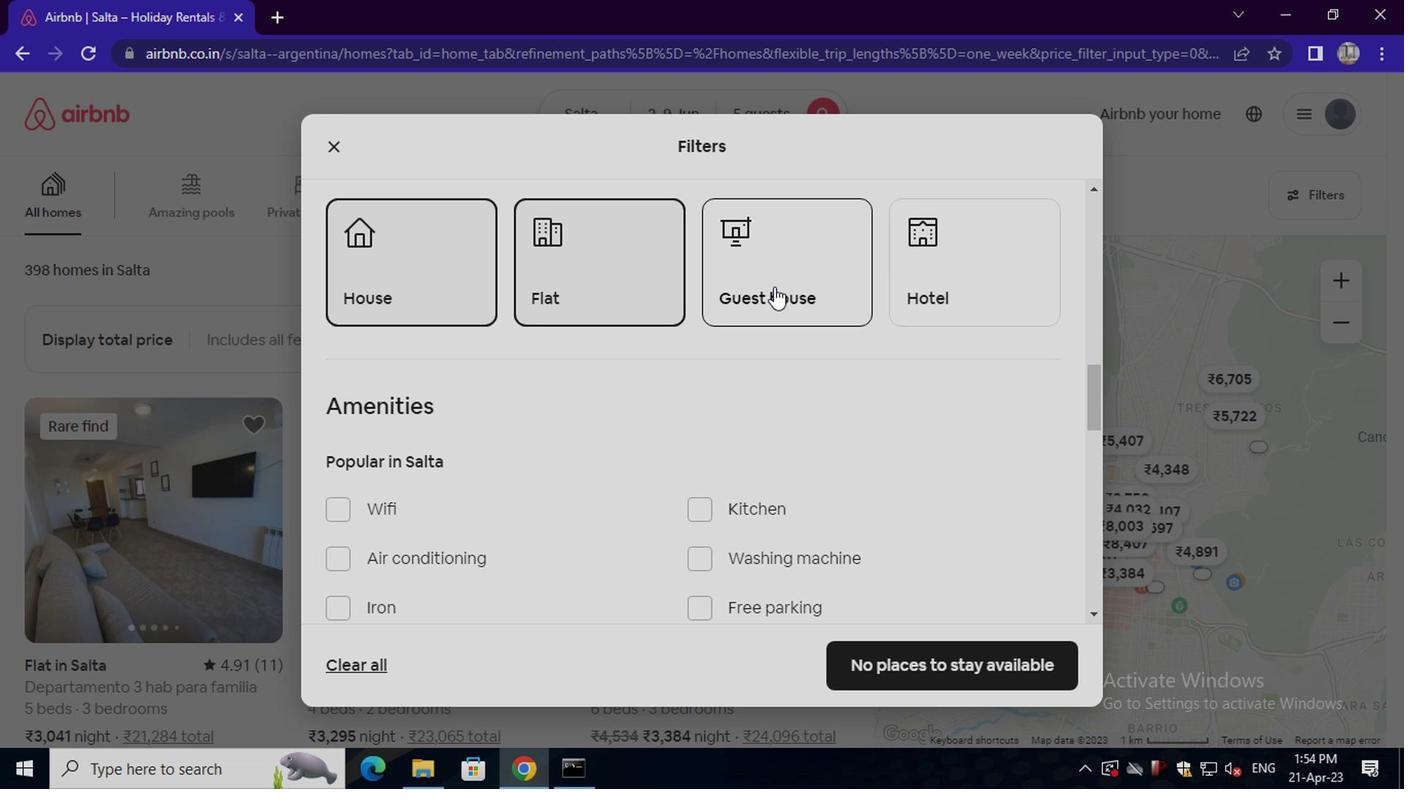 
Action: Mouse moved to (612, 400)
Screenshot: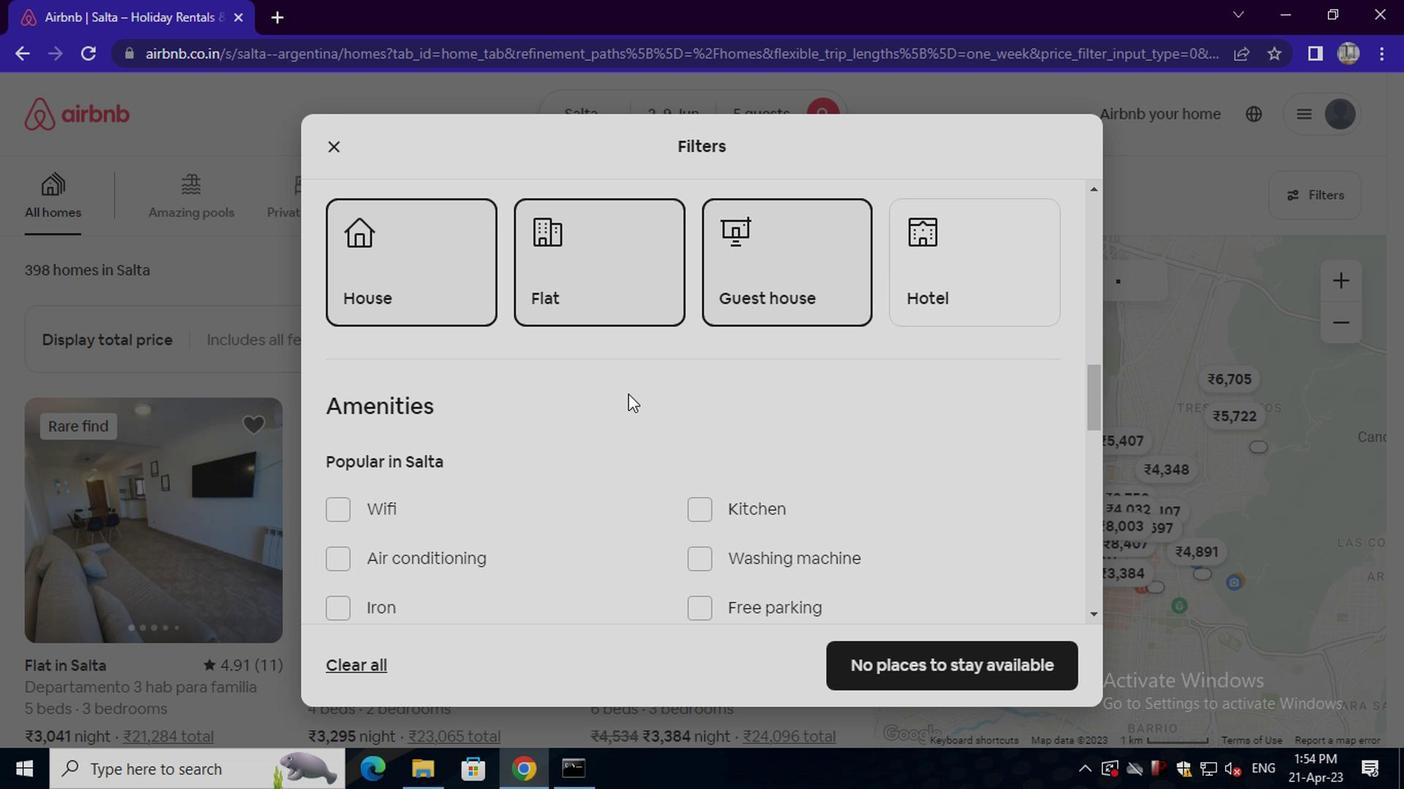 
Action: Mouse scrolled (612, 399) with delta (0, 0)
Screenshot: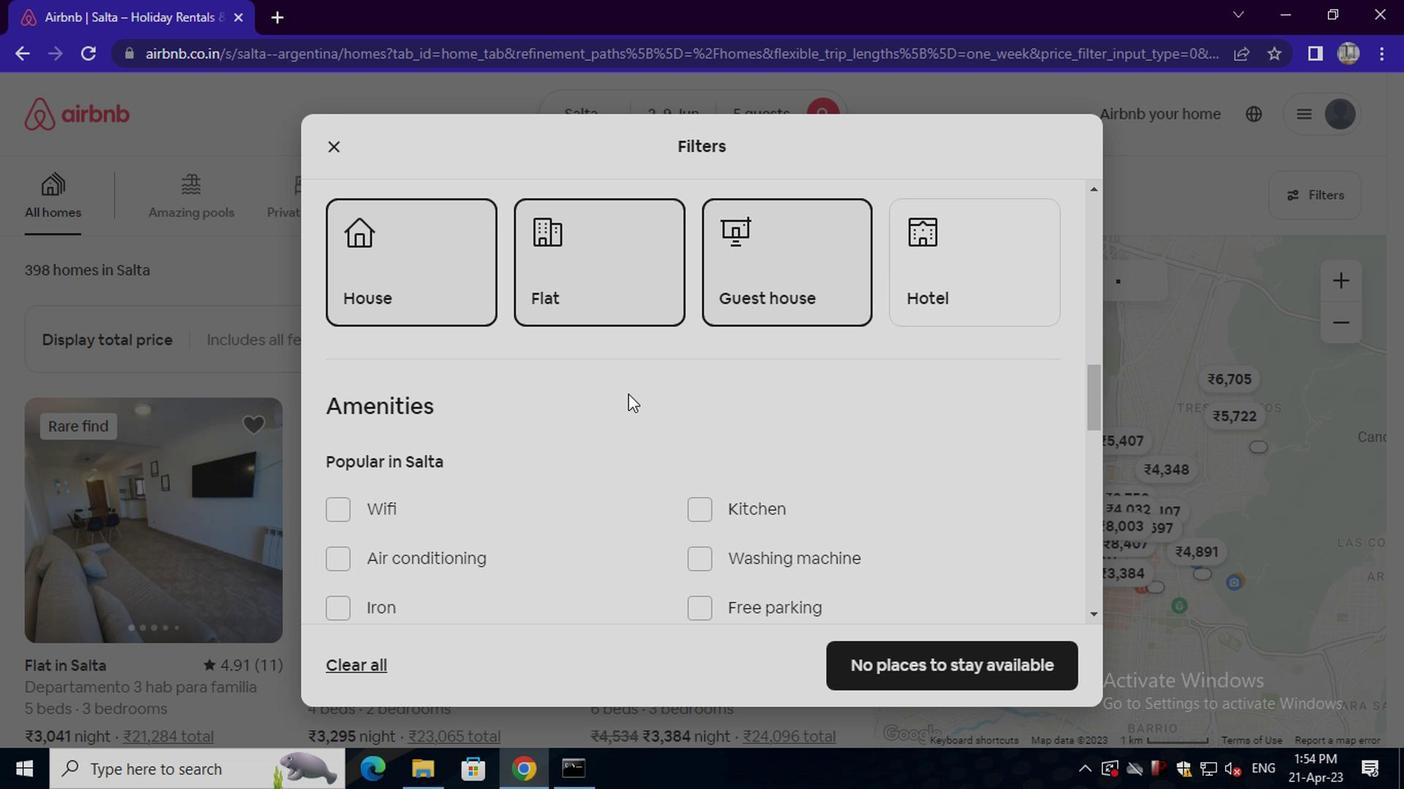 
Action: Mouse scrolled (612, 399) with delta (0, 0)
Screenshot: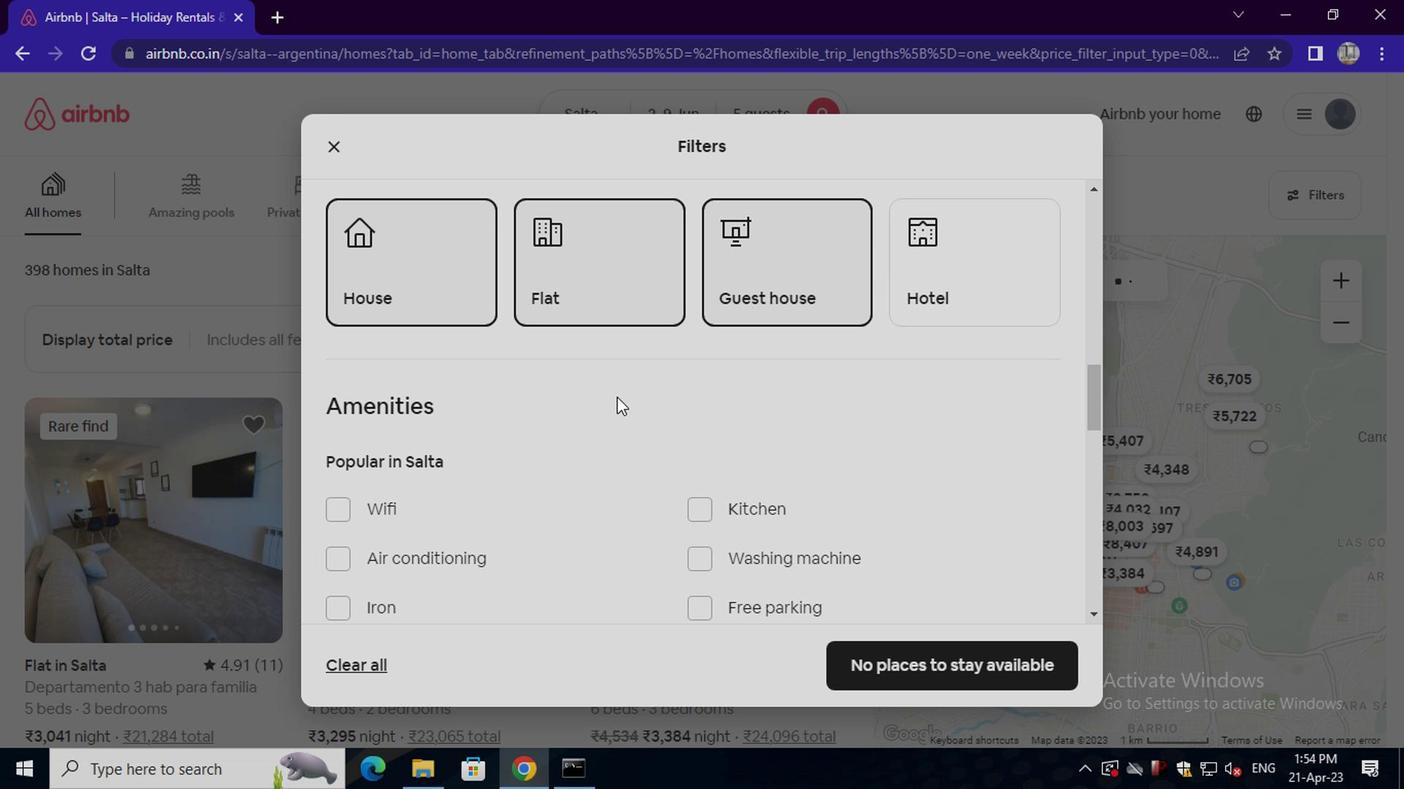 
Action: Mouse moved to (380, 450)
Screenshot: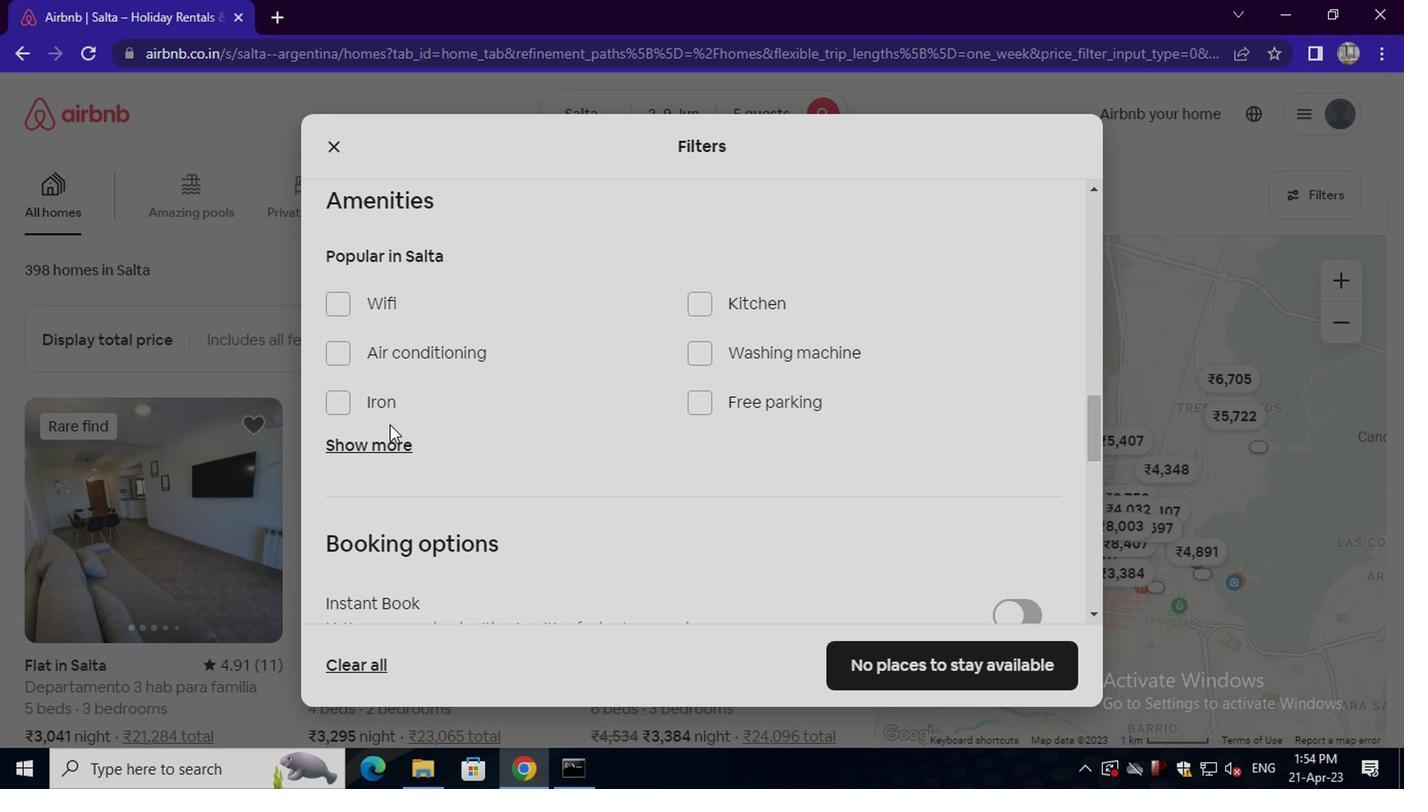 
Action: Mouse pressed left at (380, 450)
Screenshot: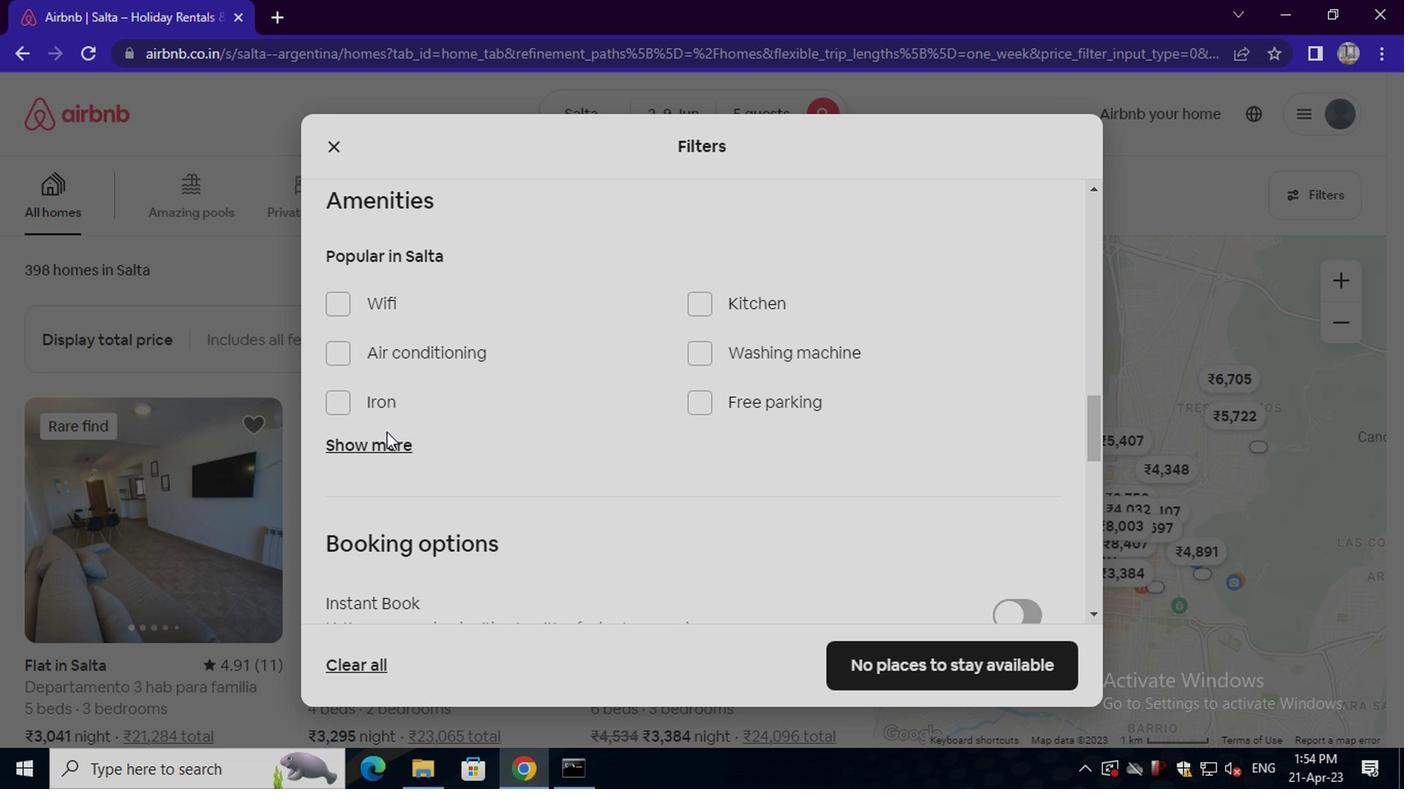 
Action: Mouse moved to (371, 302)
Screenshot: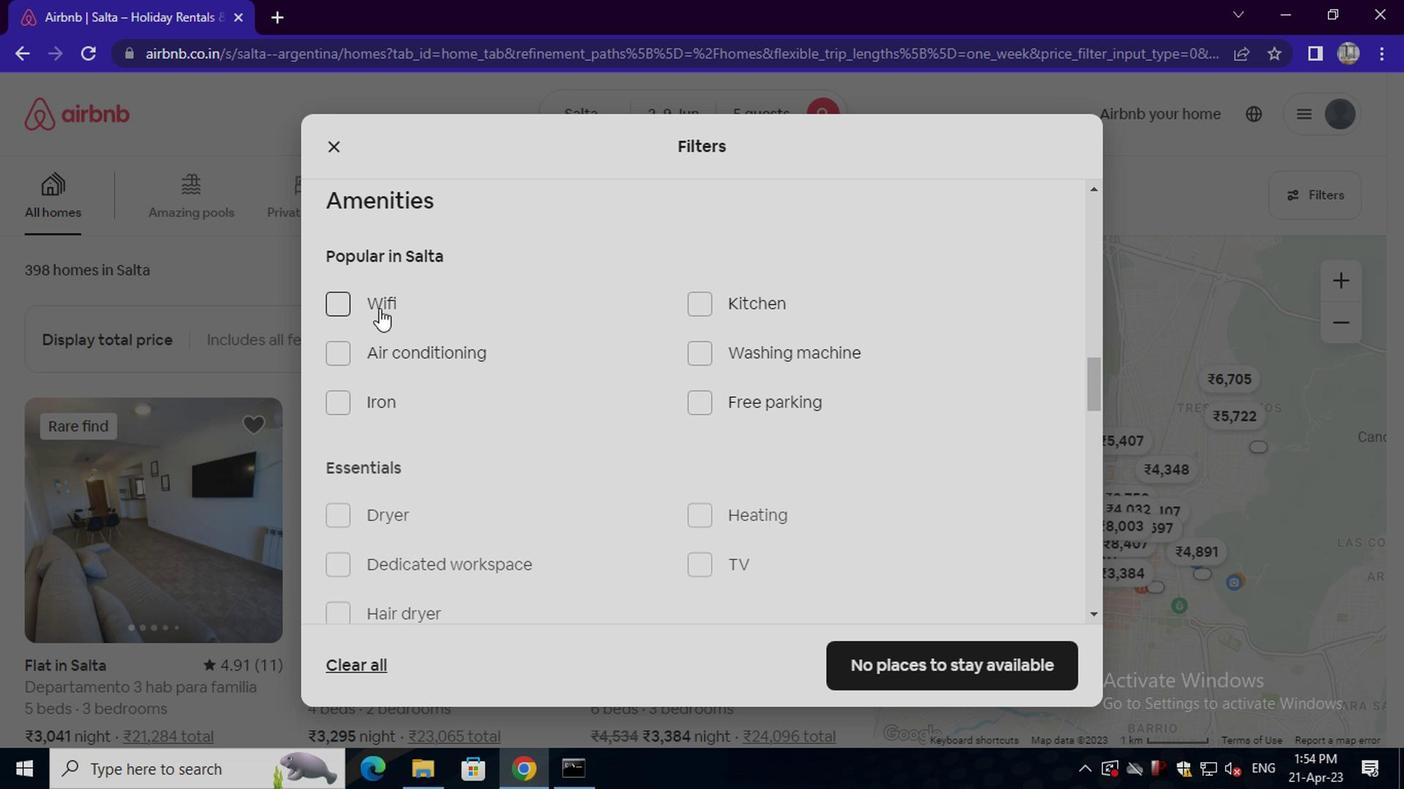 
Action: Mouse pressed left at (371, 302)
Screenshot: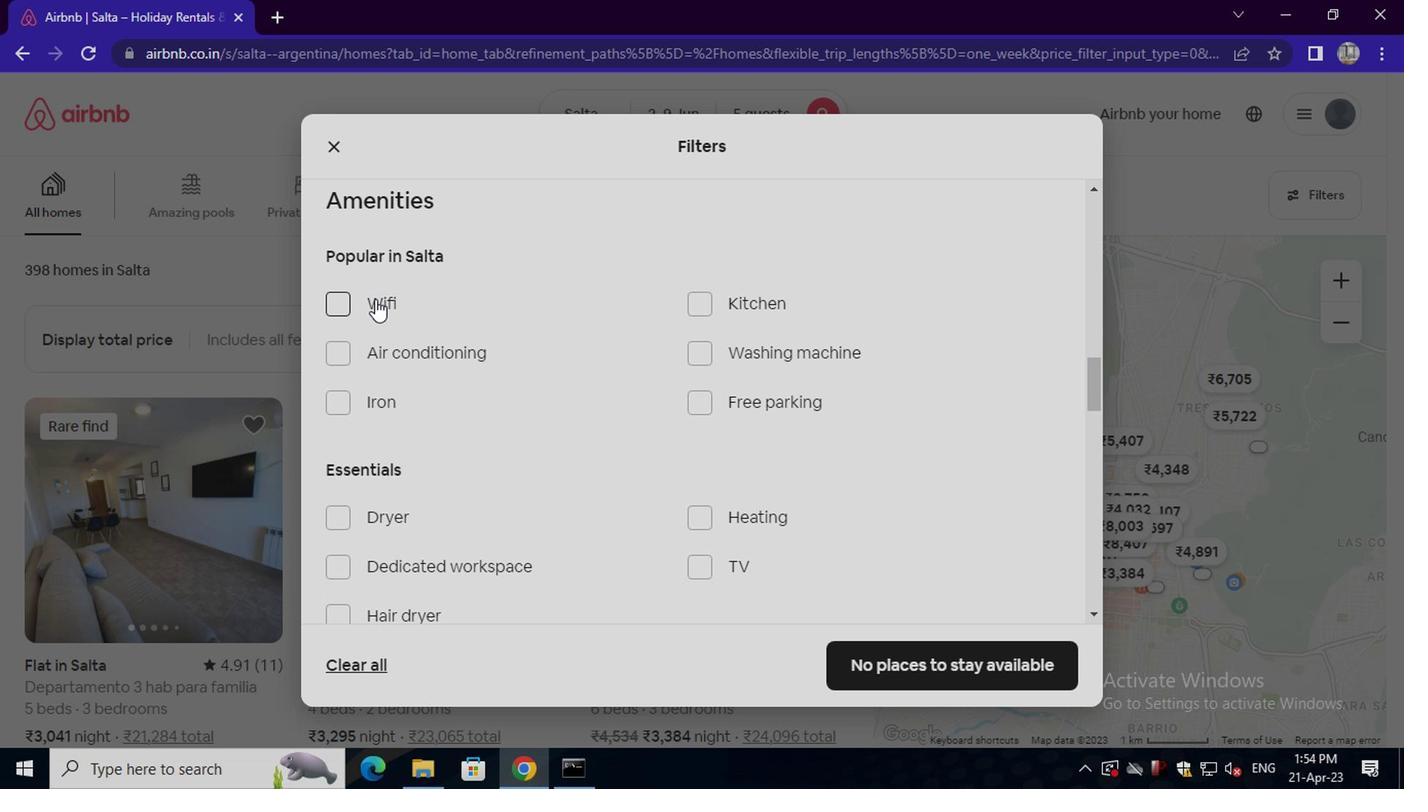 
Action: Mouse moved to (645, 379)
Screenshot: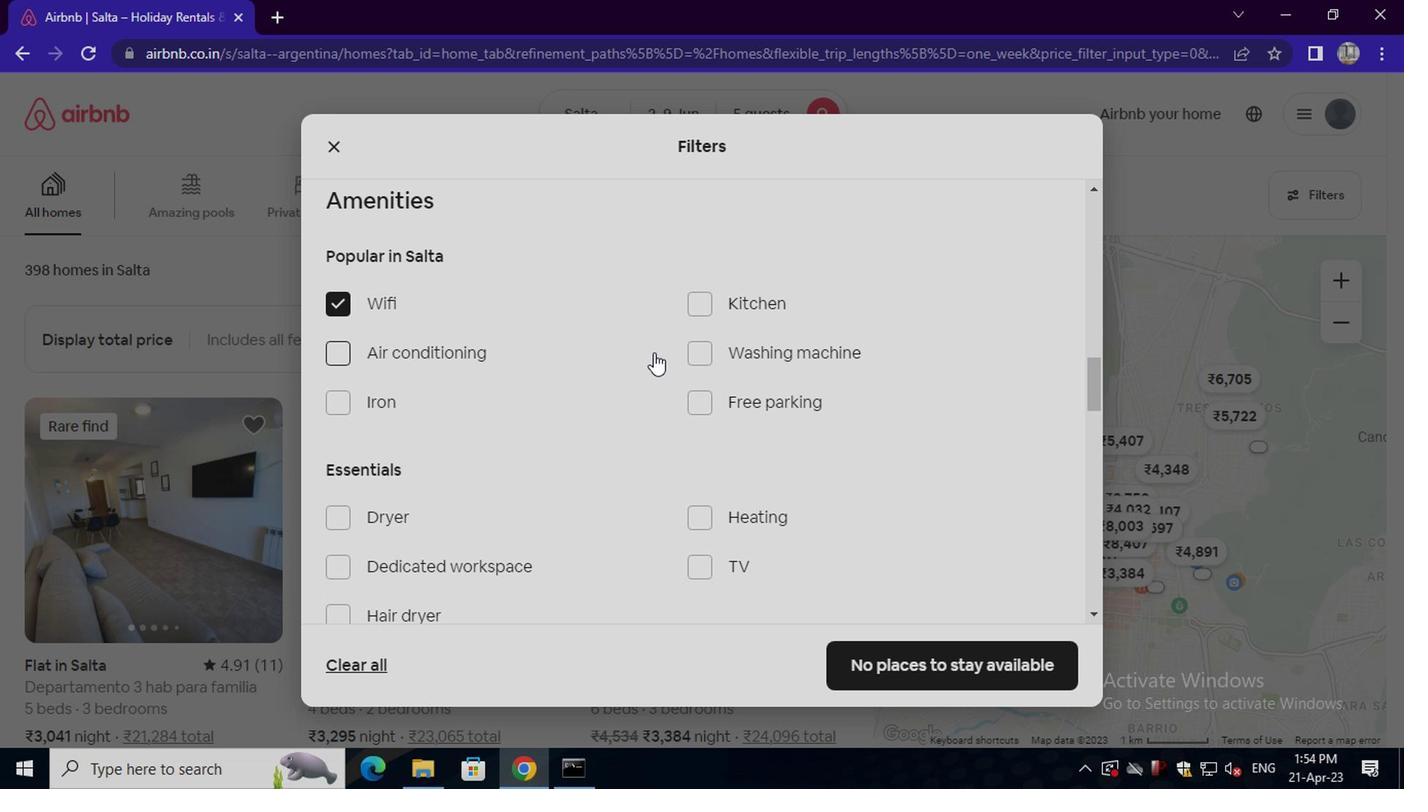 
Action: Mouse scrolled (645, 378) with delta (0, -1)
Screenshot: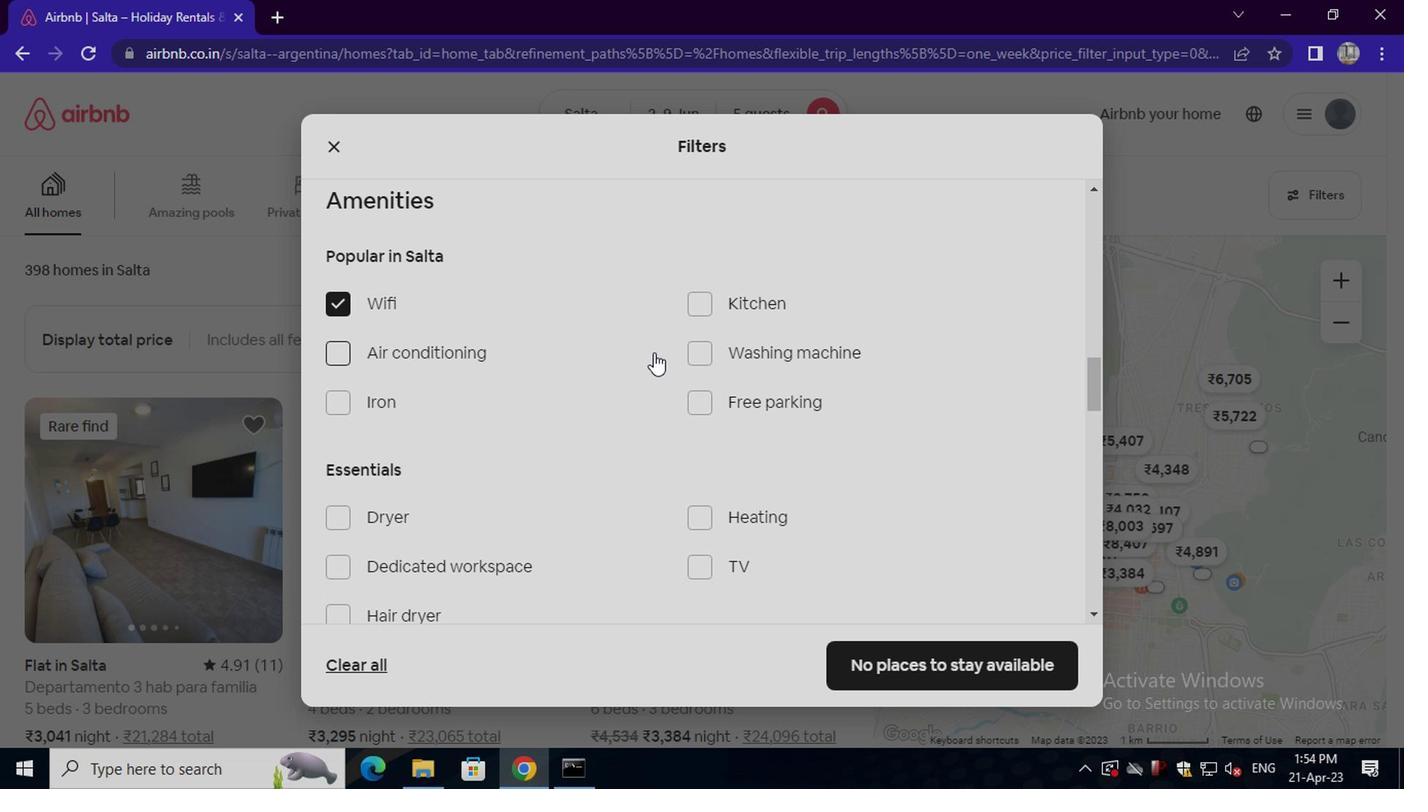
Action: Mouse moved to (701, 413)
Screenshot: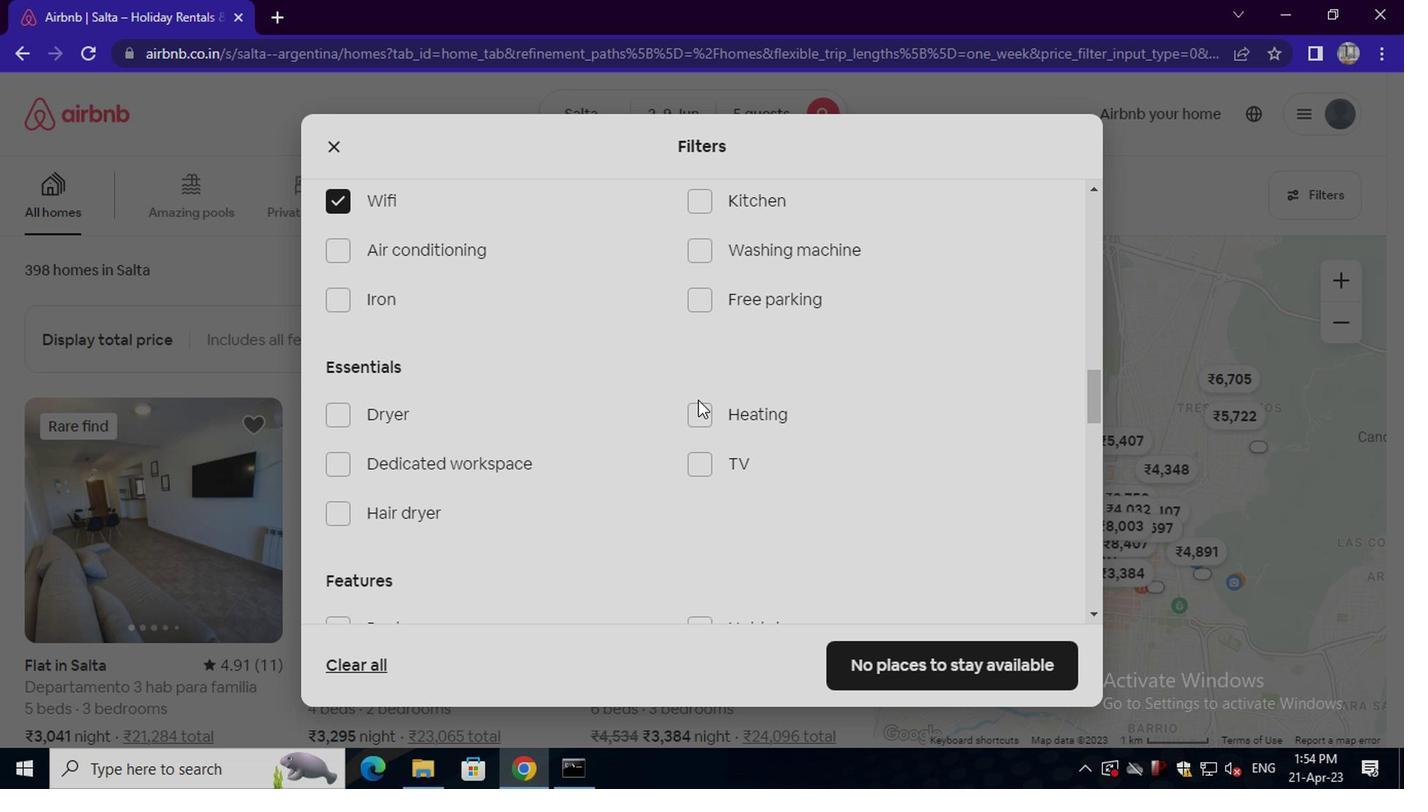 
Action: Mouse pressed left at (701, 413)
Screenshot: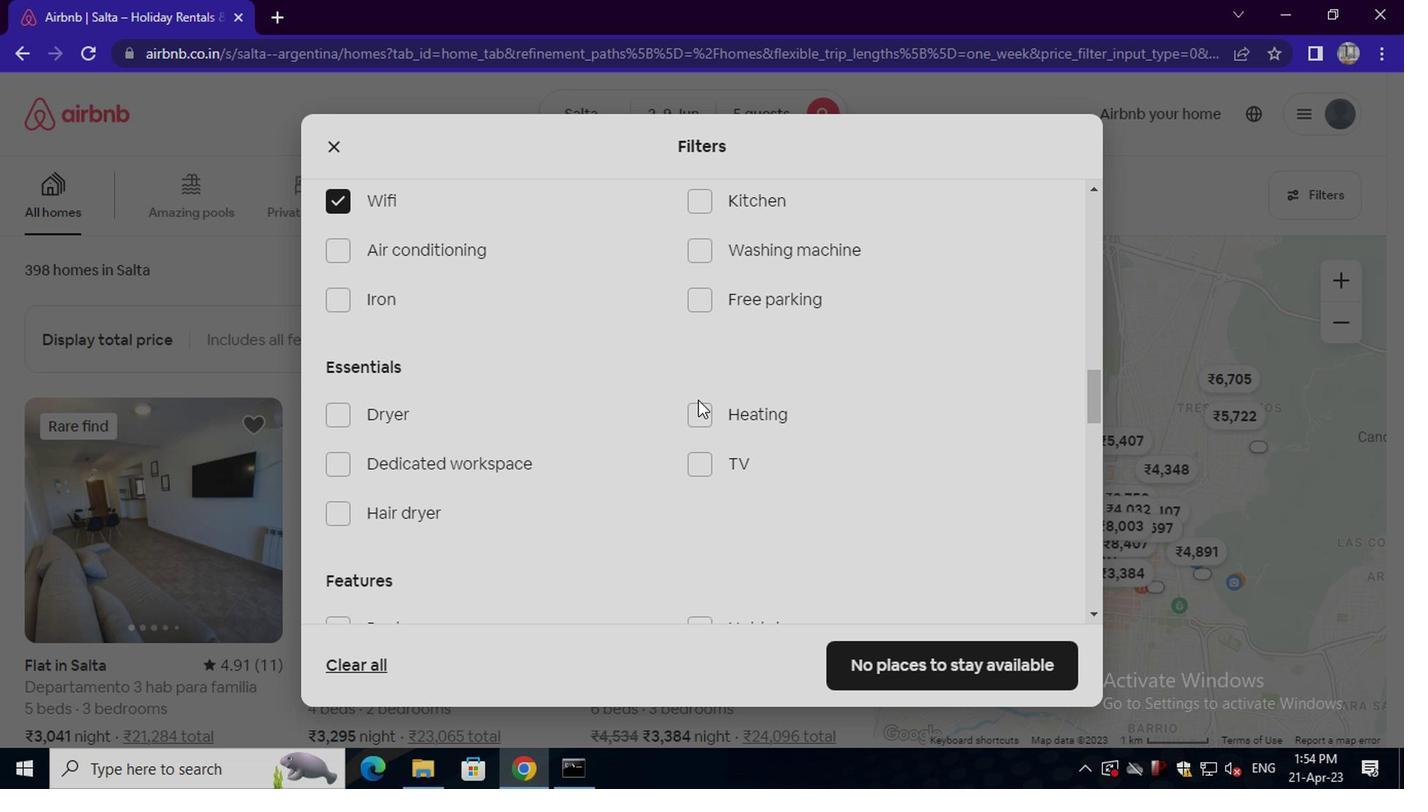 
Action: Mouse moved to (608, 433)
Screenshot: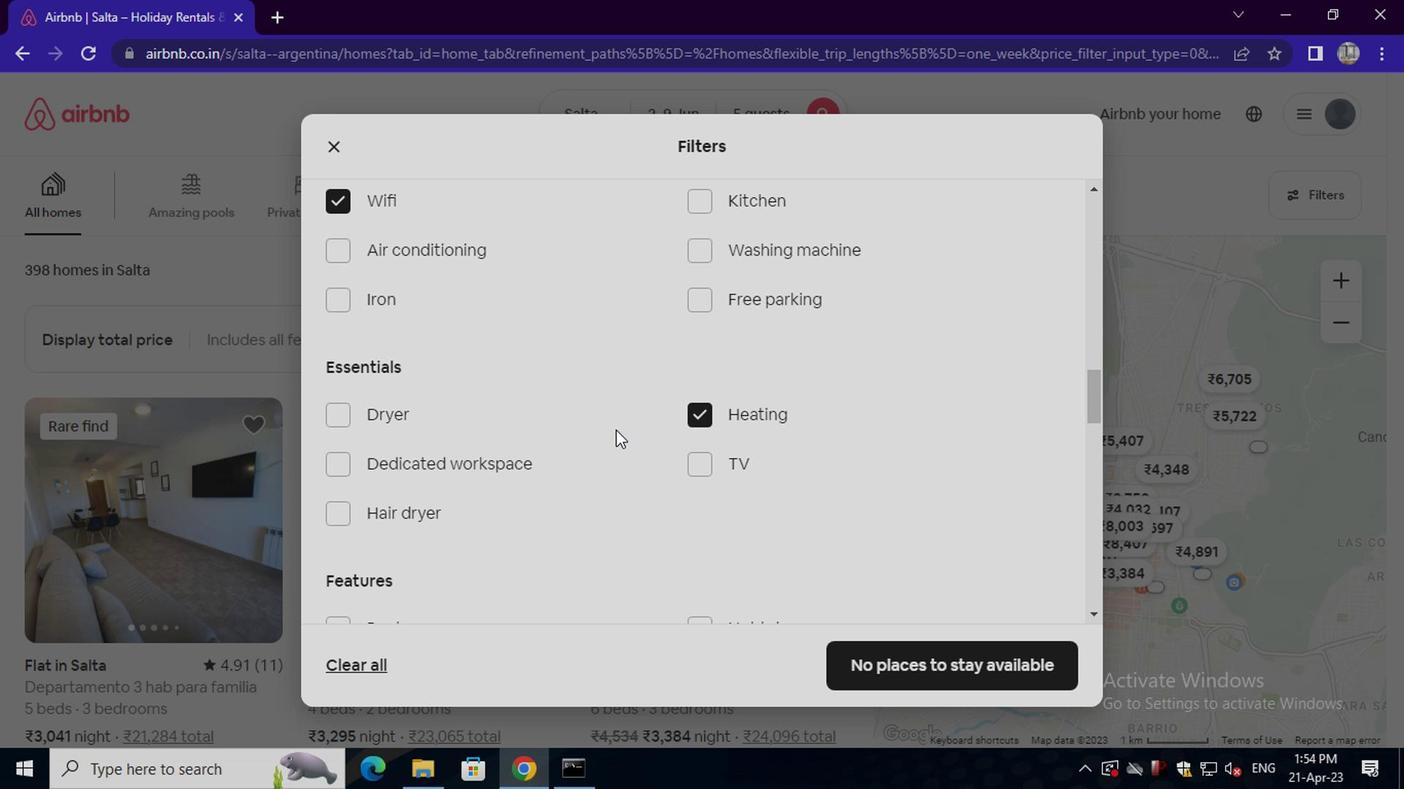
Action: Mouse scrolled (608, 432) with delta (0, 0)
Screenshot: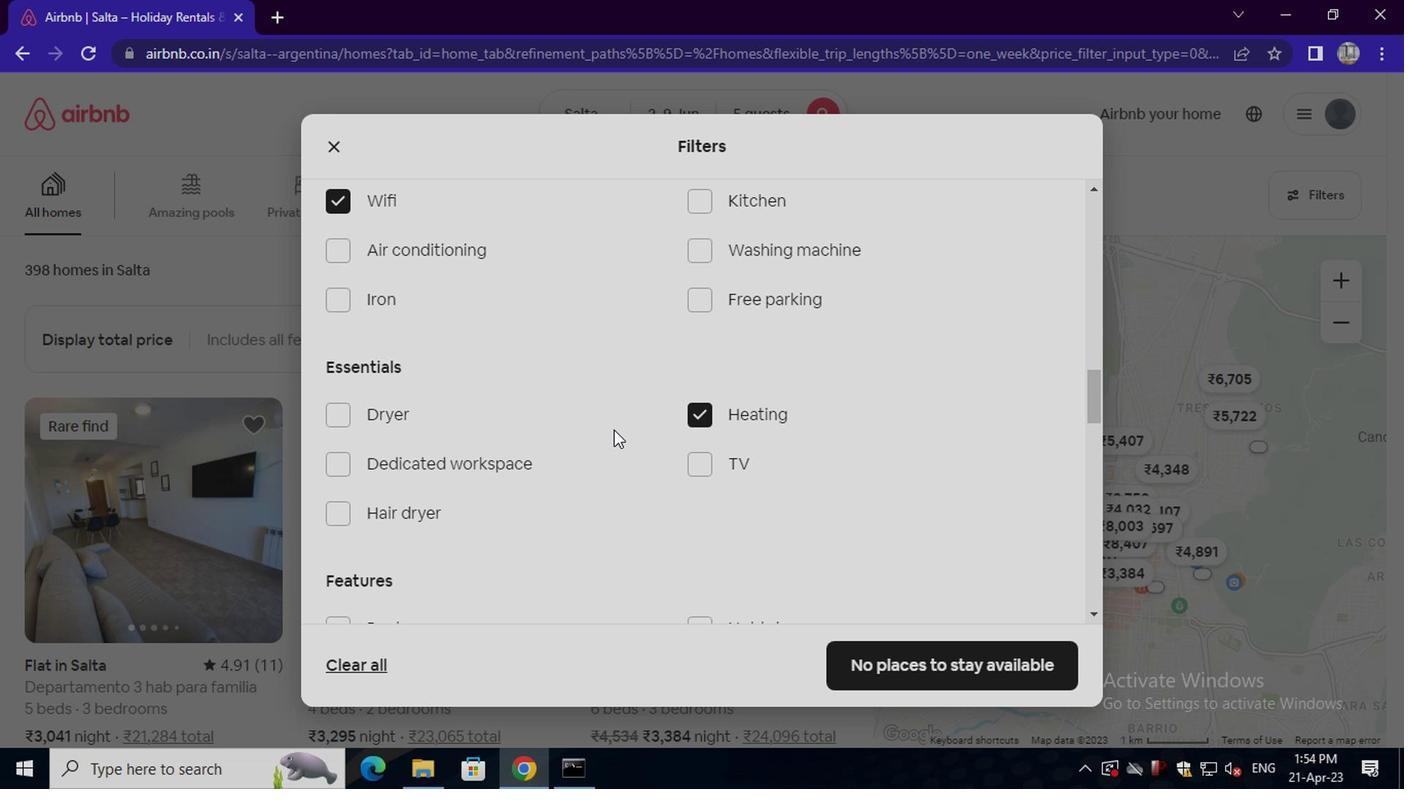 
Action: Mouse scrolled (608, 432) with delta (0, 0)
Screenshot: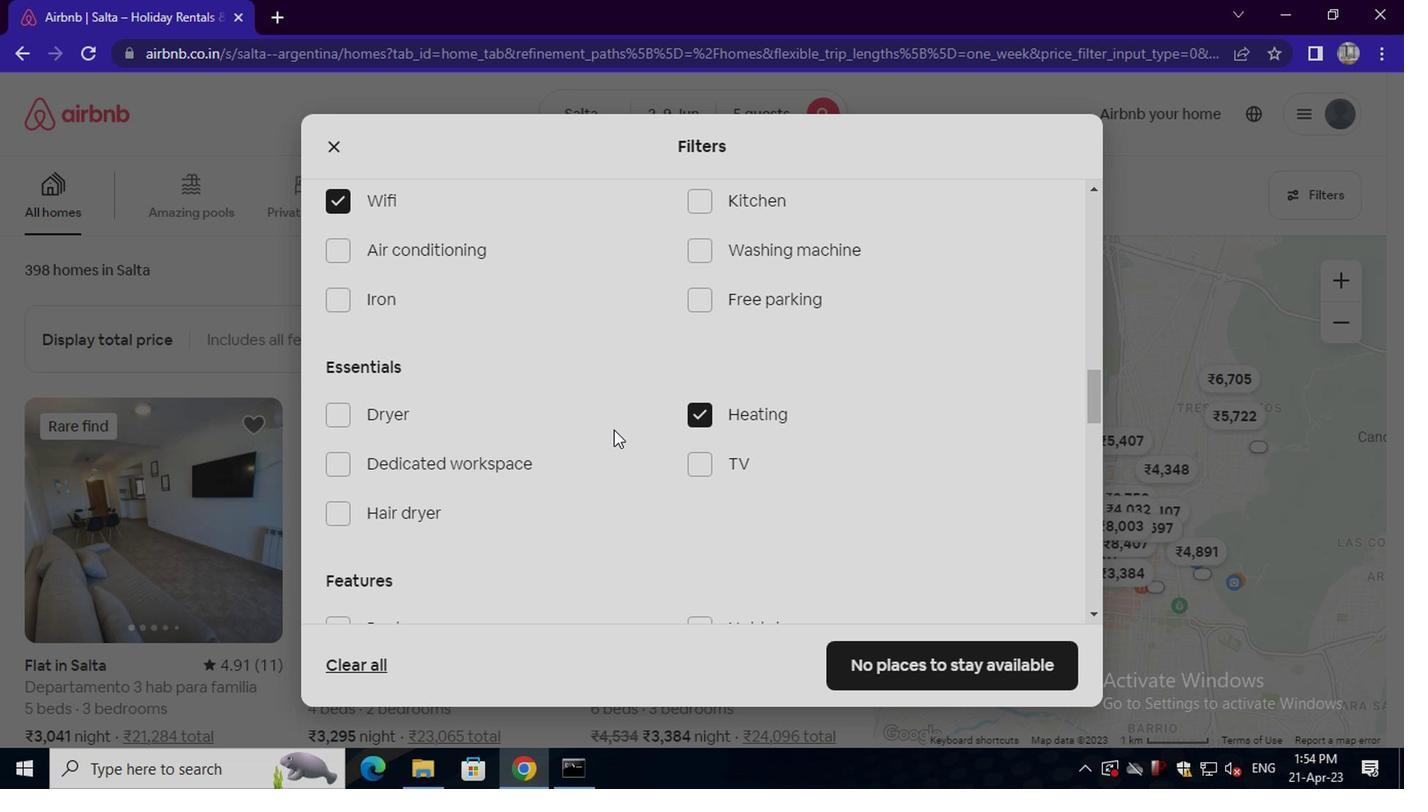 
Action: Mouse scrolled (608, 432) with delta (0, 0)
Screenshot: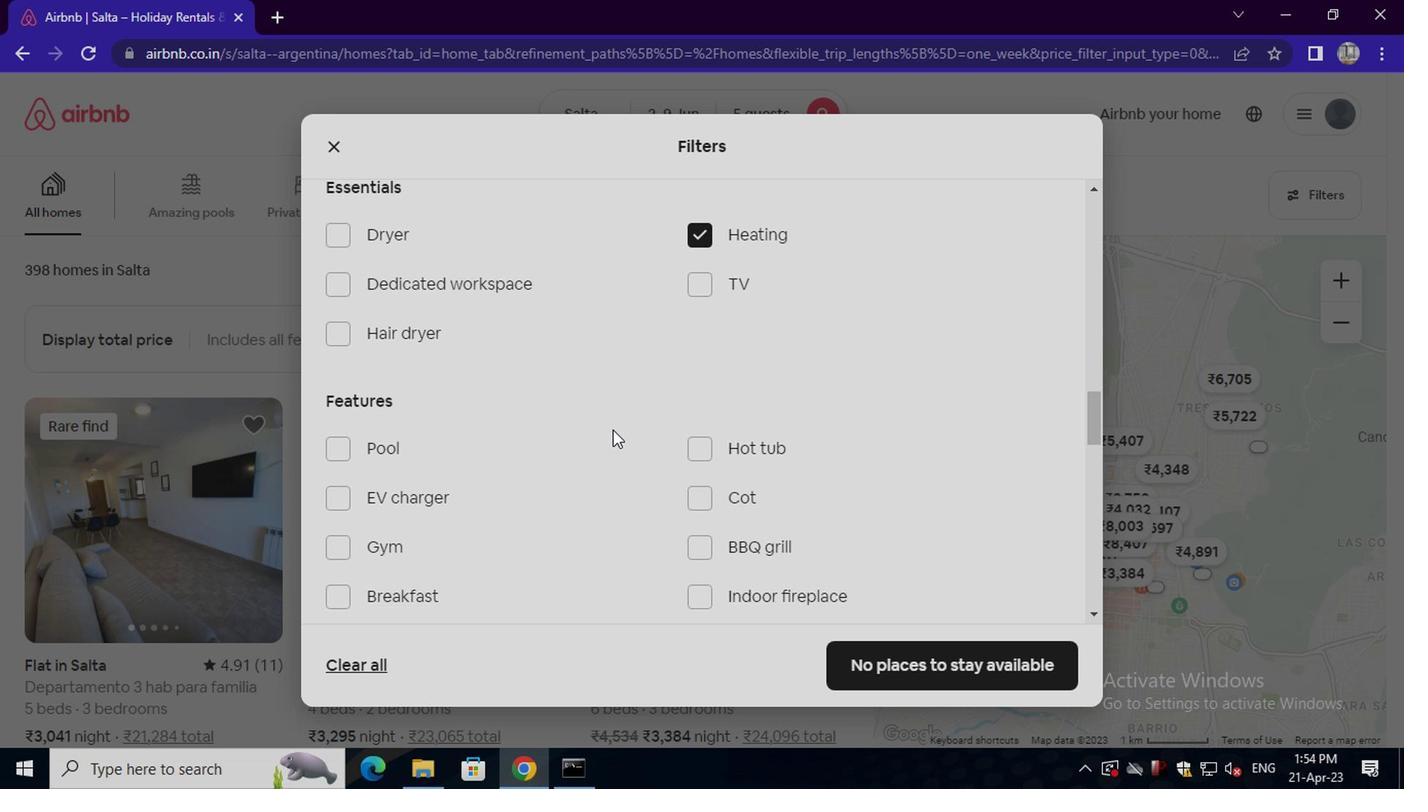 
Action: Mouse scrolled (608, 432) with delta (0, 0)
Screenshot: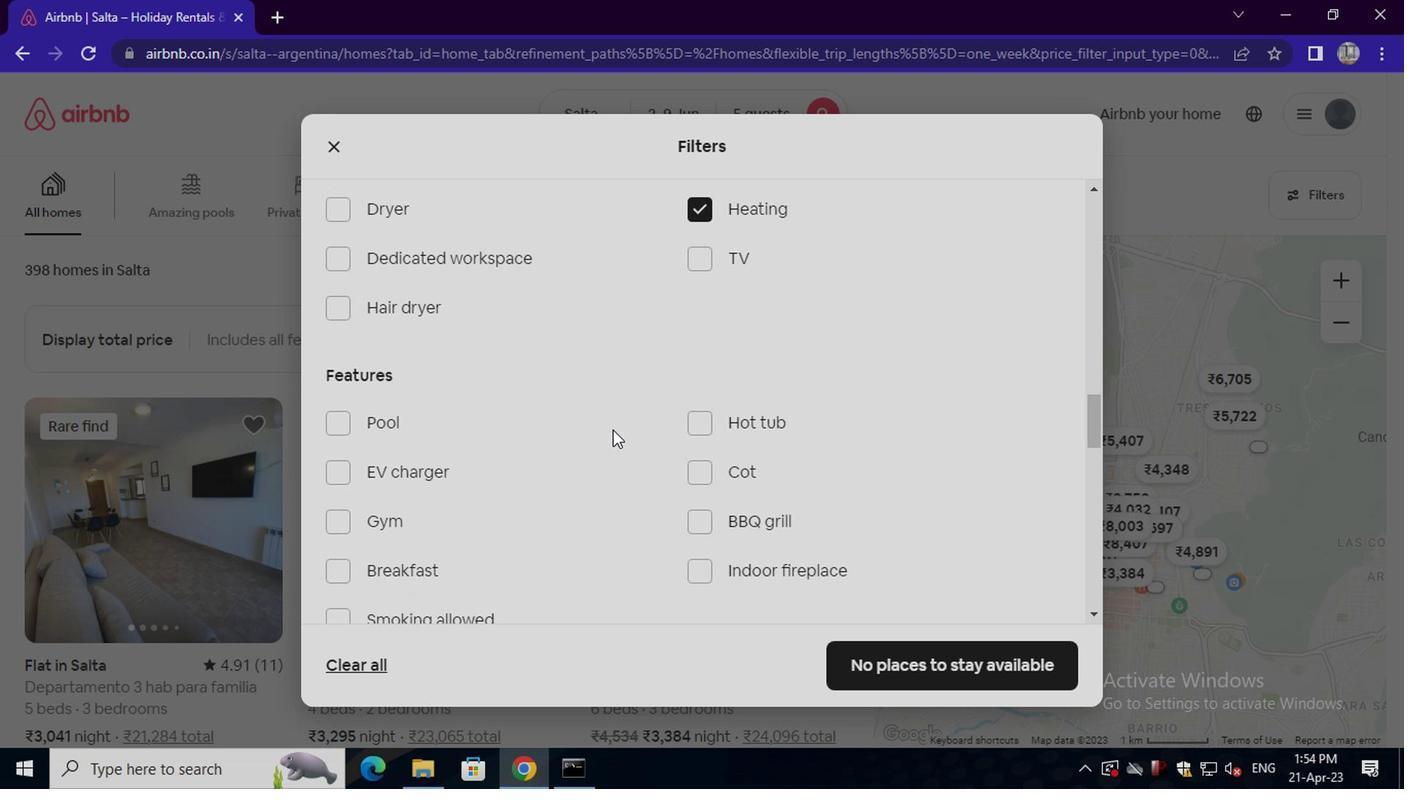 
Action: Mouse scrolled (608, 432) with delta (0, 0)
Screenshot: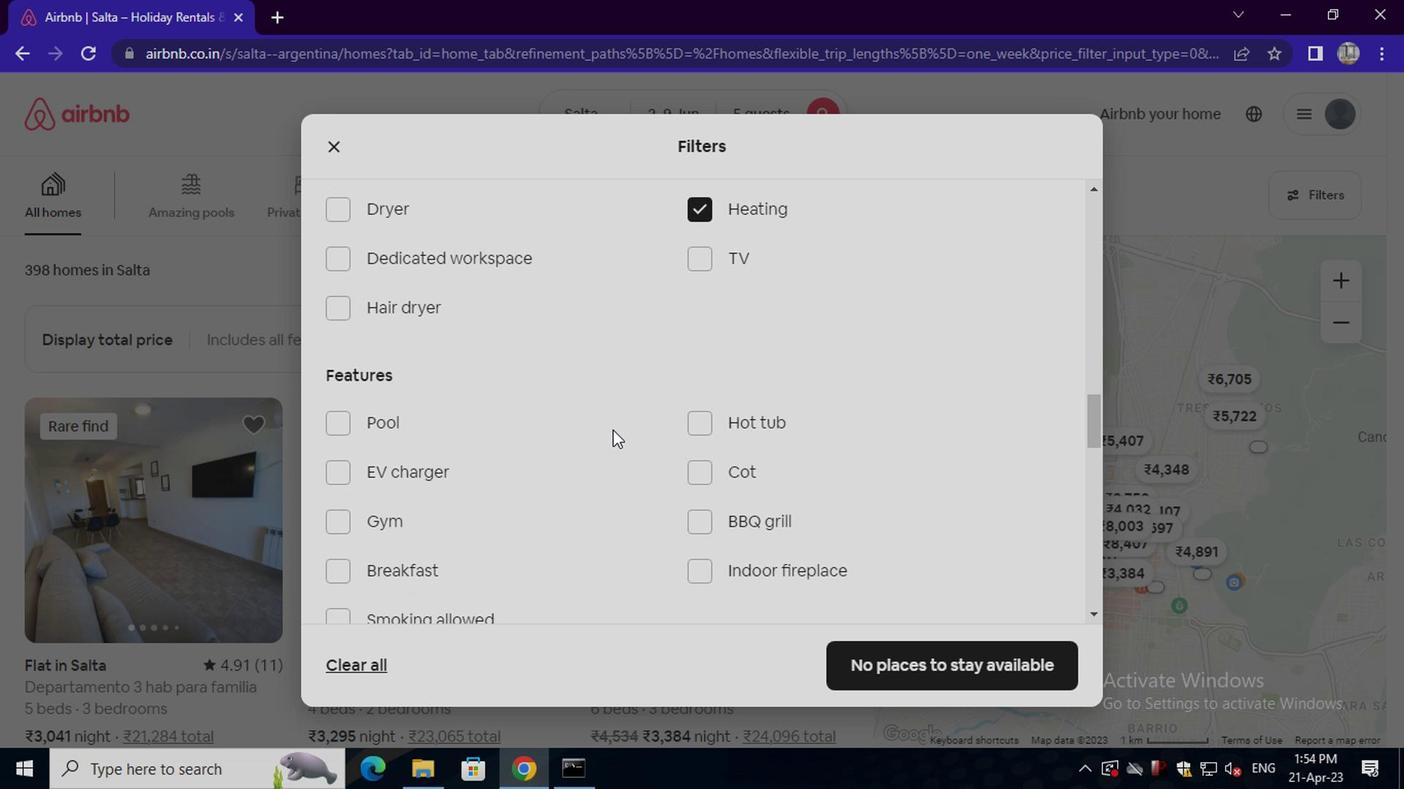 
Action: Mouse scrolled (608, 432) with delta (0, 0)
Screenshot: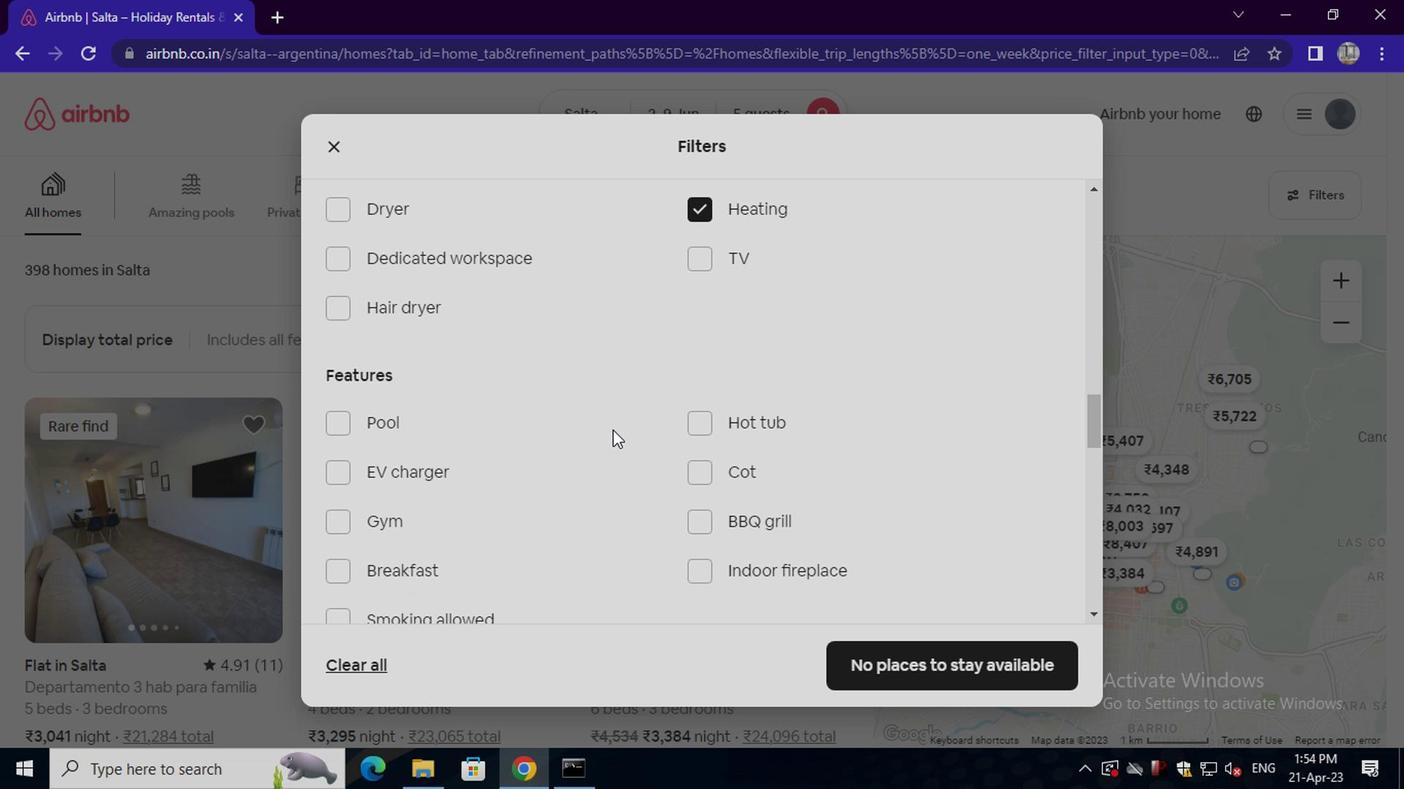 
Action: Mouse scrolled (608, 432) with delta (0, 0)
Screenshot: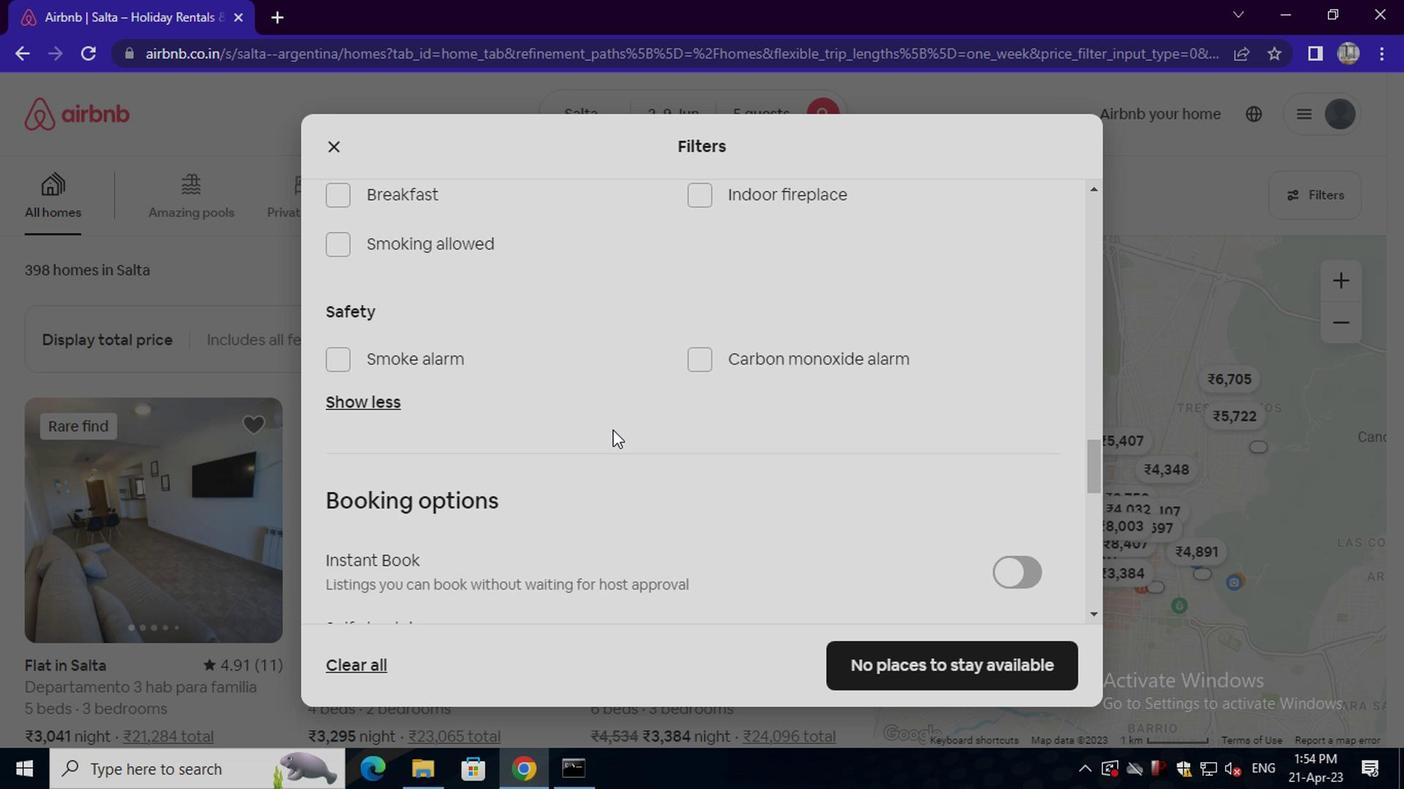 
Action: Mouse moved to (1027, 503)
Screenshot: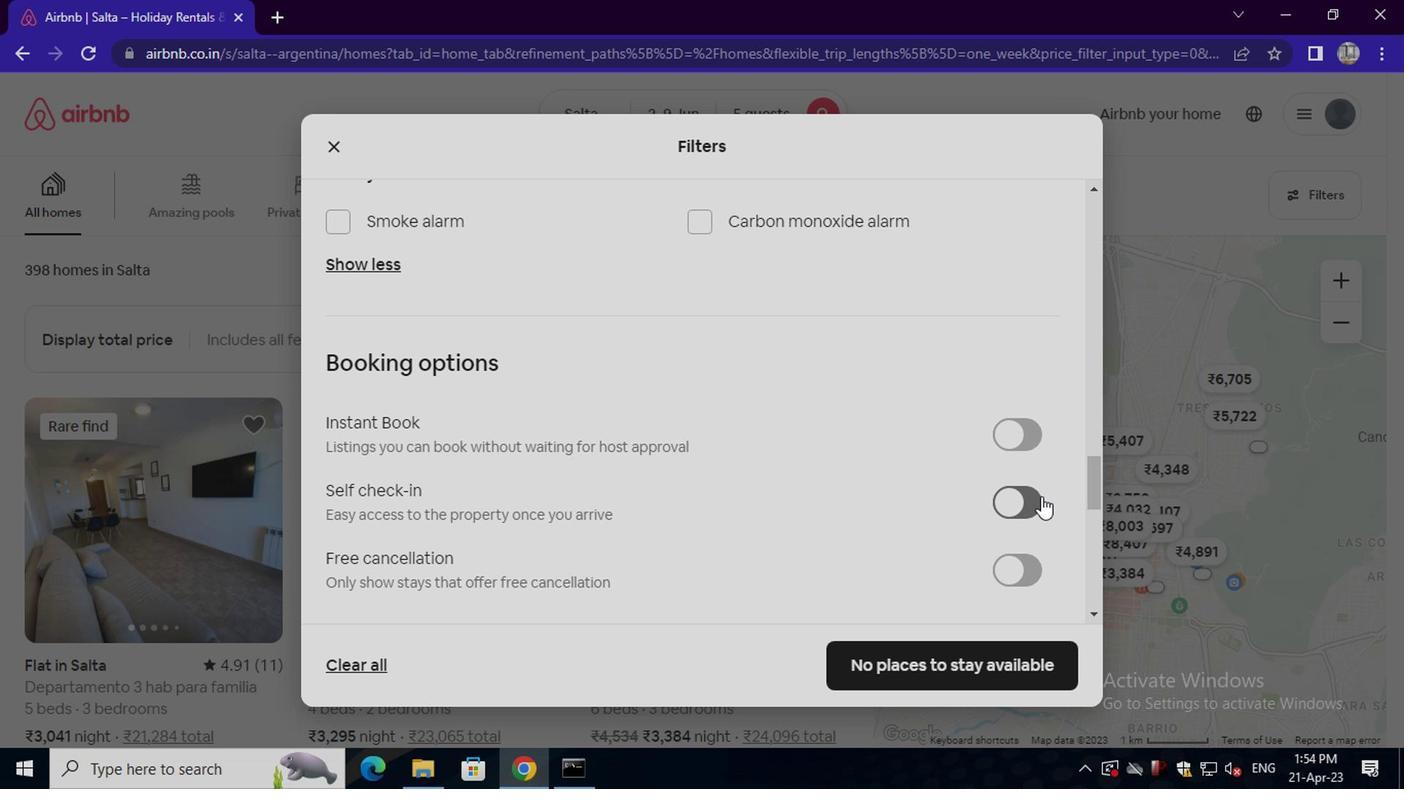 
Action: Mouse pressed left at (1027, 503)
Screenshot: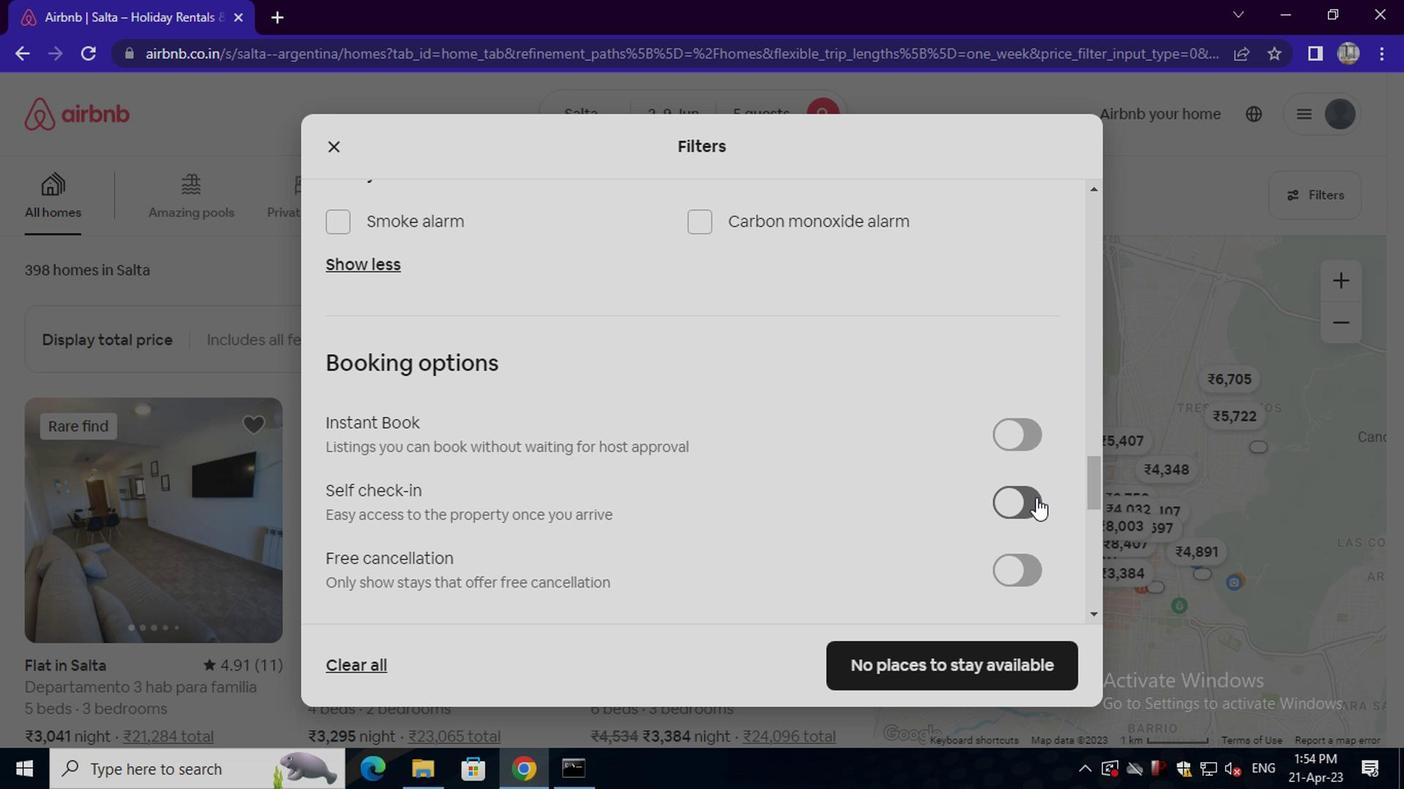 
Action: Mouse moved to (686, 469)
Screenshot: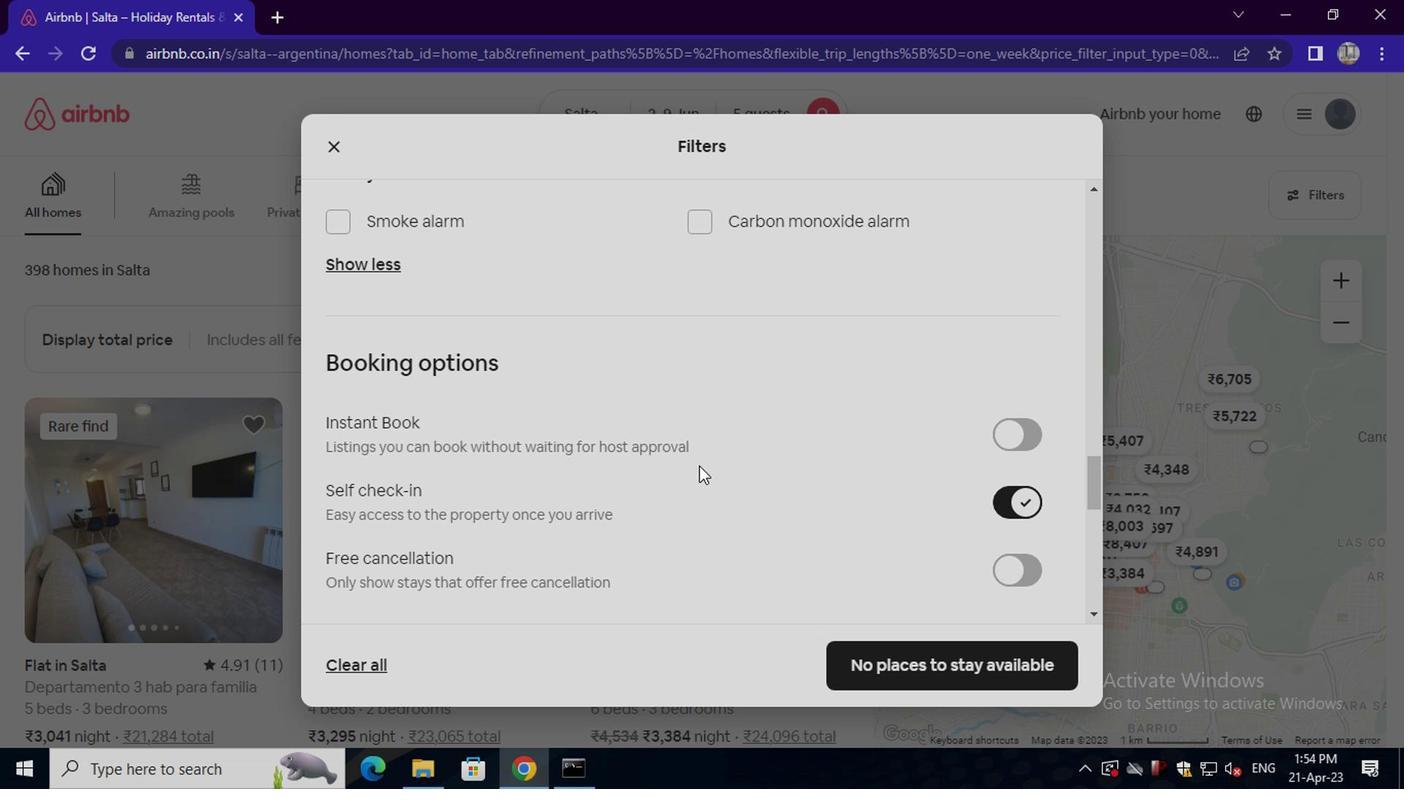 
Action: Mouse scrolled (686, 468) with delta (0, -1)
Screenshot: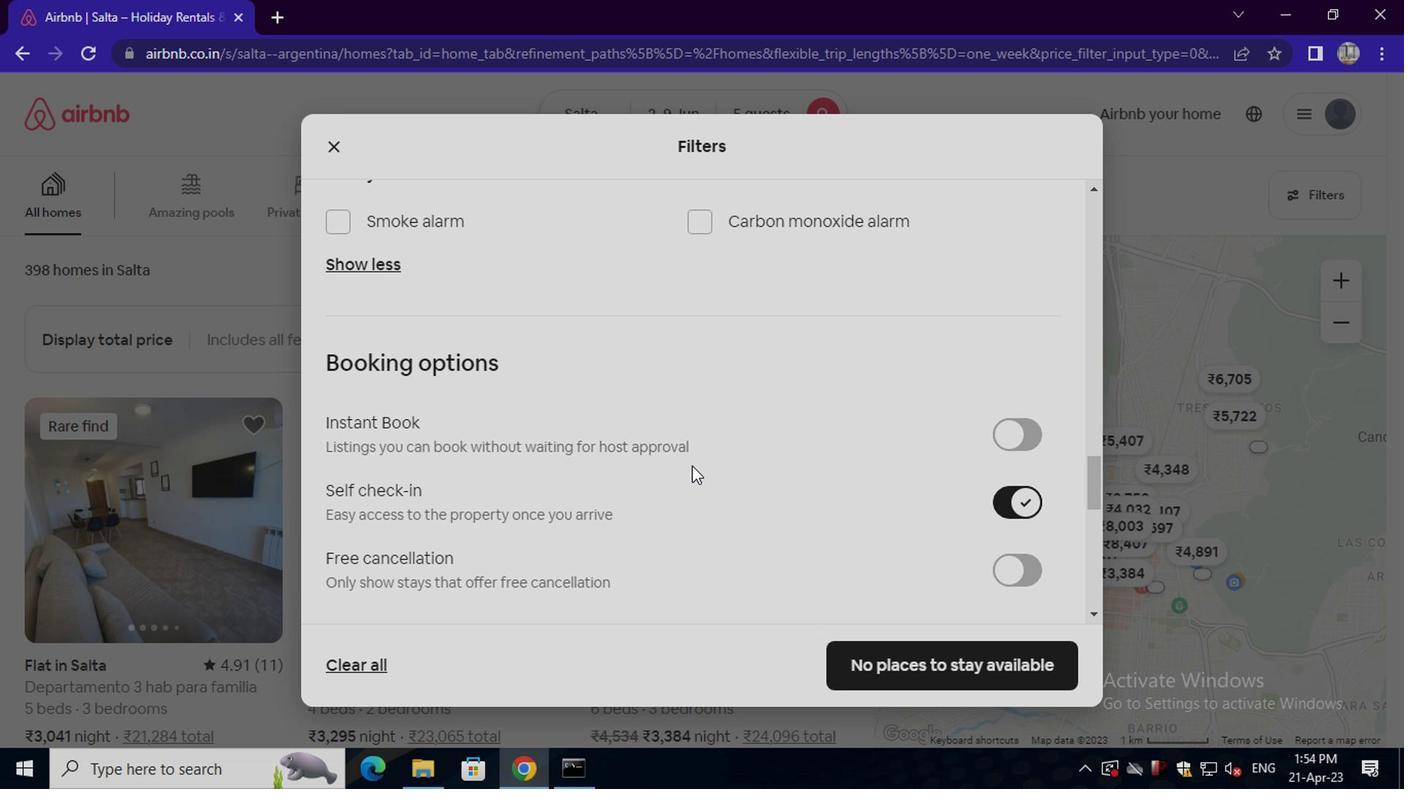 
Action: Mouse moved to (681, 471)
Screenshot: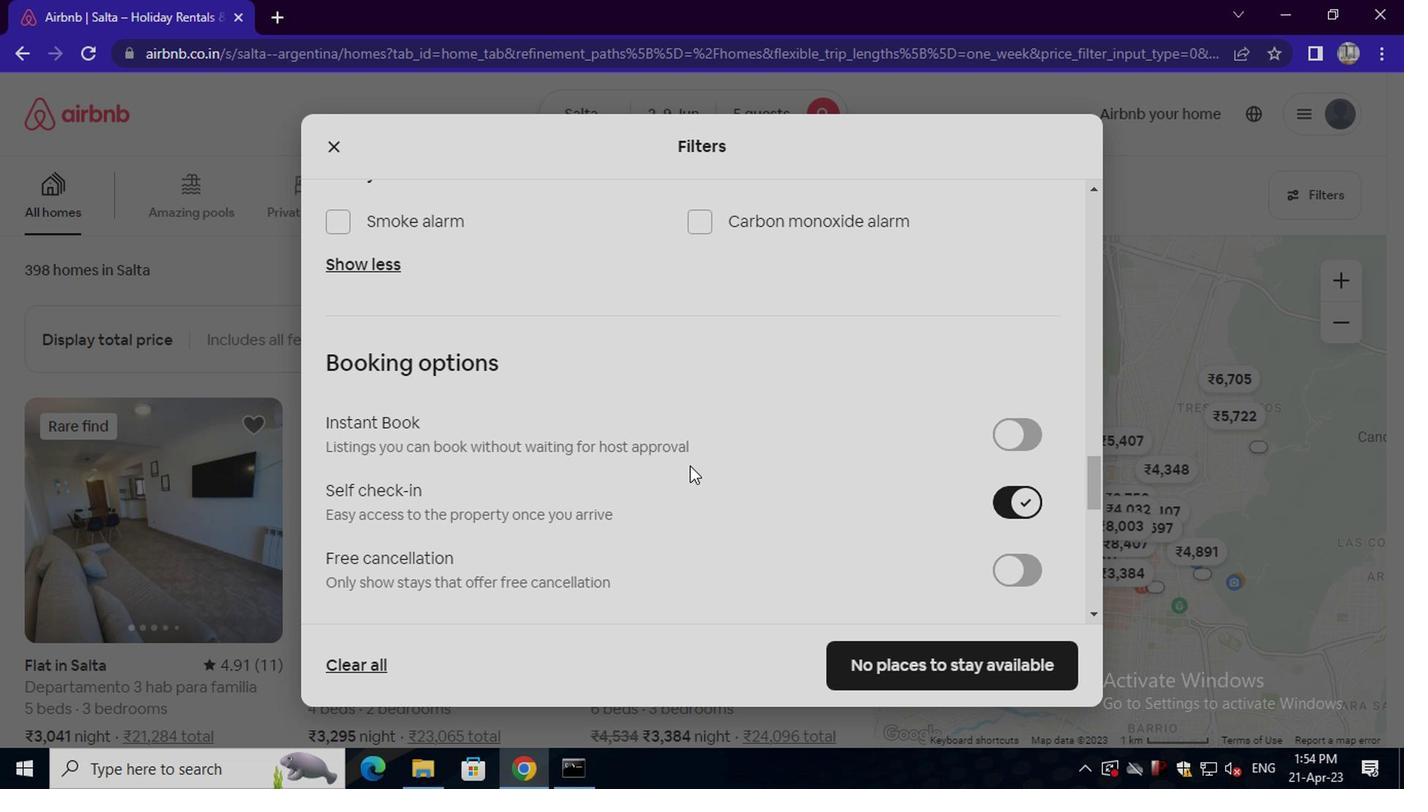
Action: Mouse scrolled (681, 470) with delta (0, 0)
Screenshot: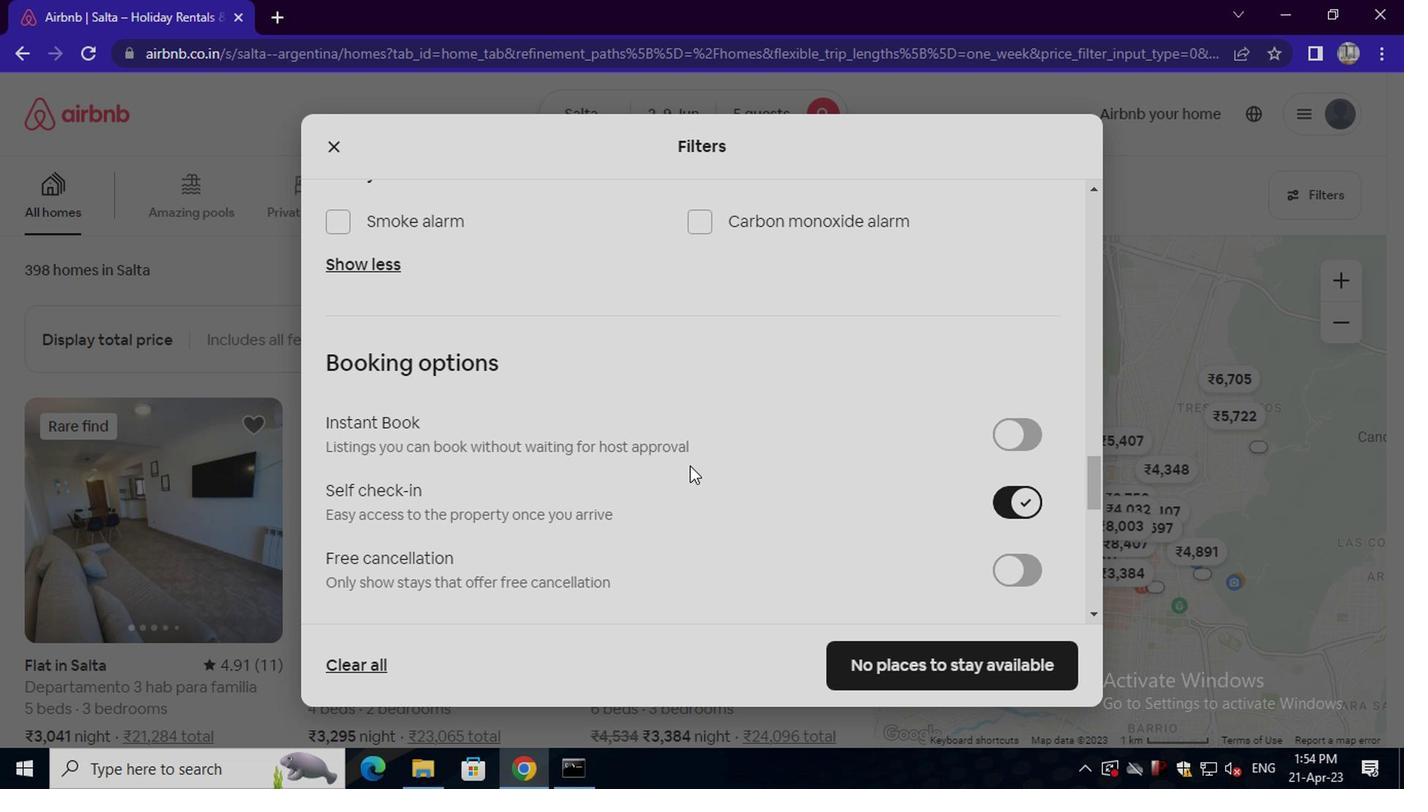 
Action: Mouse moved to (681, 472)
Screenshot: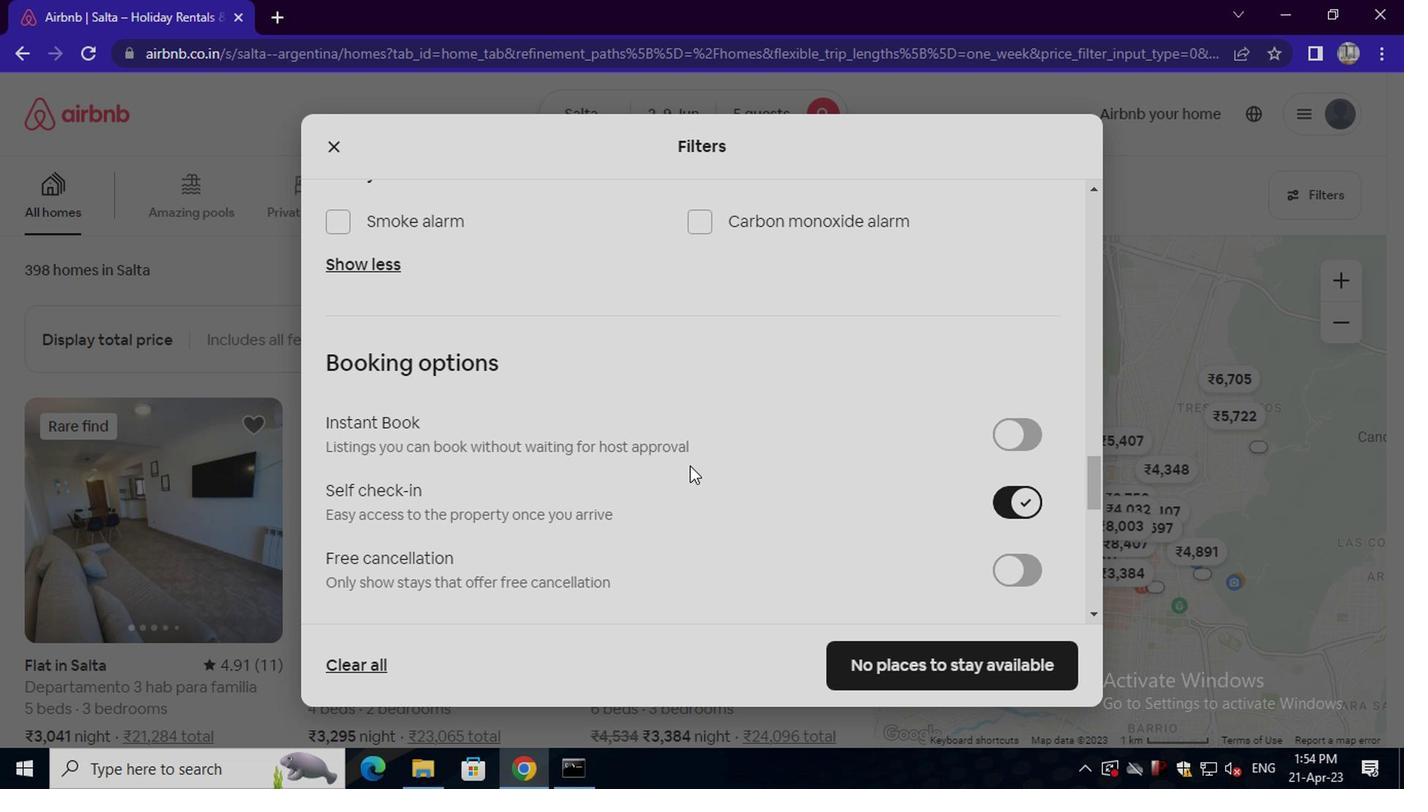 
Action: Mouse scrolled (681, 471) with delta (0, -1)
Screenshot: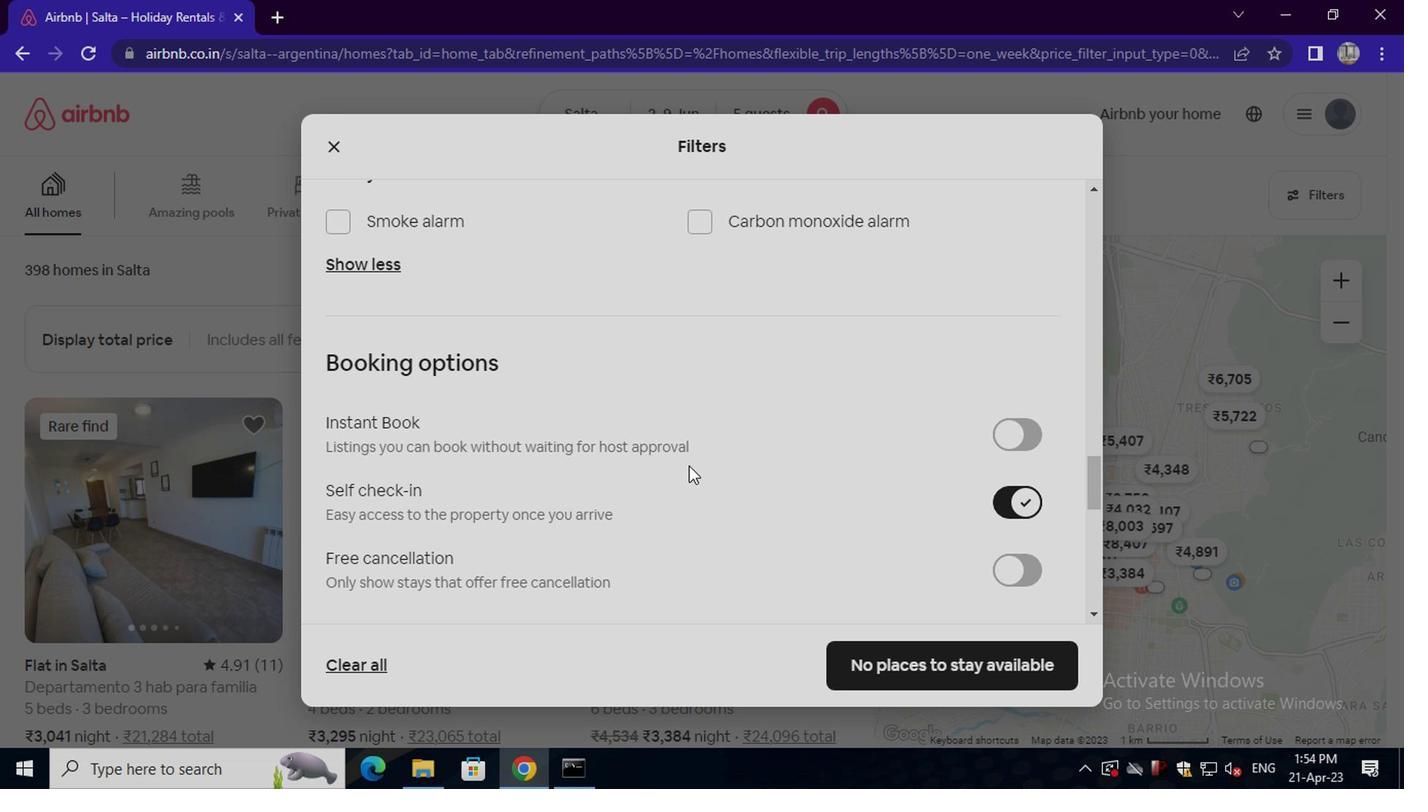 
Action: Mouse moved to (665, 469)
Screenshot: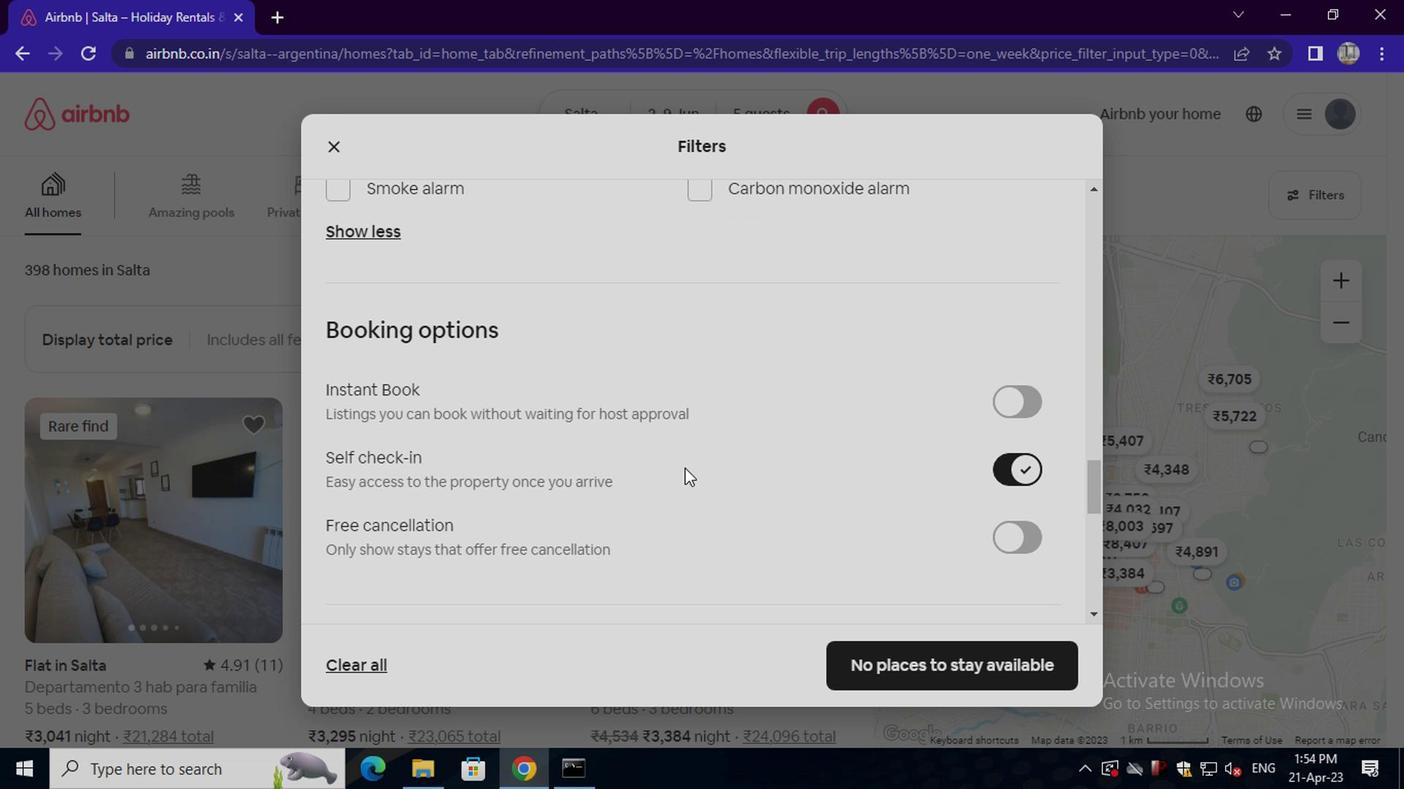 
Action: Mouse scrolled (665, 468) with delta (0, -1)
Screenshot: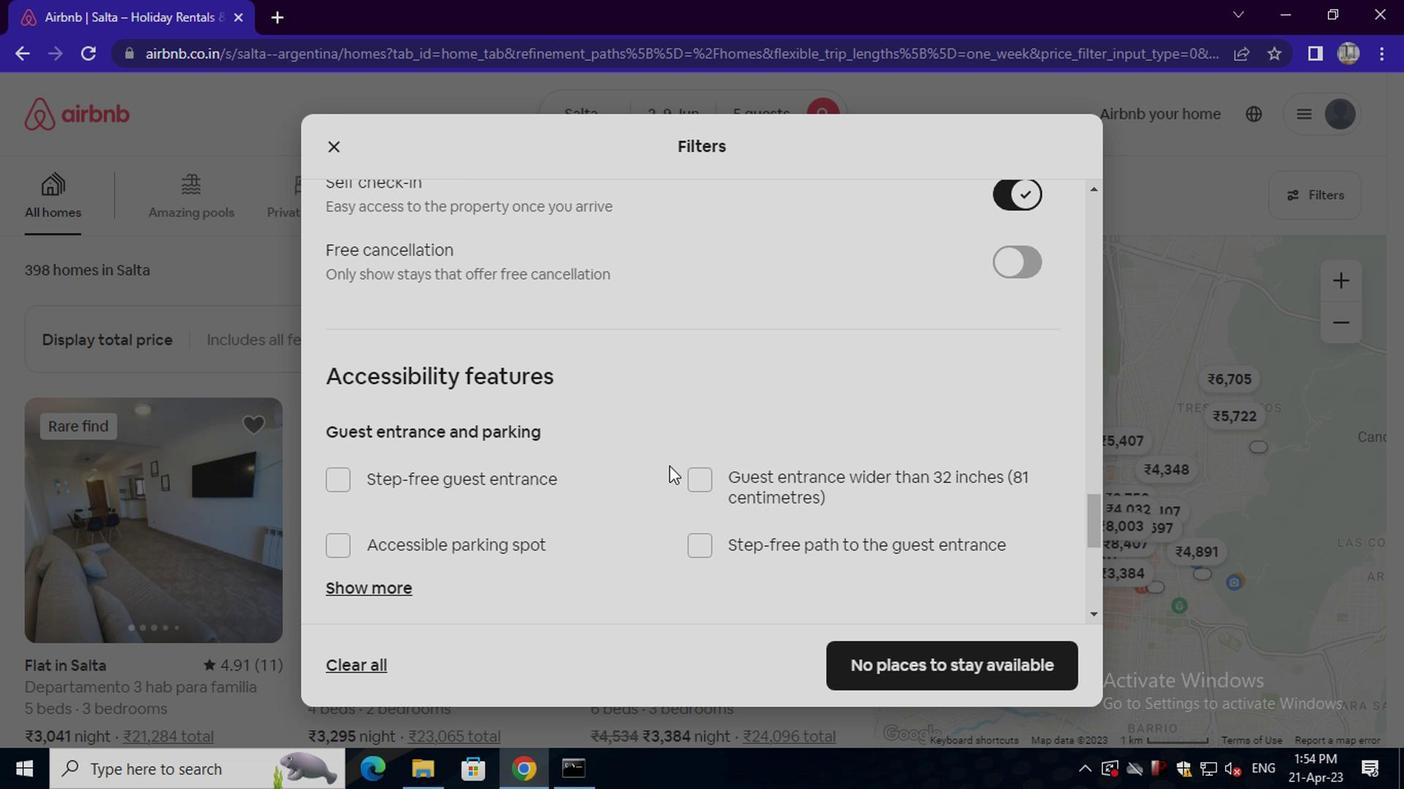 
Action: Mouse moved to (665, 468)
Screenshot: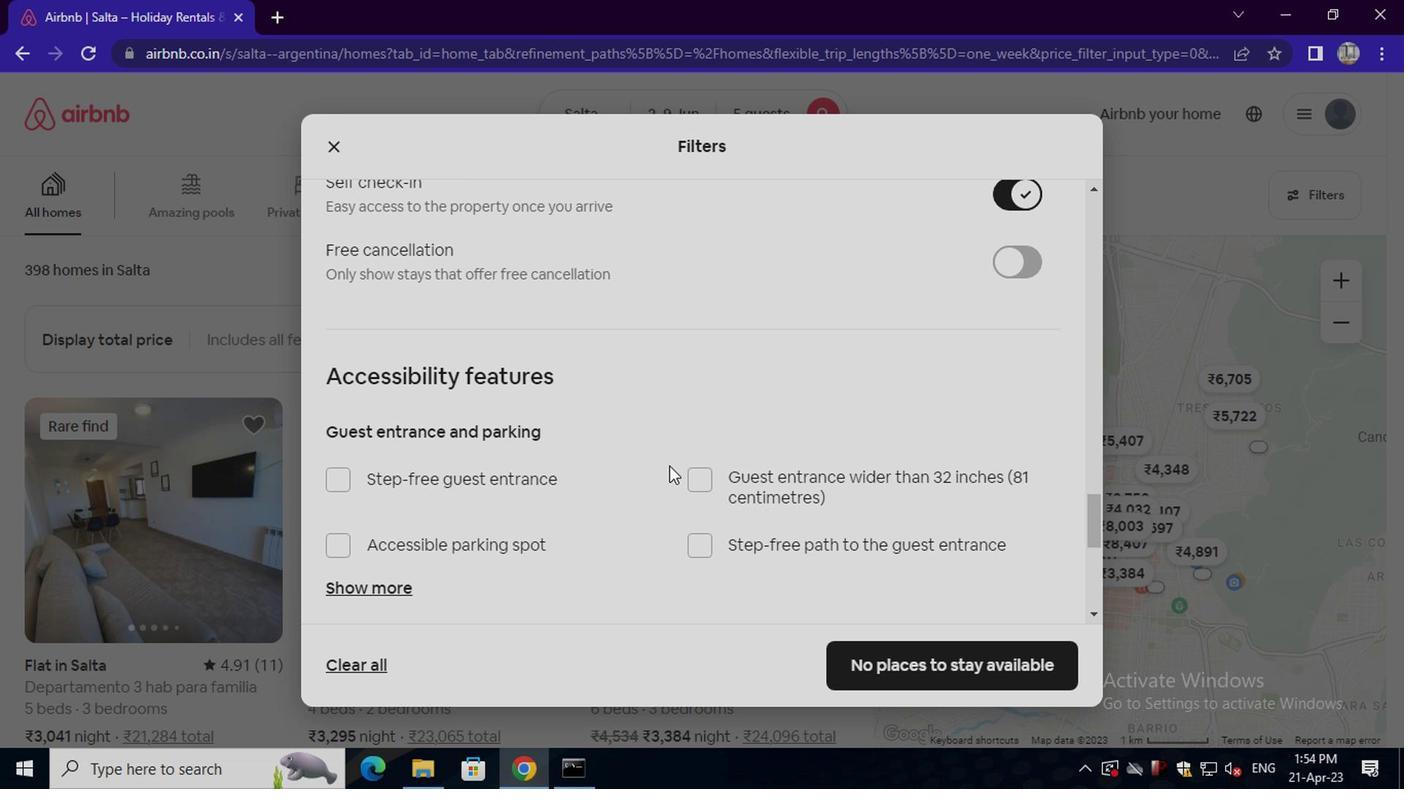 
Action: Mouse scrolled (665, 467) with delta (0, 0)
Screenshot: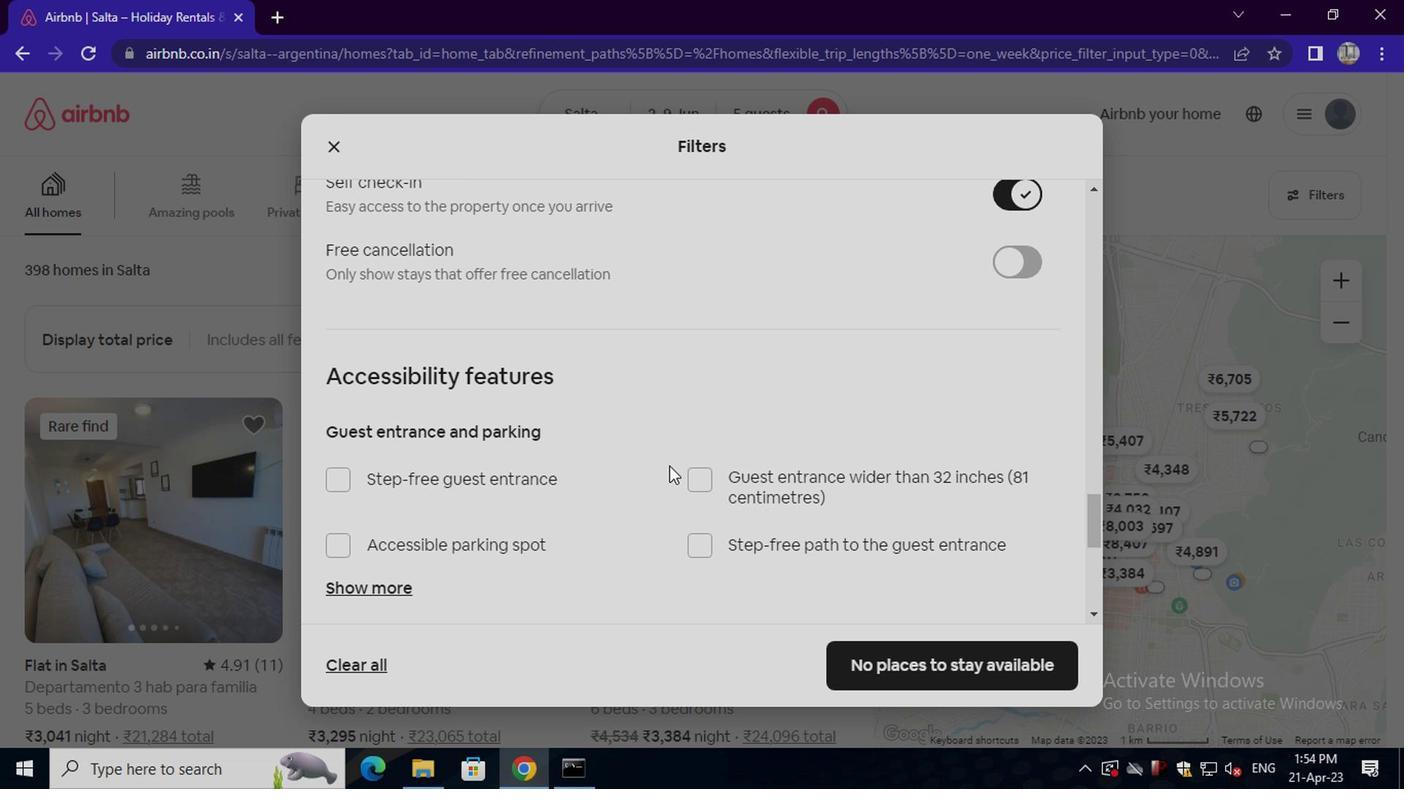 
Action: Mouse moved to (665, 468)
Screenshot: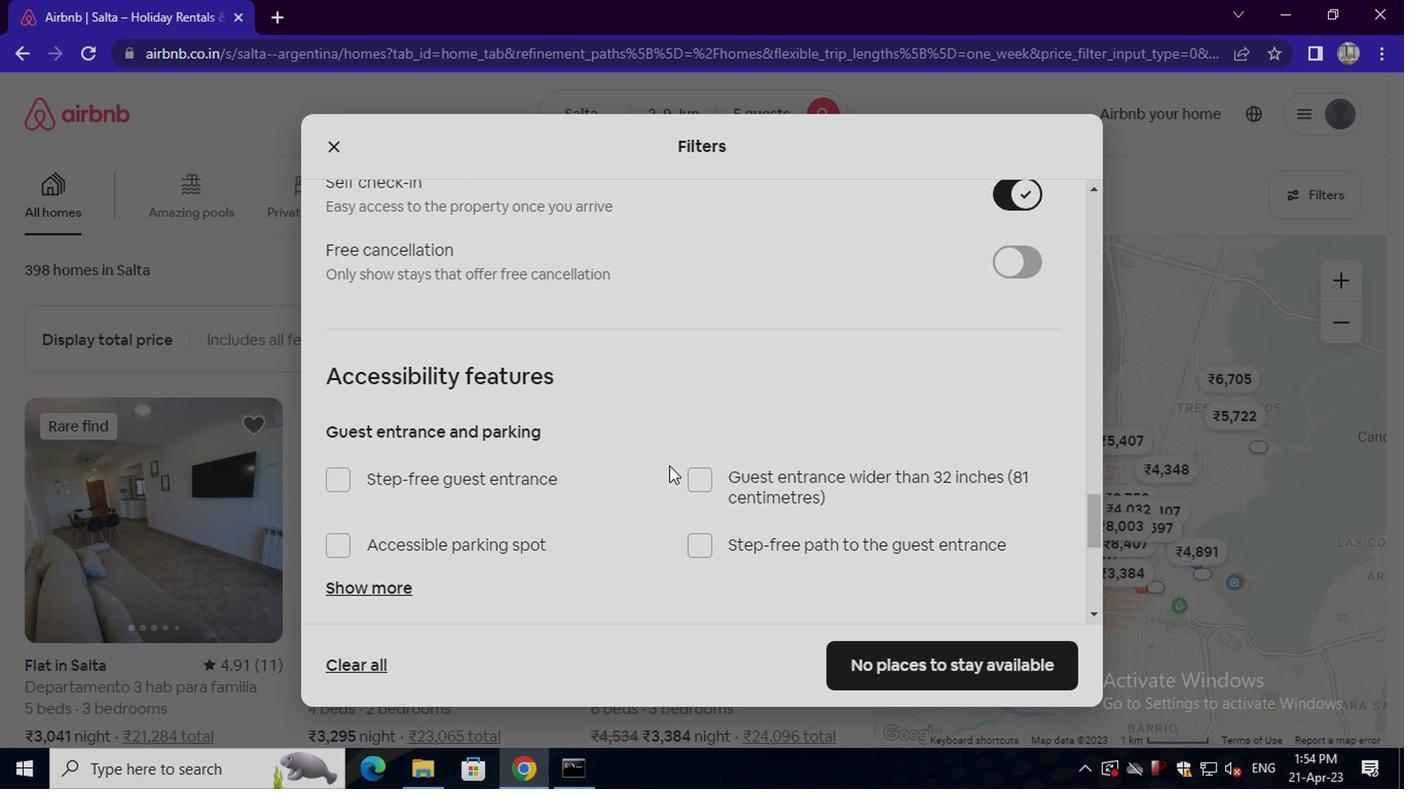
Action: Mouse scrolled (665, 467) with delta (0, 0)
Screenshot: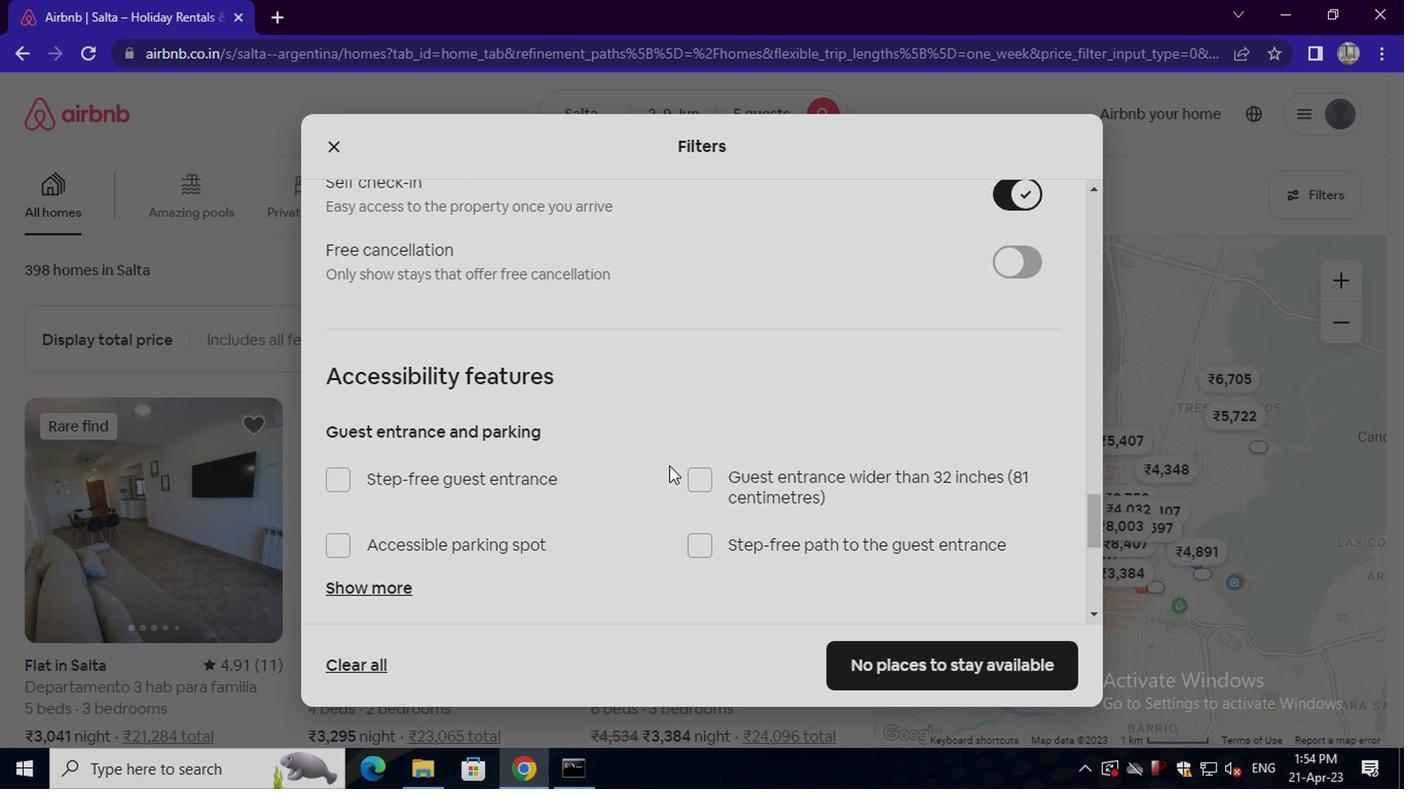 
Action: Mouse moved to (660, 467)
Screenshot: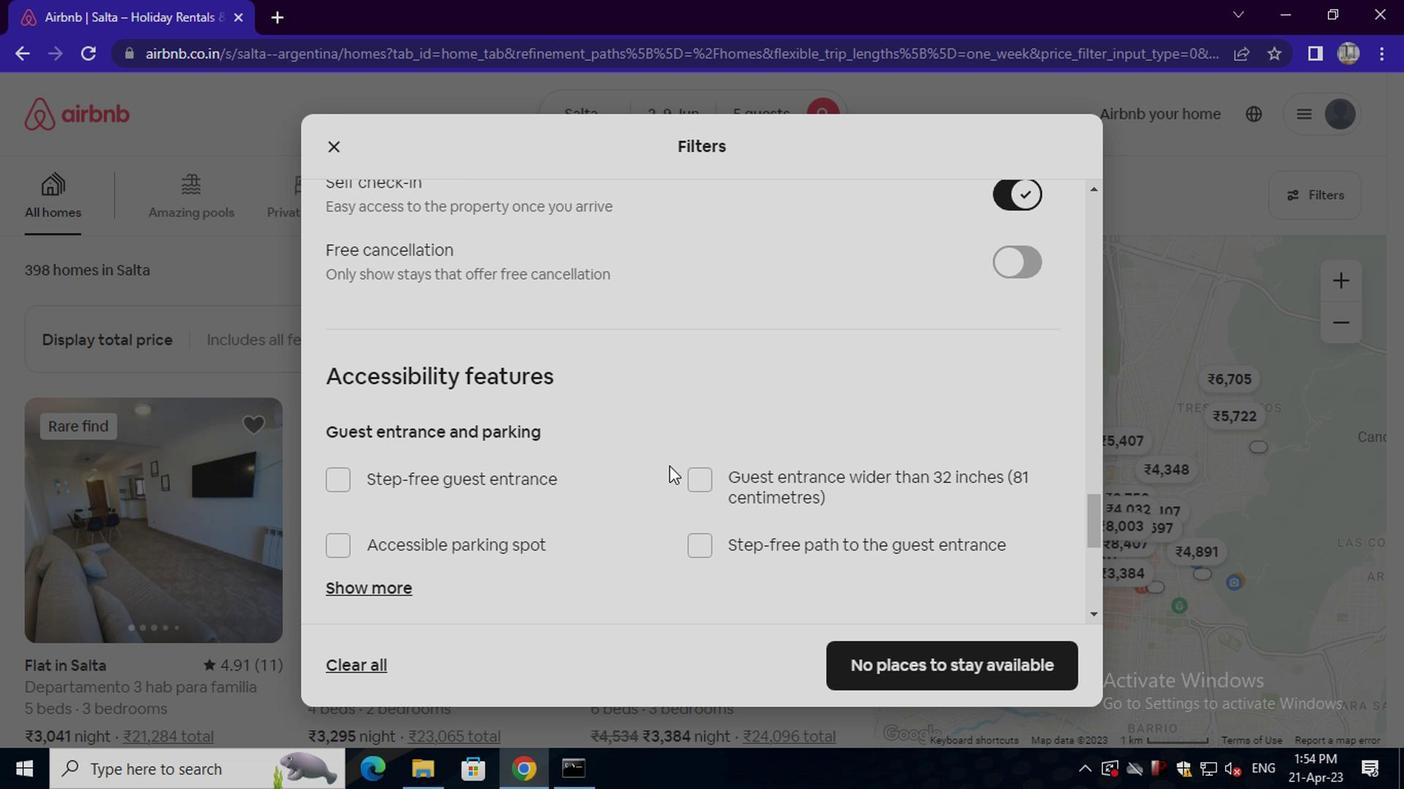
Action: Mouse scrolled (660, 465) with delta (0, -1)
Screenshot: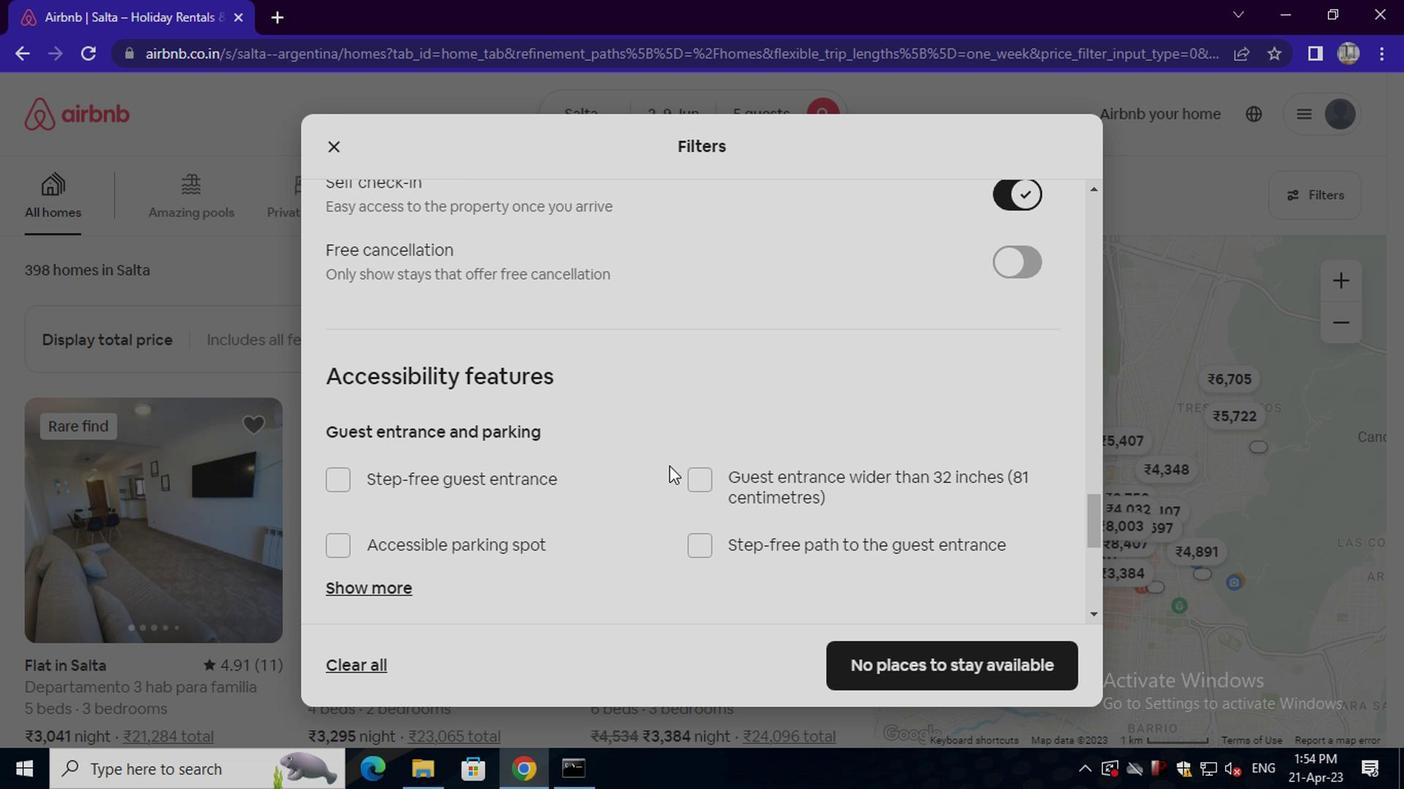 
Action: Mouse moved to (592, 481)
Screenshot: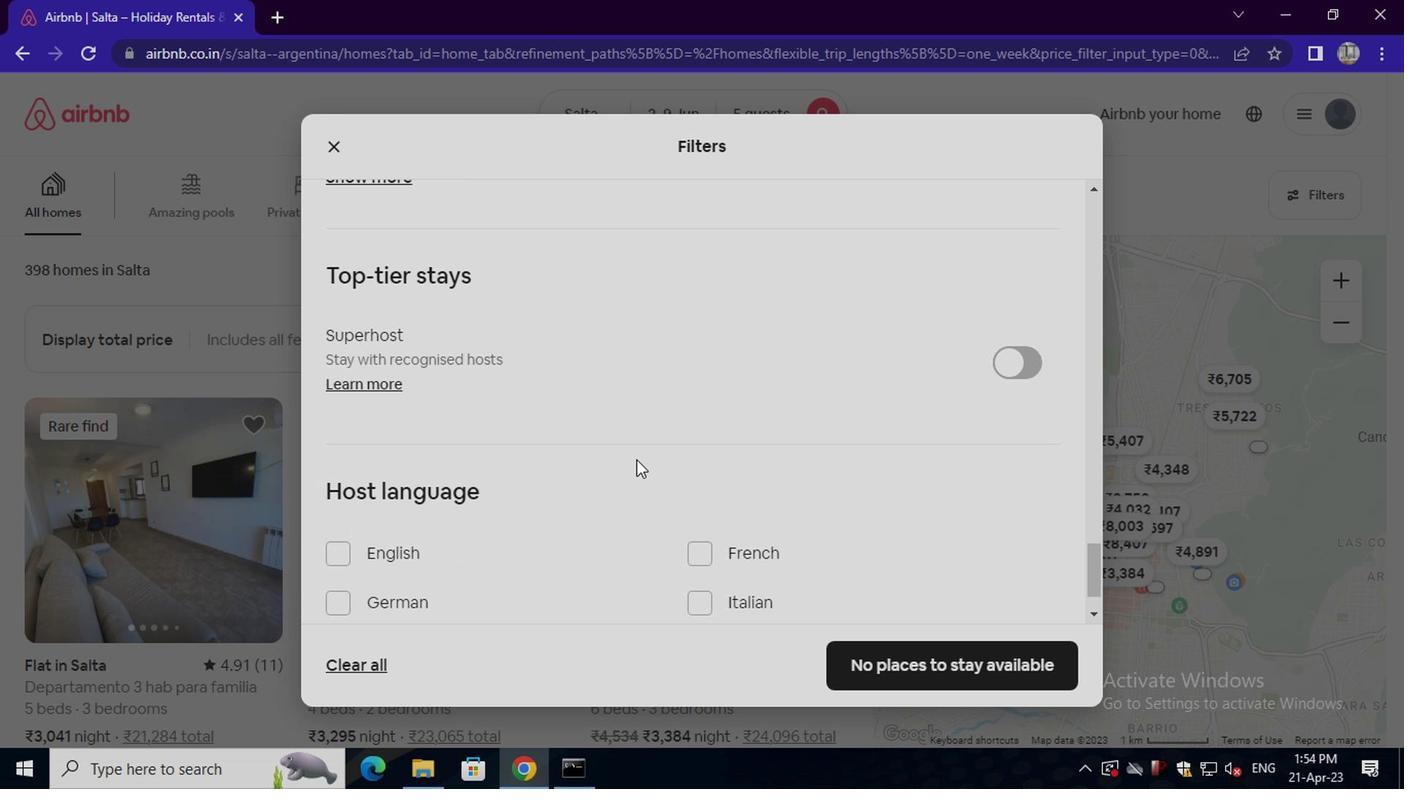
Action: Mouse scrolled (592, 480) with delta (0, 0)
Screenshot: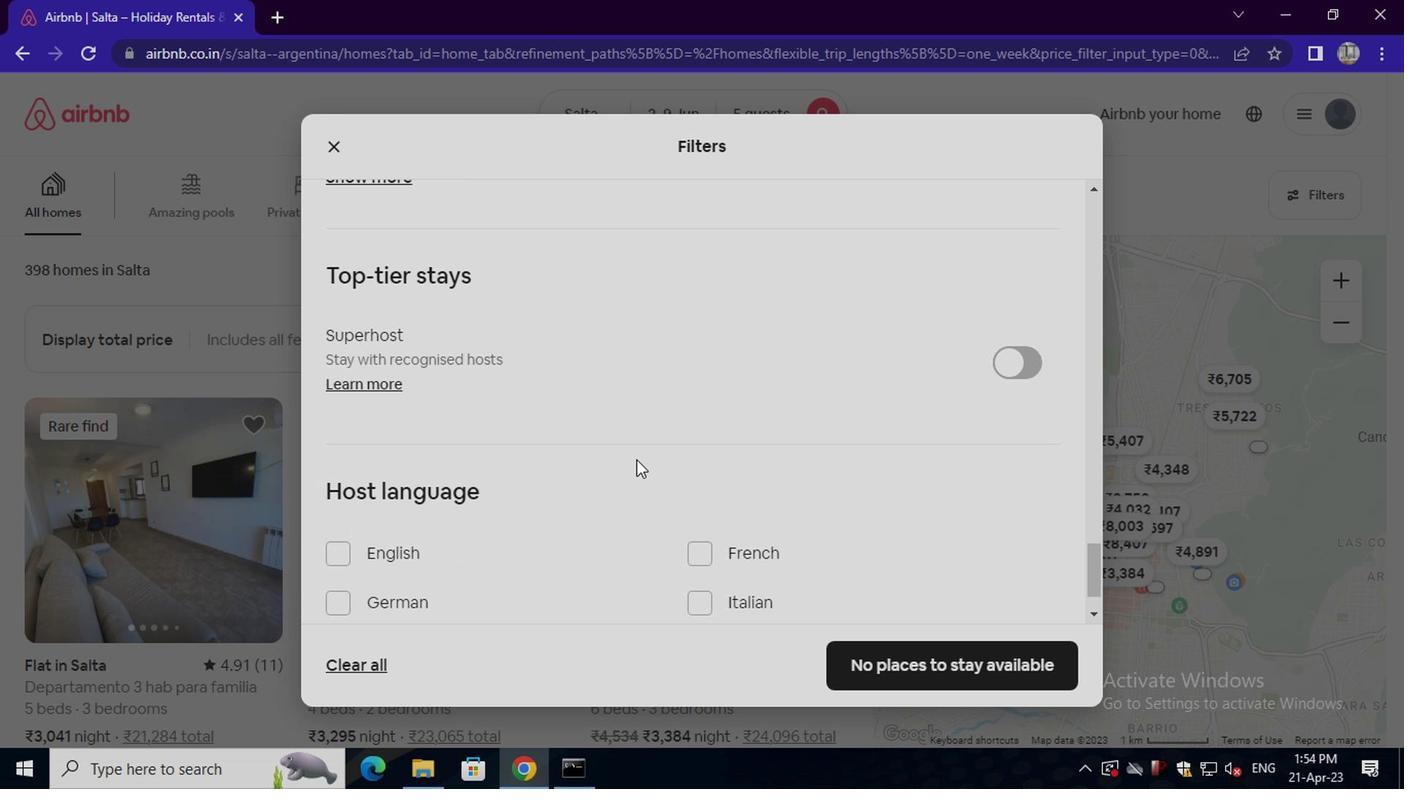 
Action: Mouse moved to (582, 487)
Screenshot: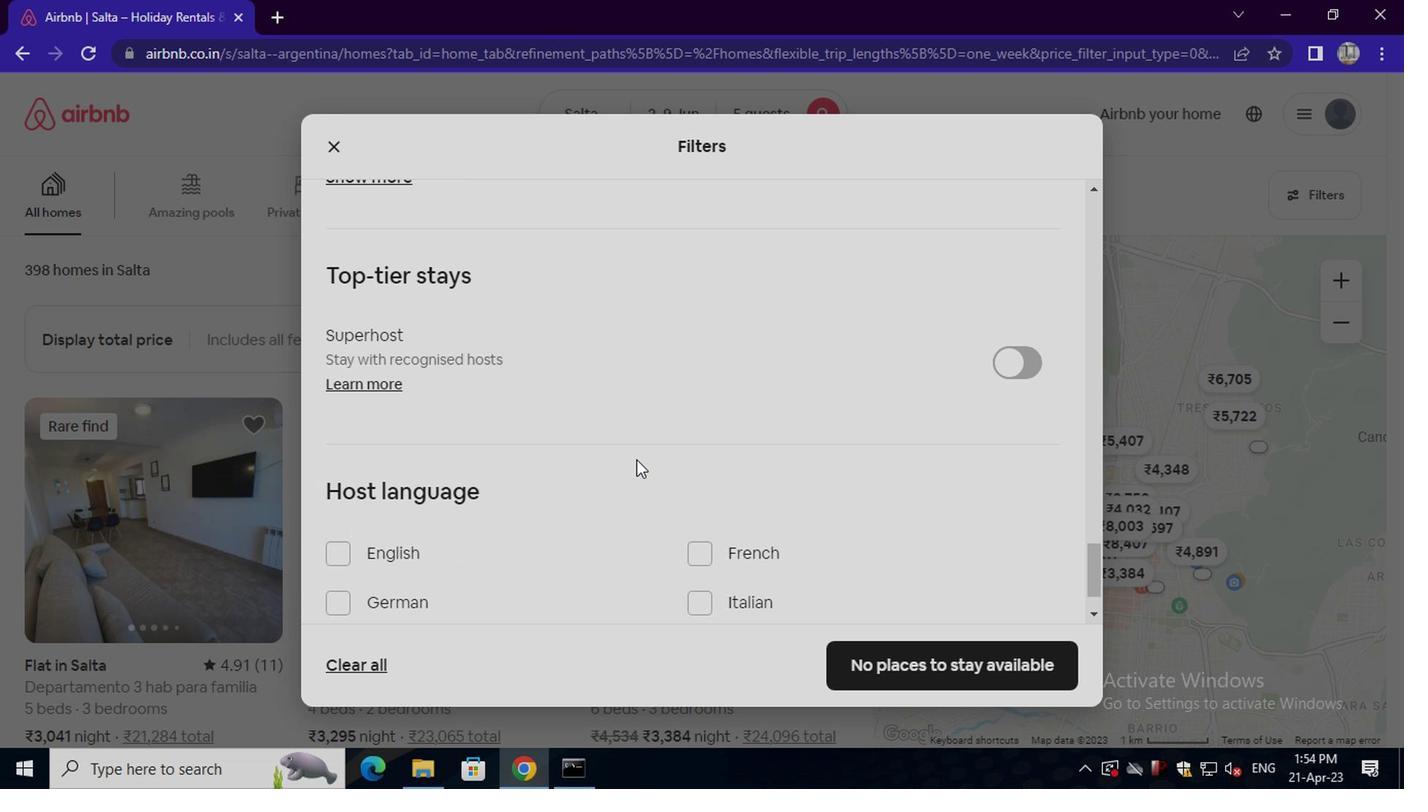 
Action: Mouse scrolled (582, 487) with delta (0, 0)
Screenshot: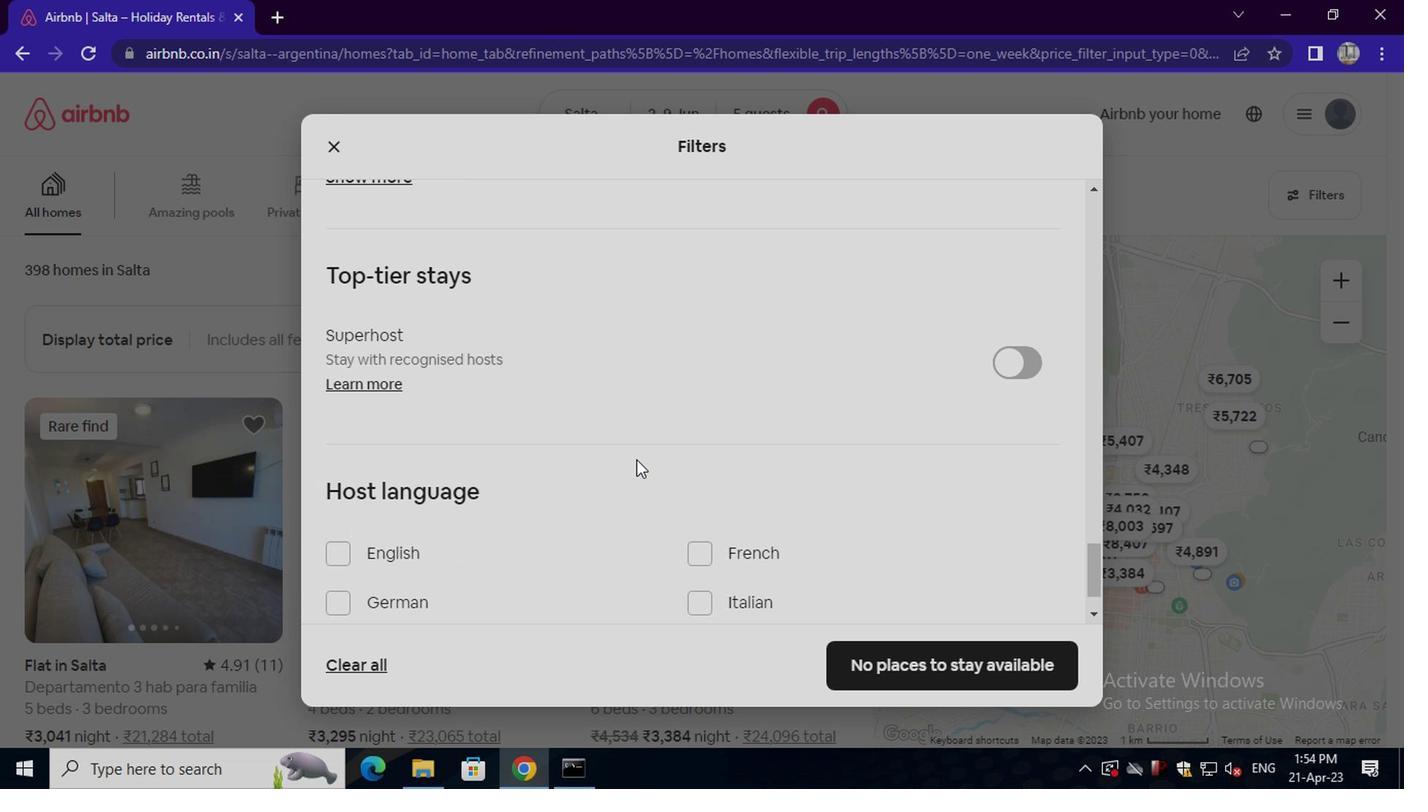 
Action: Mouse moved to (577, 490)
Screenshot: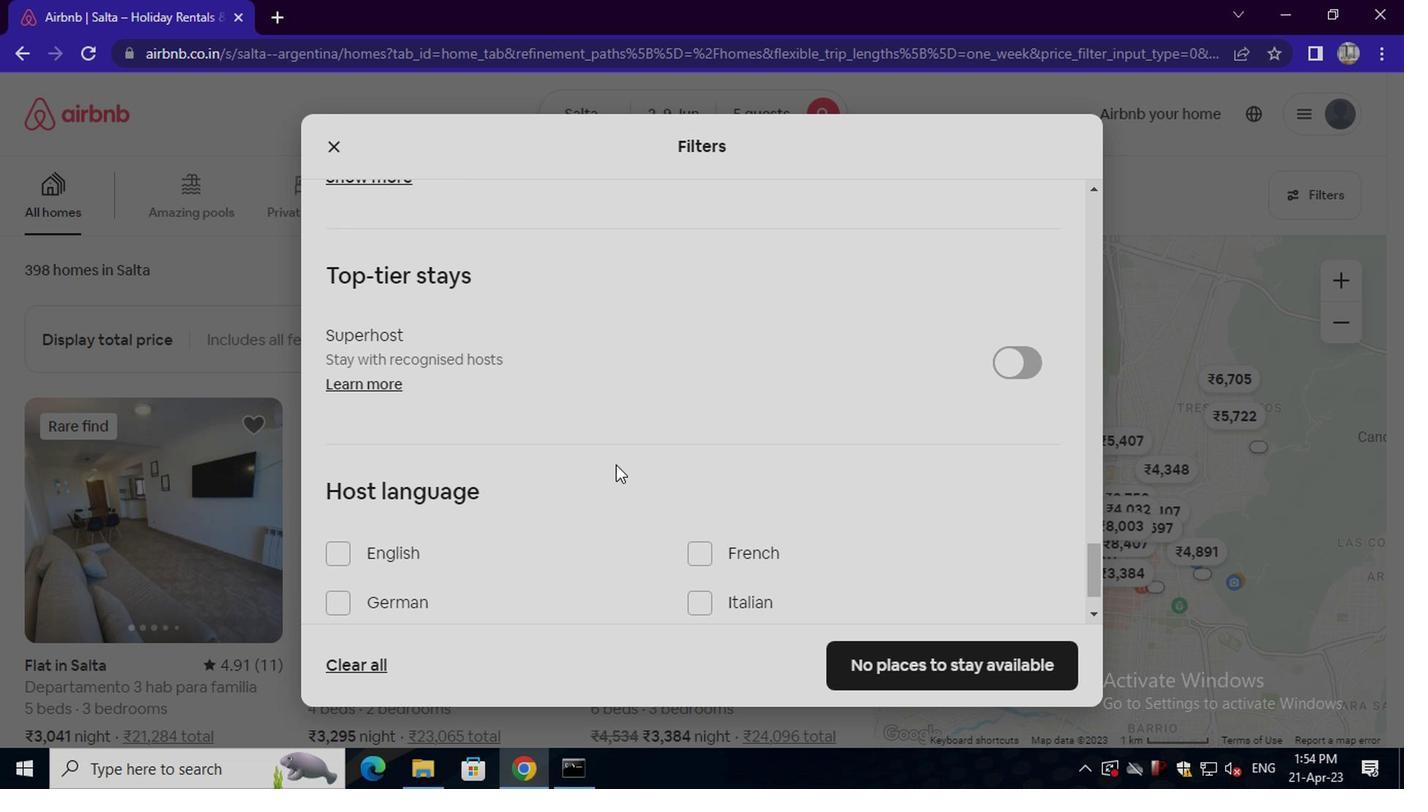 
Action: Mouse scrolled (577, 488) with delta (0, -1)
Screenshot: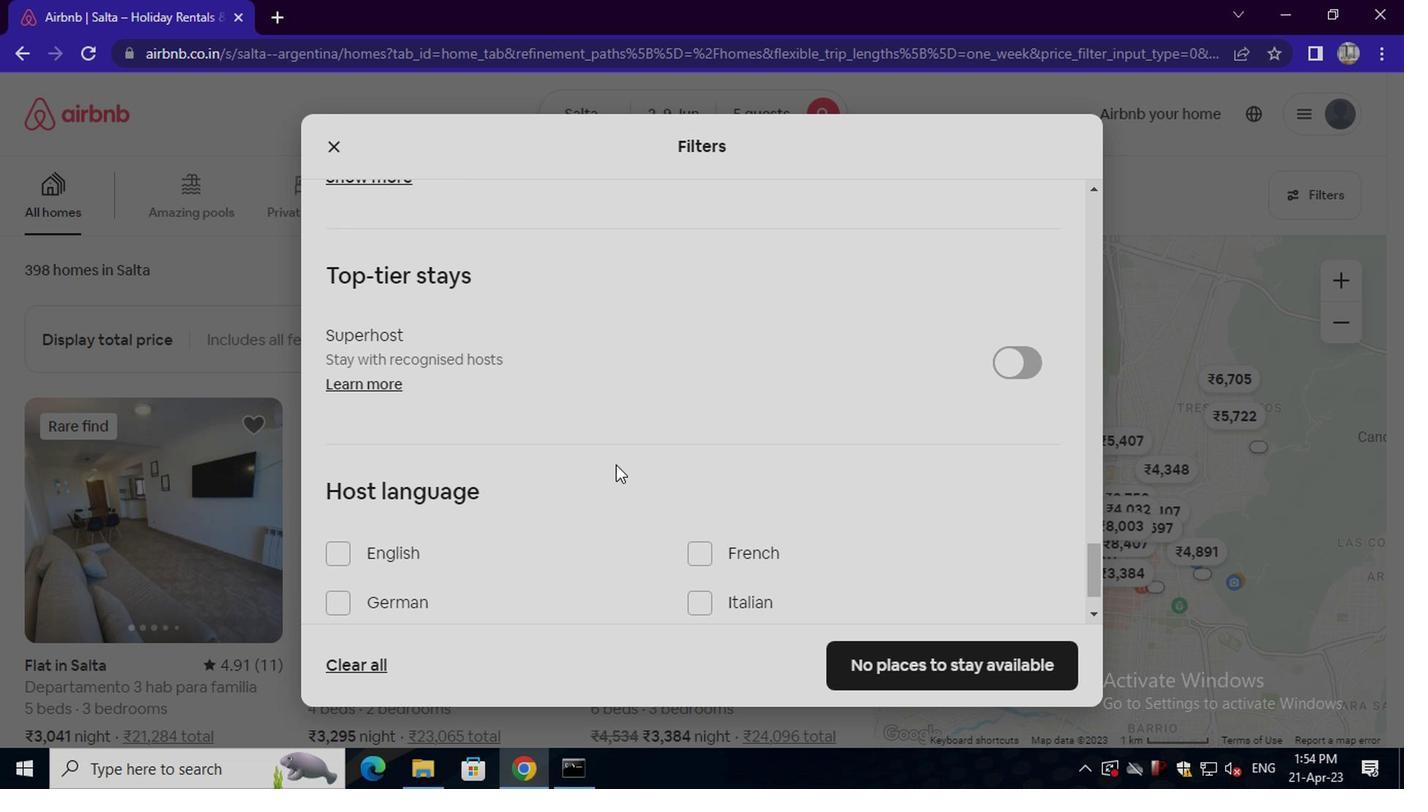 
Action: Mouse moved to (558, 490)
Screenshot: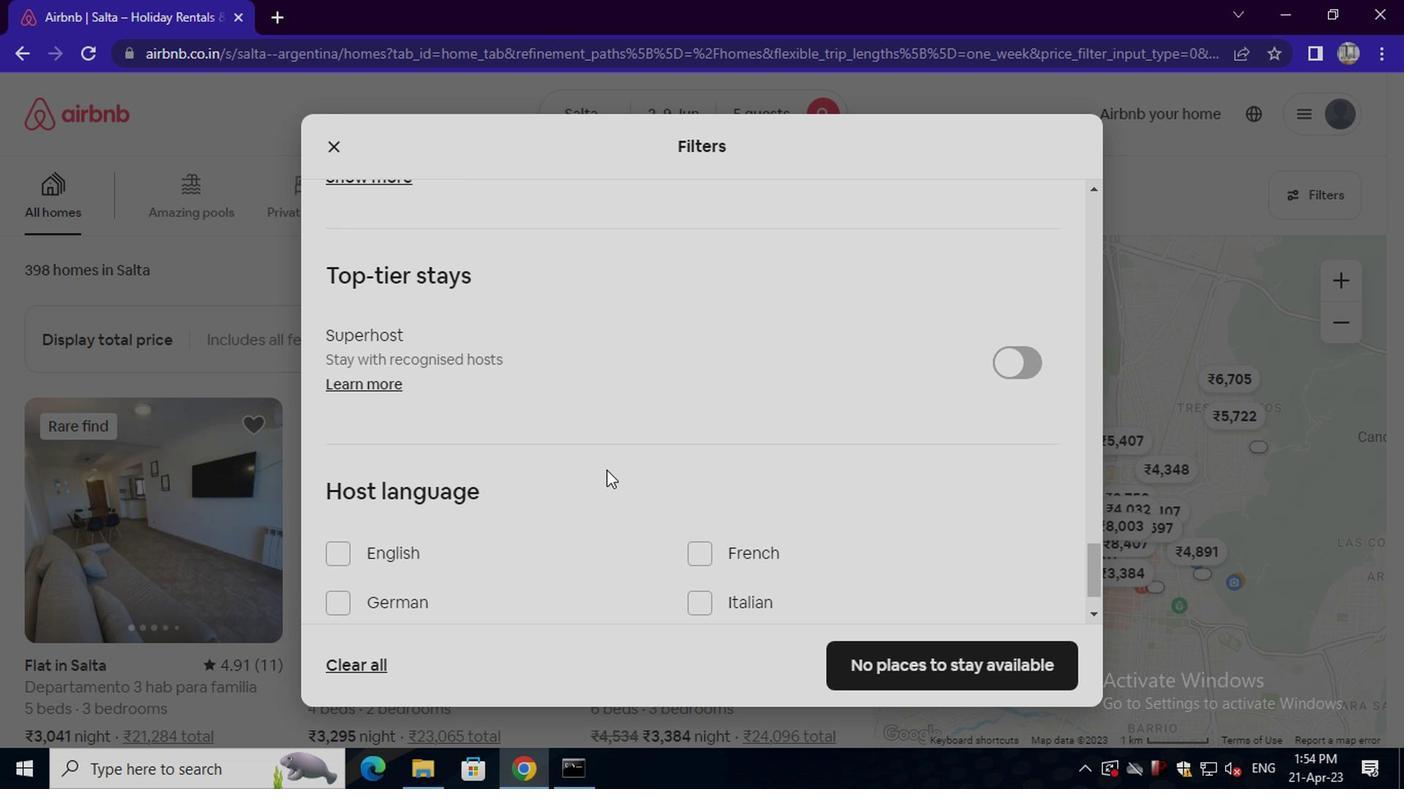 
Action: Mouse scrolled (558, 490) with delta (0, 0)
Screenshot: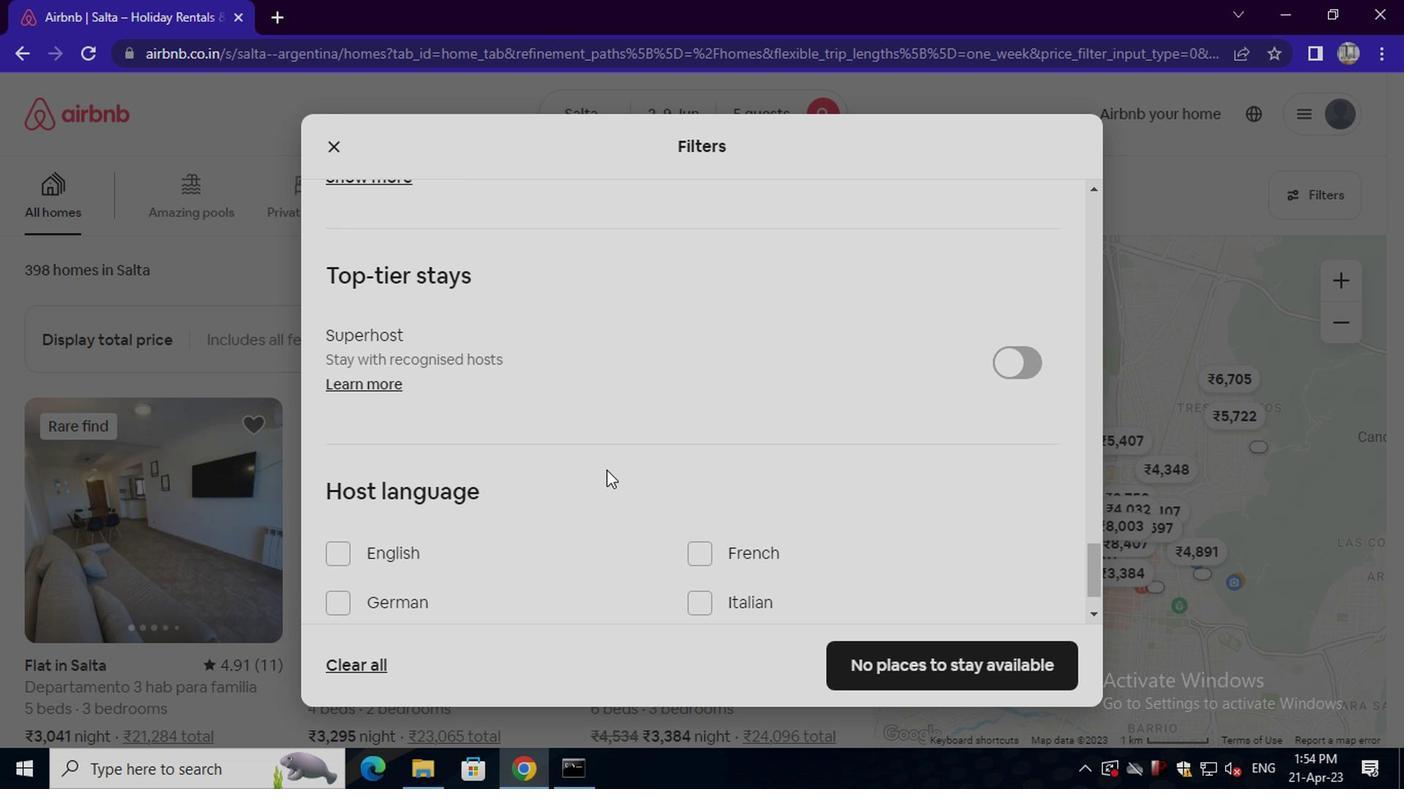 
Action: Mouse moved to (396, 467)
Screenshot: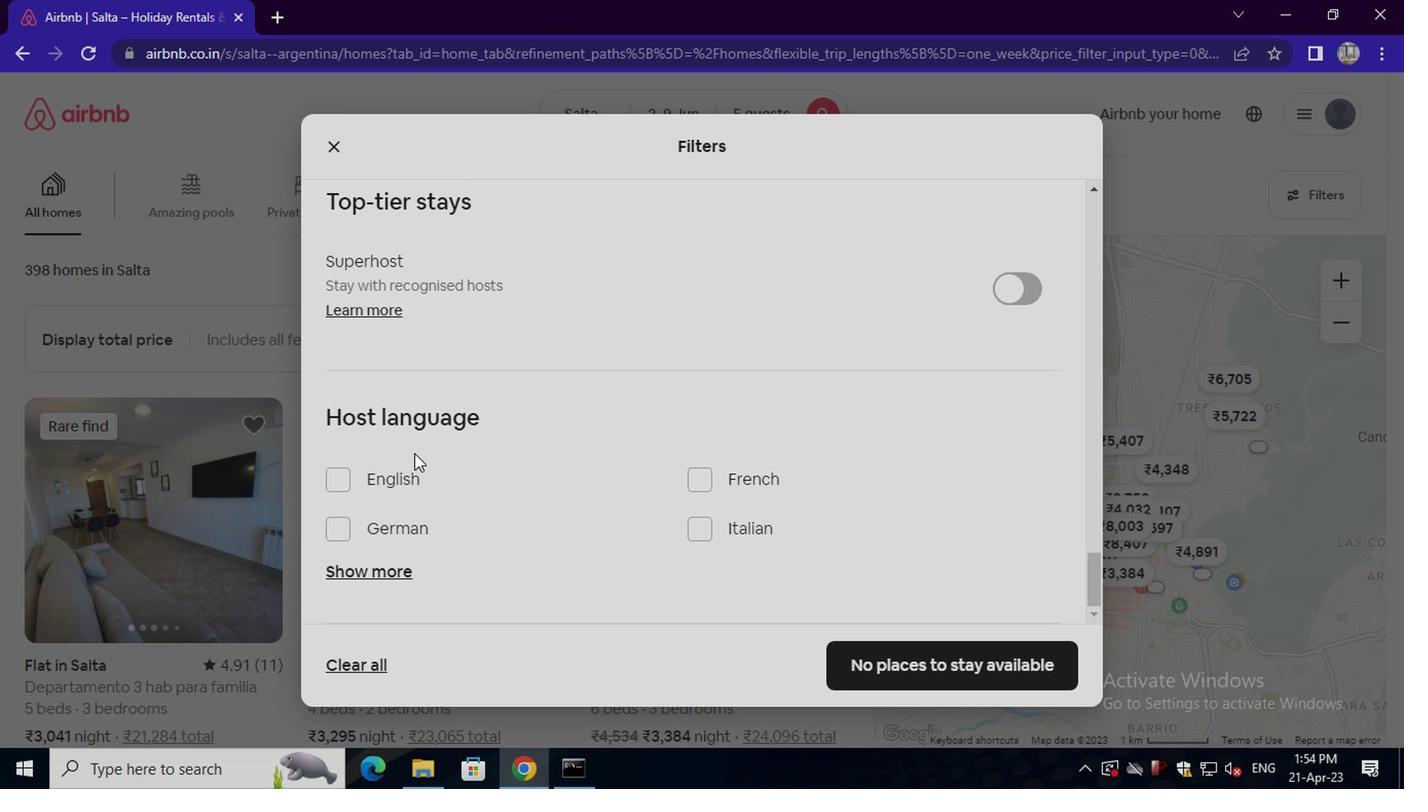 
Action: Mouse pressed left at (396, 467)
Screenshot: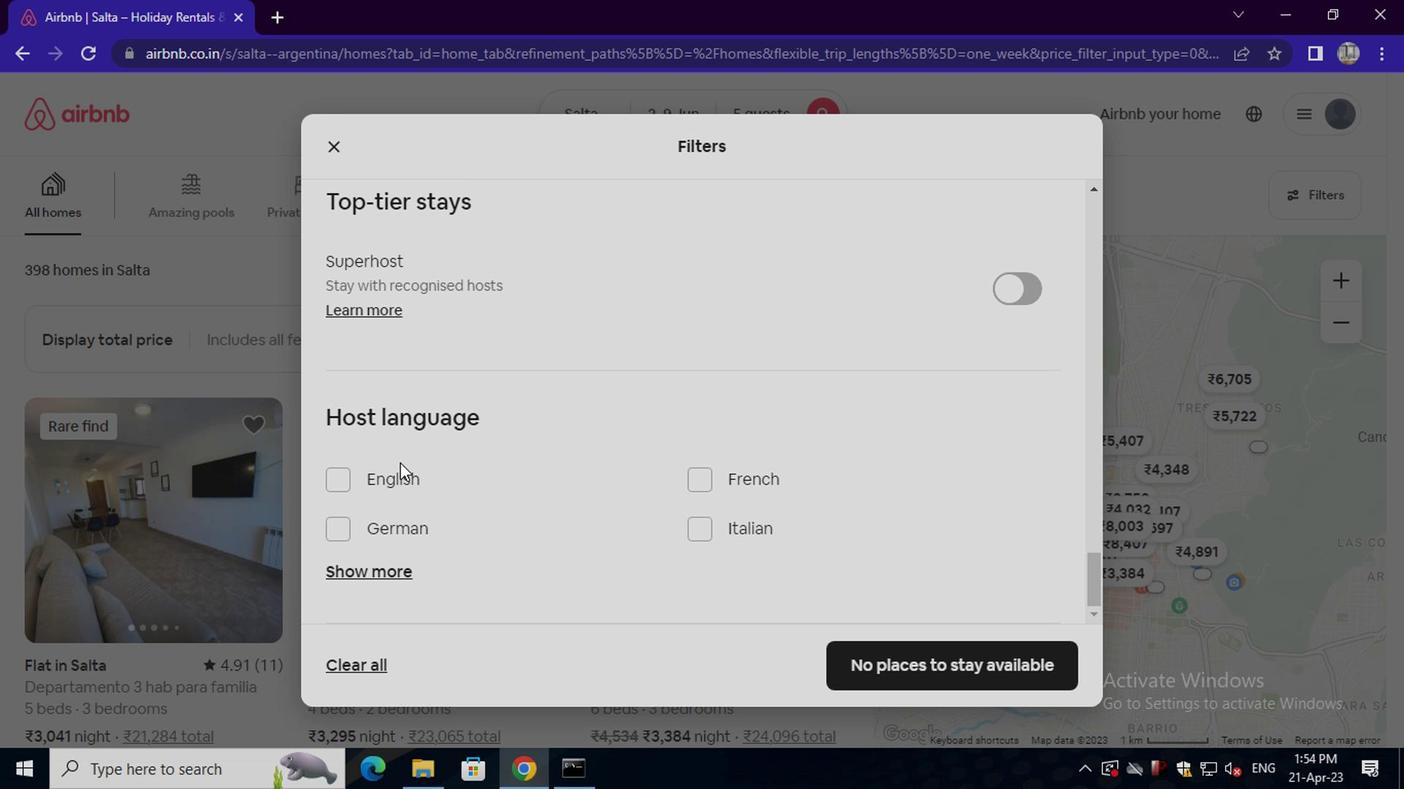 
Action: Mouse moved to (396, 473)
Screenshot: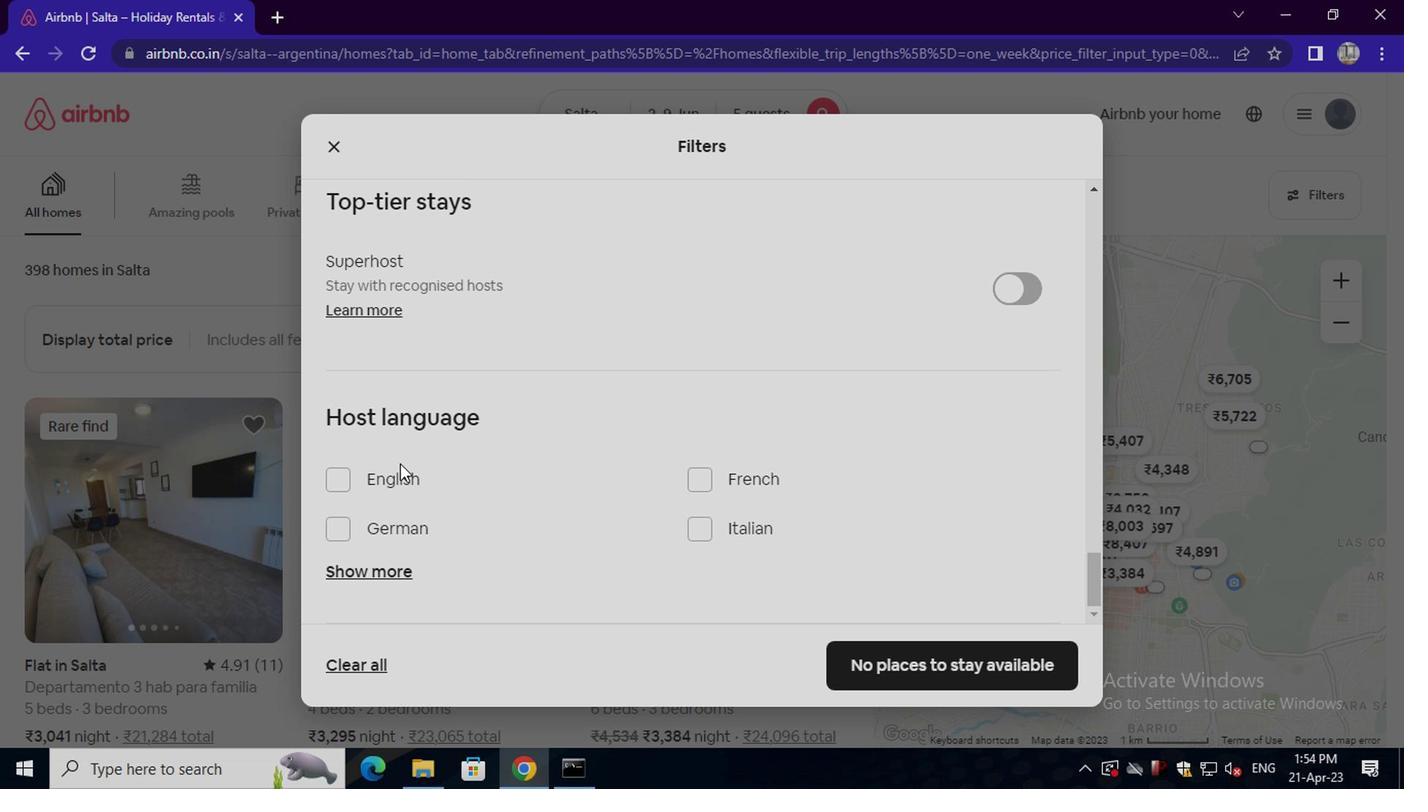 
Action: Mouse pressed left at (396, 473)
Screenshot: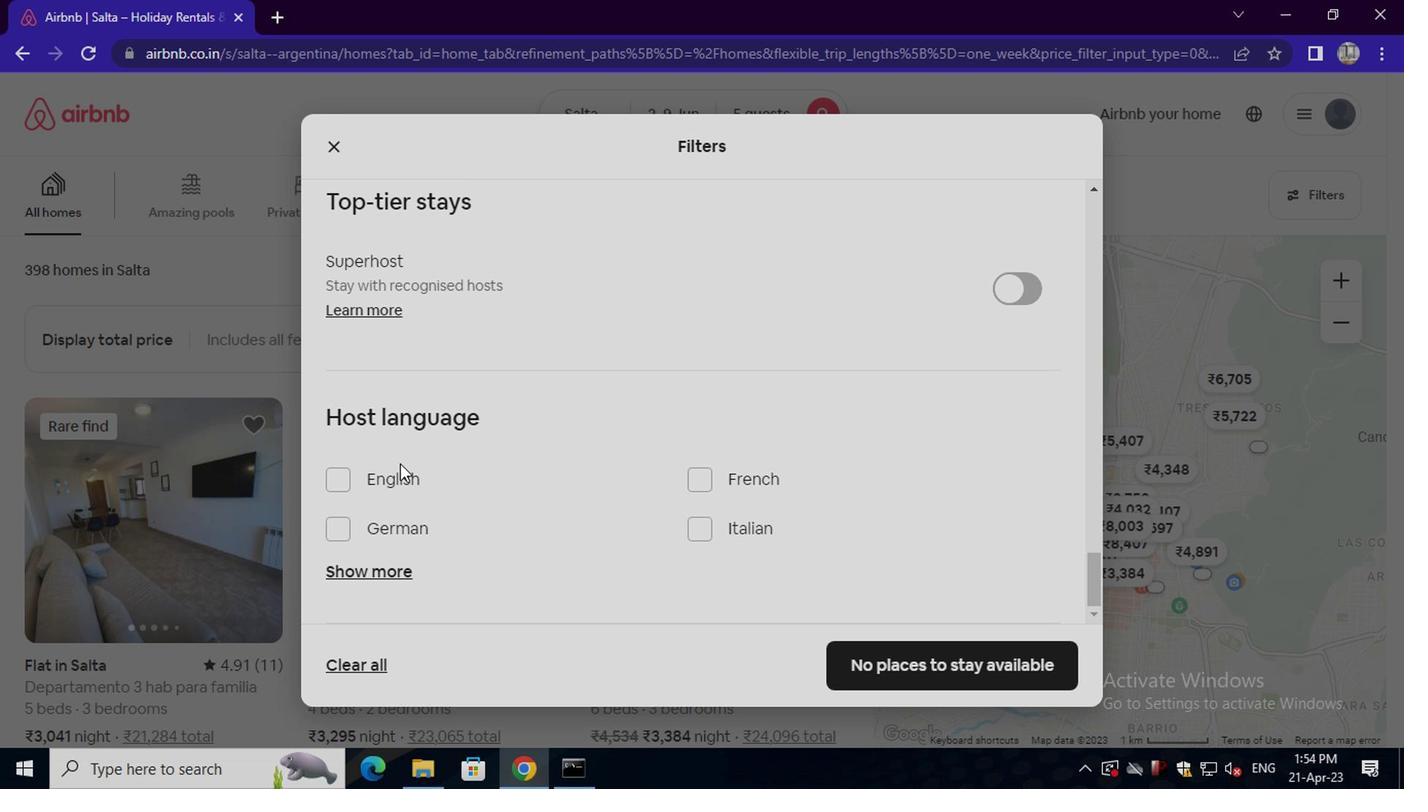 
Action: Mouse moved to (923, 674)
Screenshot: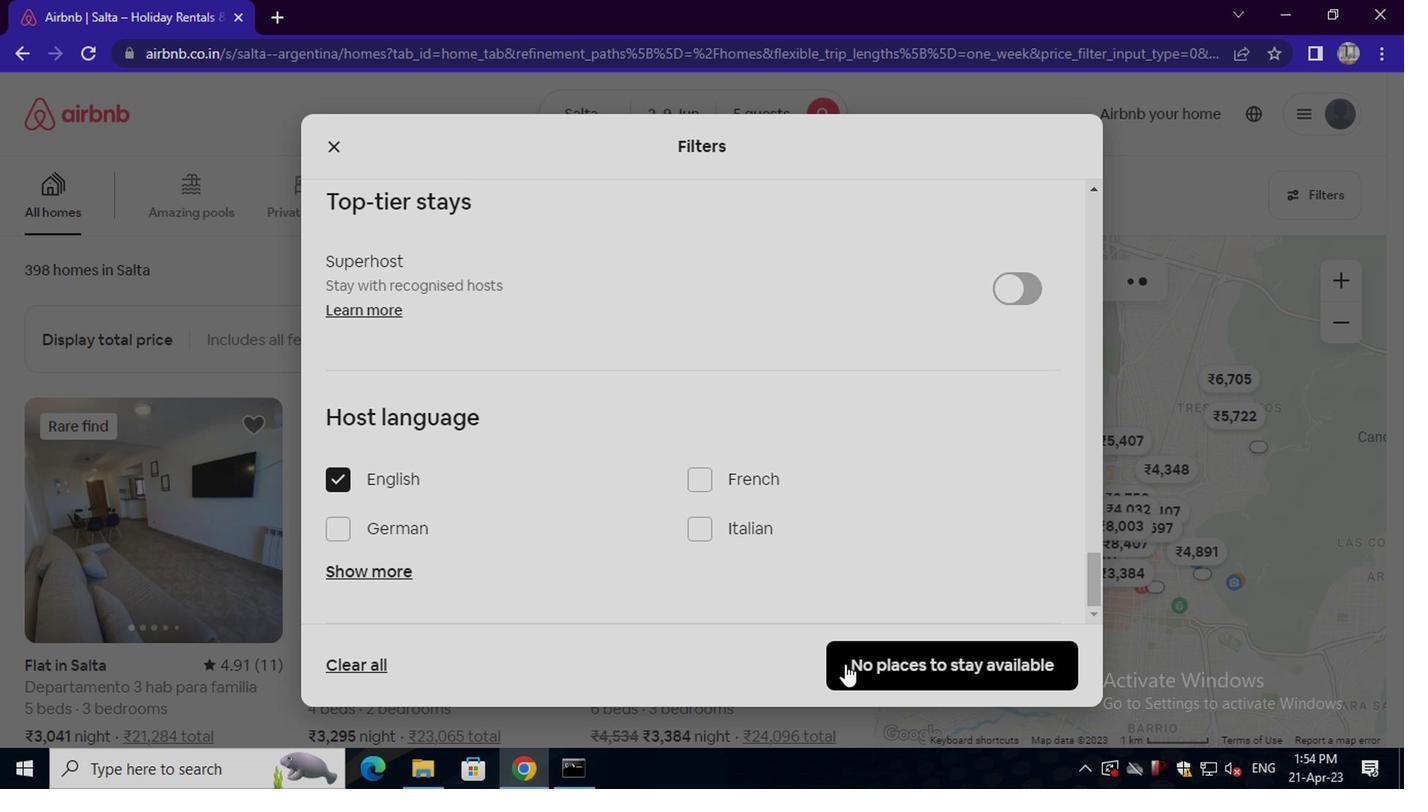 
Action: Mouse pressed left at (923, 674)
Screenshot: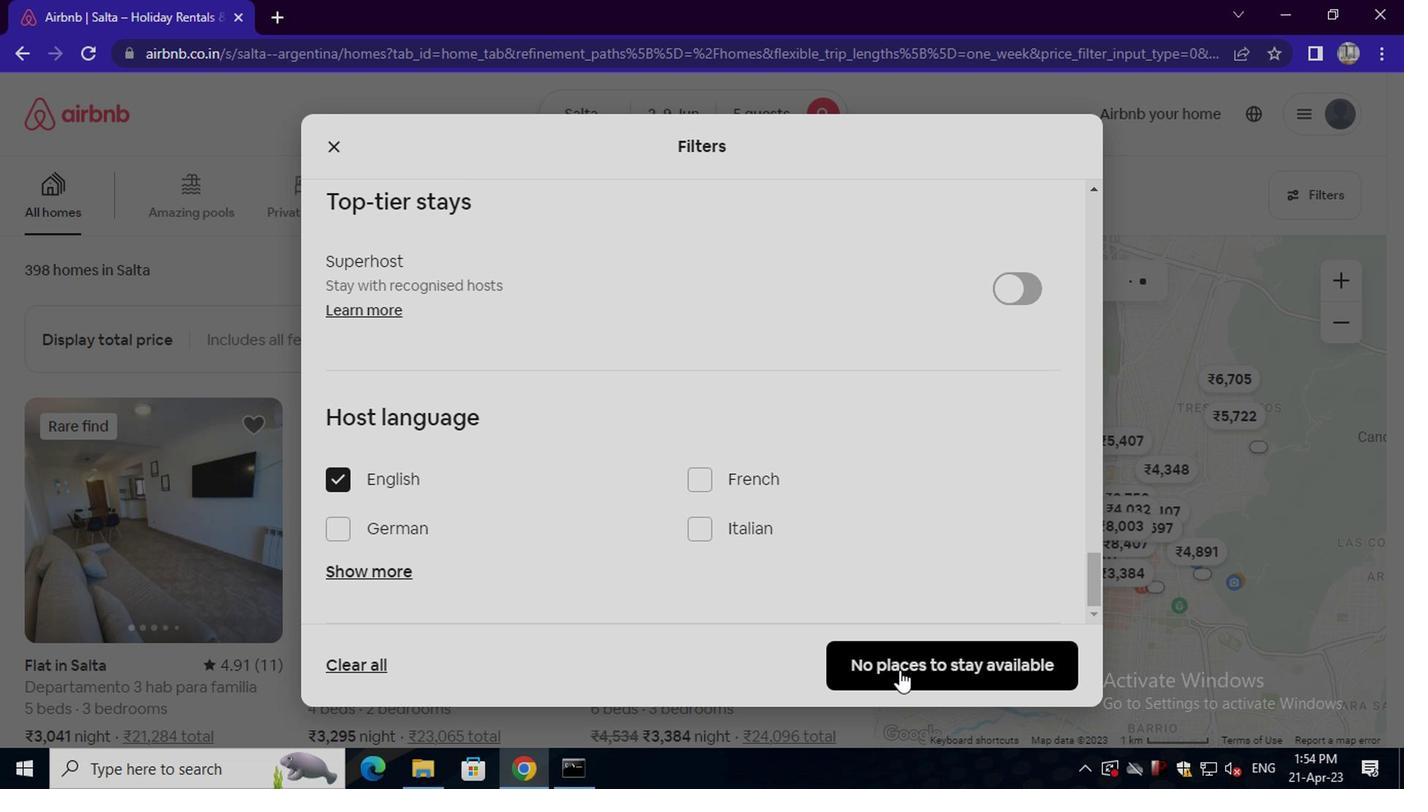 
Action: Mouse moved to (923, 674)
Screenshot: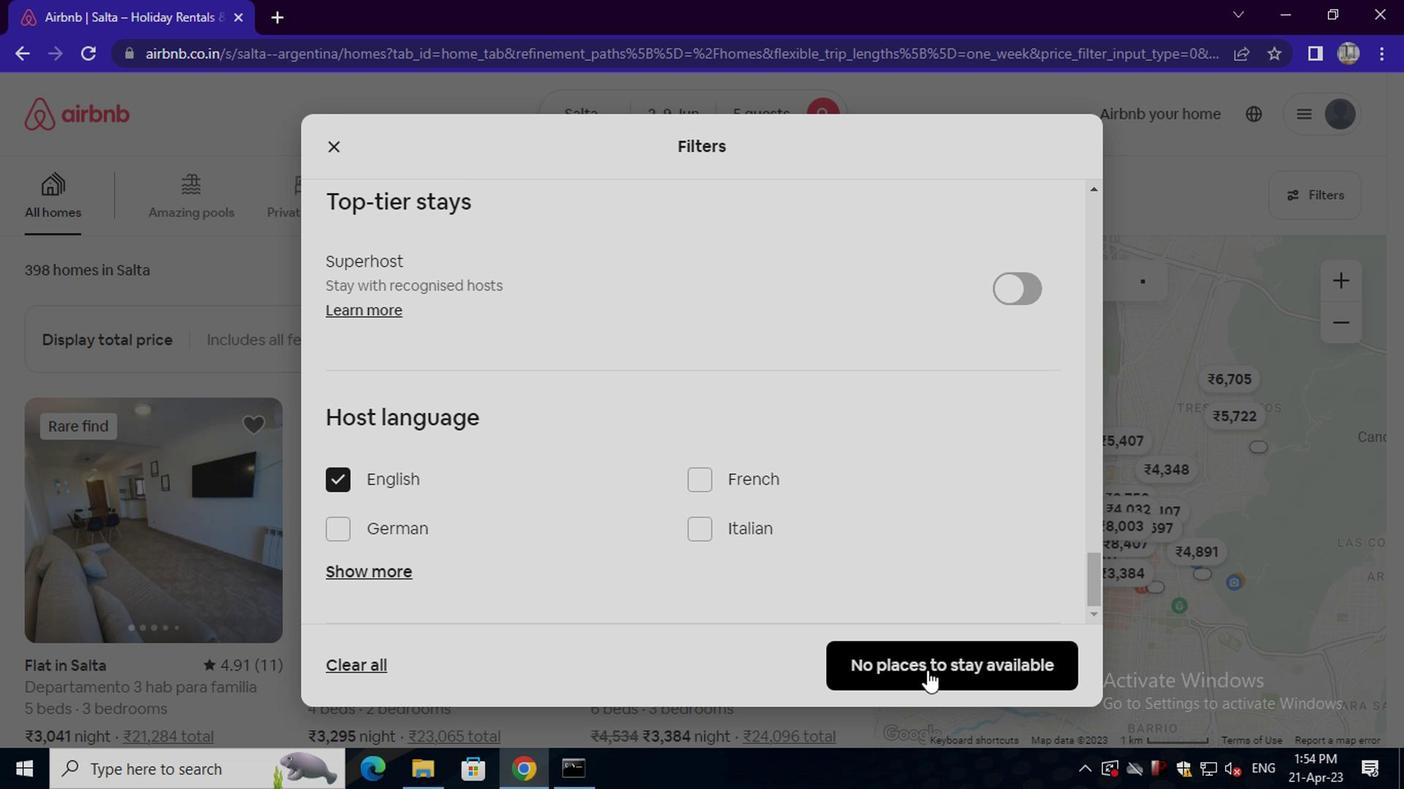 
